 Task: Look for Airbnb options in Wervik, Belgium from 15th December, 2023 to 25th December, 2023 for 6 adults. Place can be entire room or private room with 6 bedrooms having 6 beds and 6 bathrooms. Property type can be house. Amenities needed are: wifi, washing machine, heating, TV, free parkinig on premises, hot tub, gym, smoking allowed.
Action: Mouse moved to (493, 95)
Screenshot: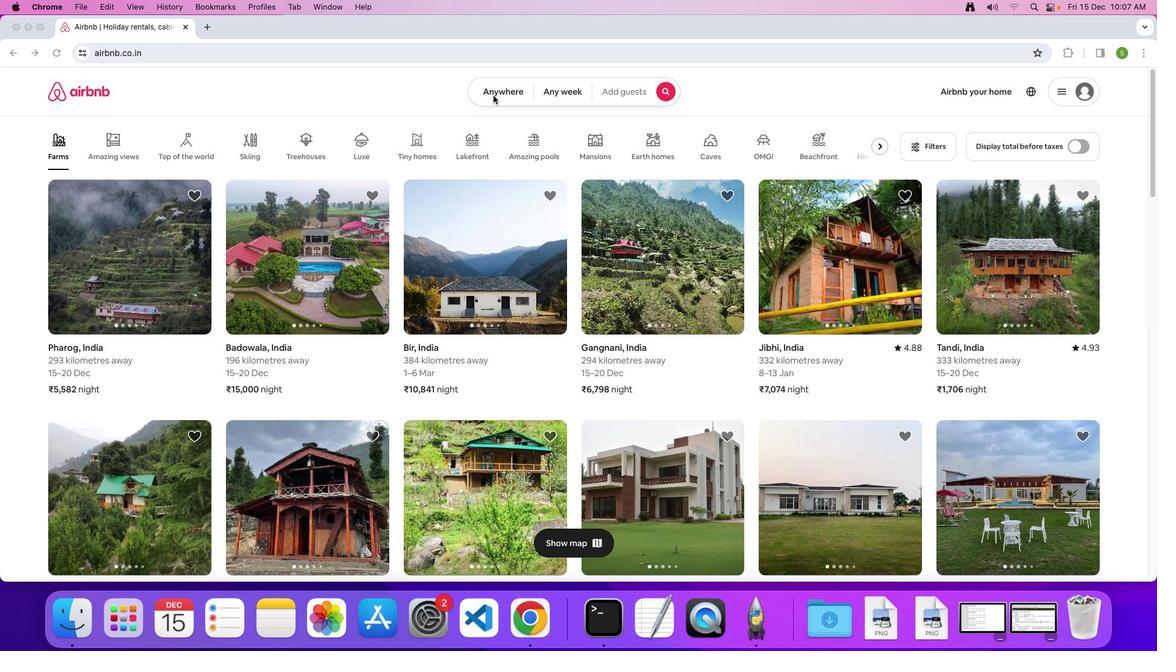 
Action: Mouse pressed left at (493, 95)
Screenshot: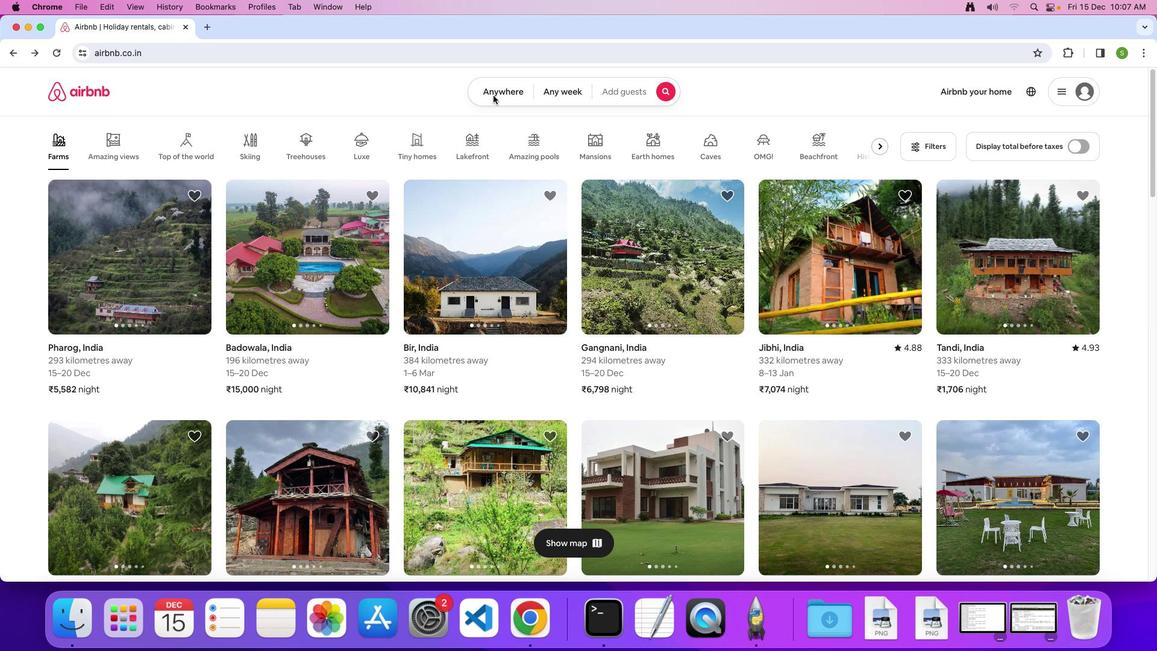 
Action: Mouse moved to (492, 95)
Screenshot: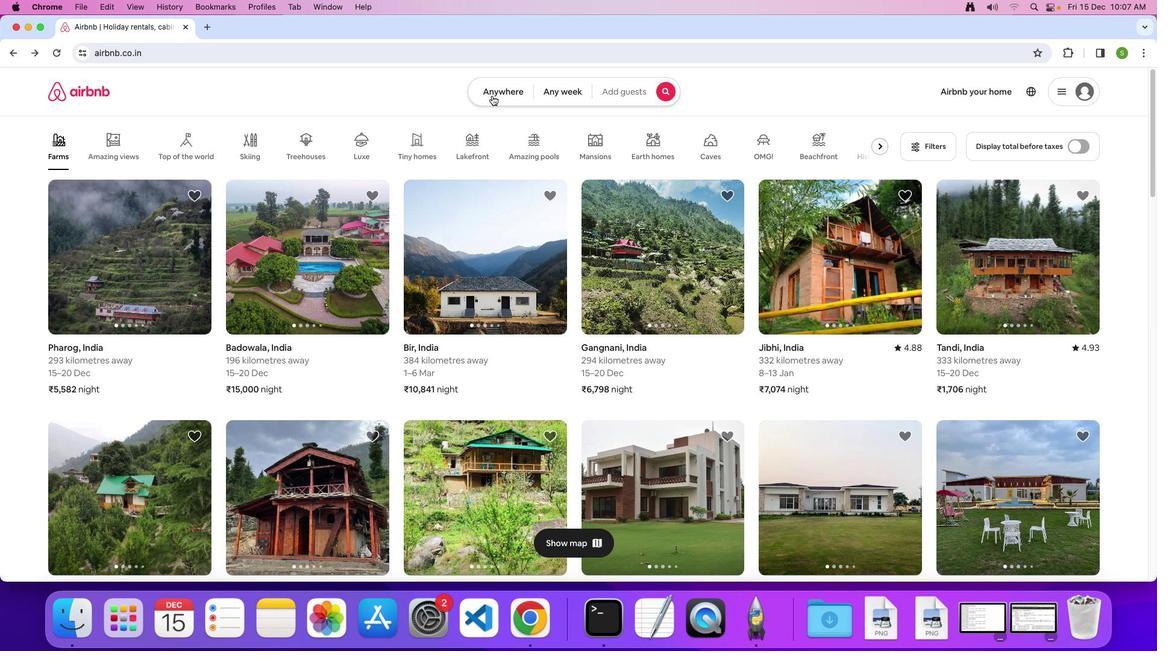 
Action: Mouse pressed left at (492, 95)
Screenshot: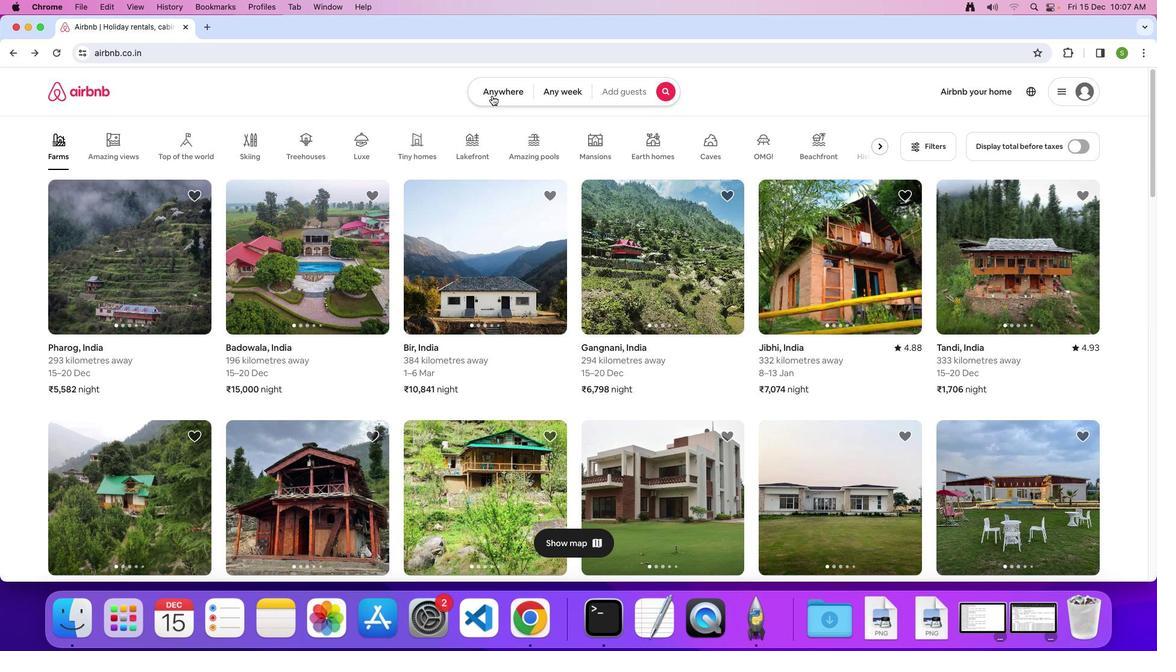 
Action: Mouse moved to (441, 133)
Screenshot: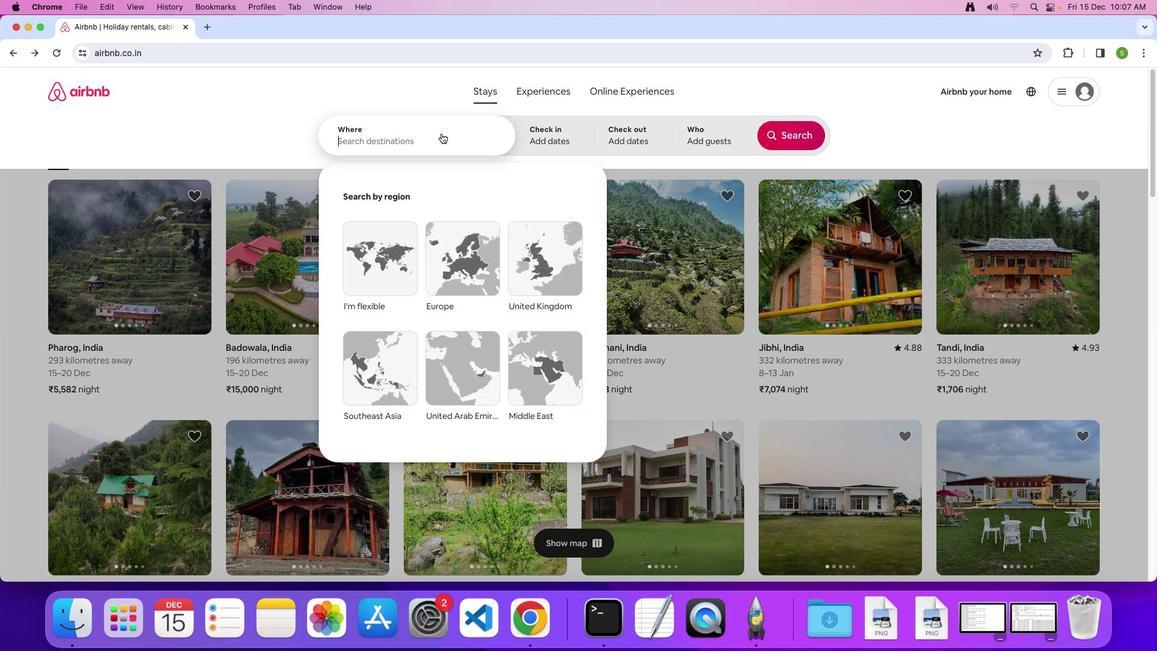 
Action: Mouse pressed left at (441, 133)
Screenshot: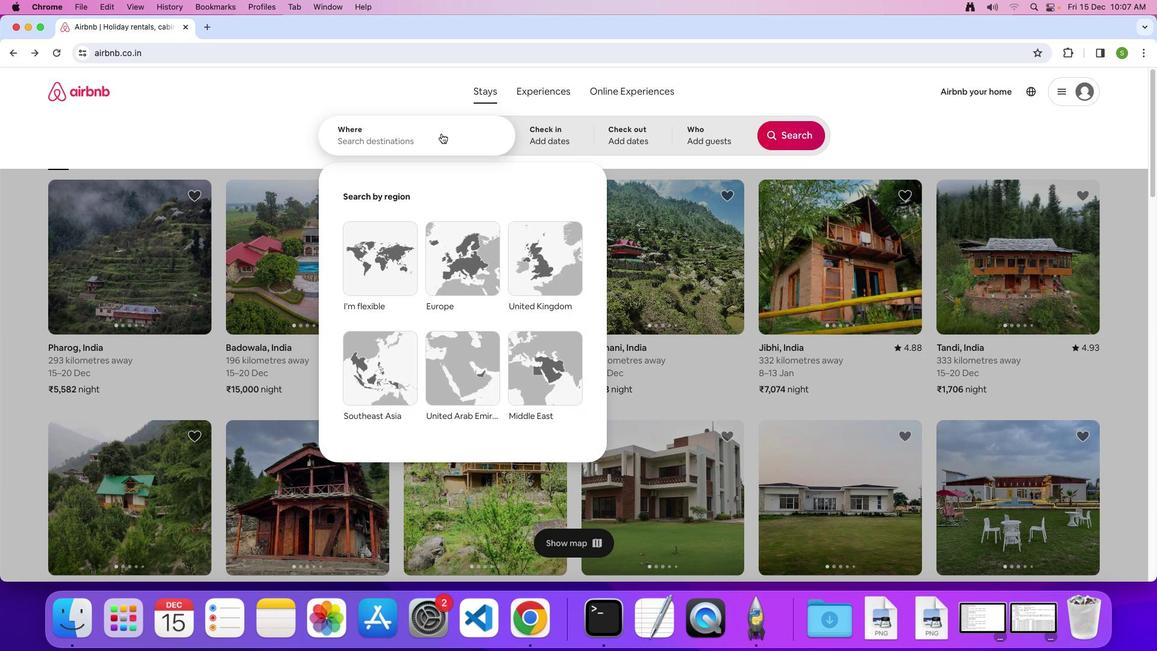 
Action: Mouse moved to (441, 133)
Screenshot: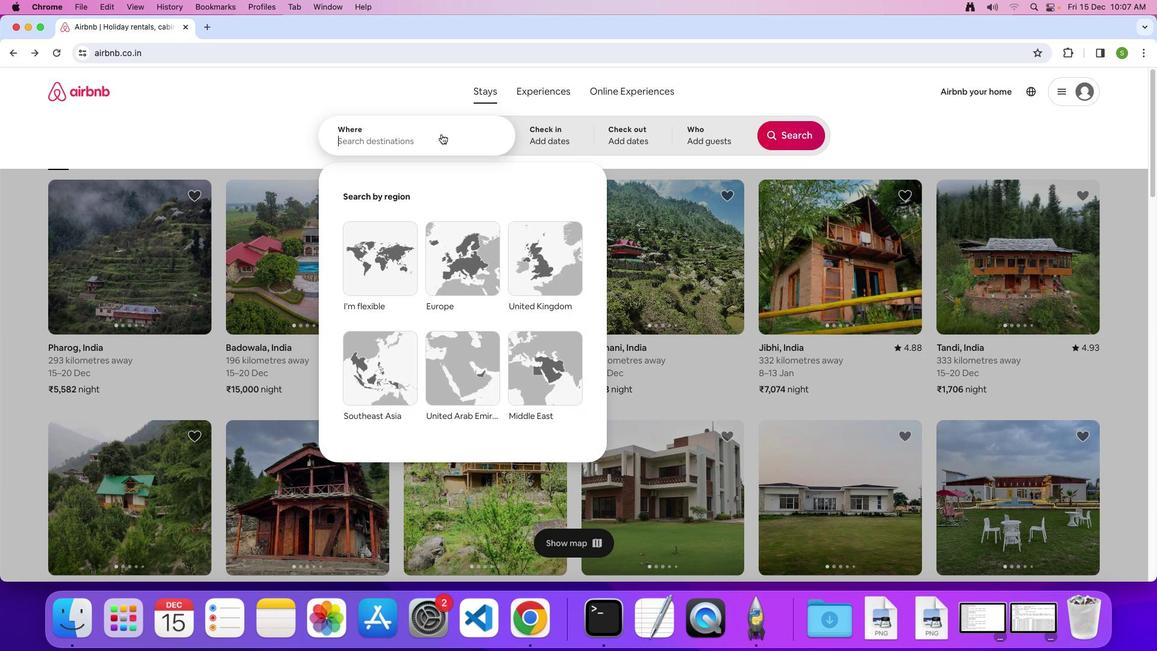 
Action: Key pressed Key.caps_lockKey.caps_lock'W''E''R''V''I''K'Key.backspaceKey.backspaceKey.backspaceKey.backspaceKey.backspaceKey.caps_lock'e''r''v''i''k'','Key.spaceKey.shift'B''e''l''g''i''u''m'Key.enter
Screenshot: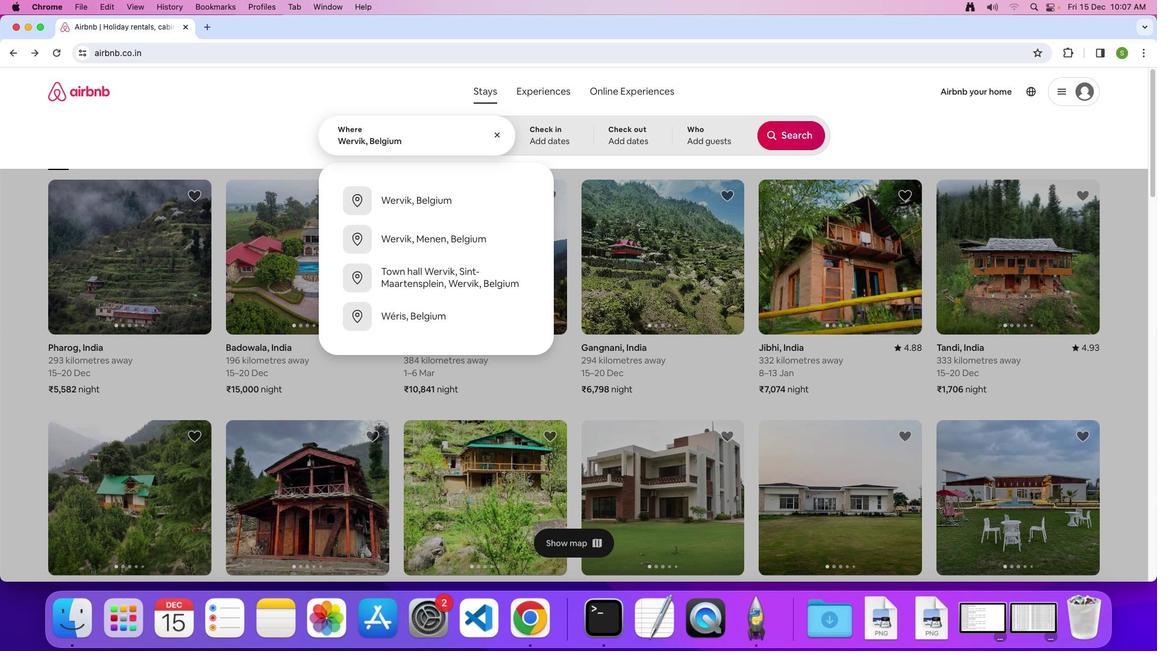 
Action: Mouse moved to (517, 346)
Screenshot: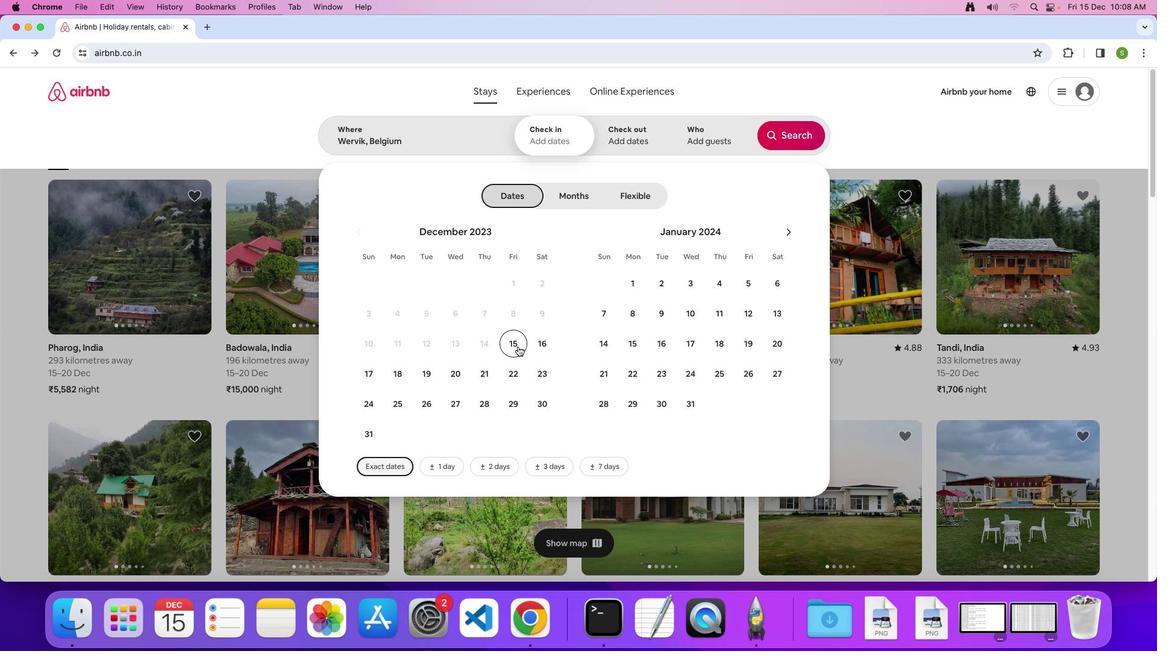 
Action: Mouse pressed left at (517, 346)
Screenshot: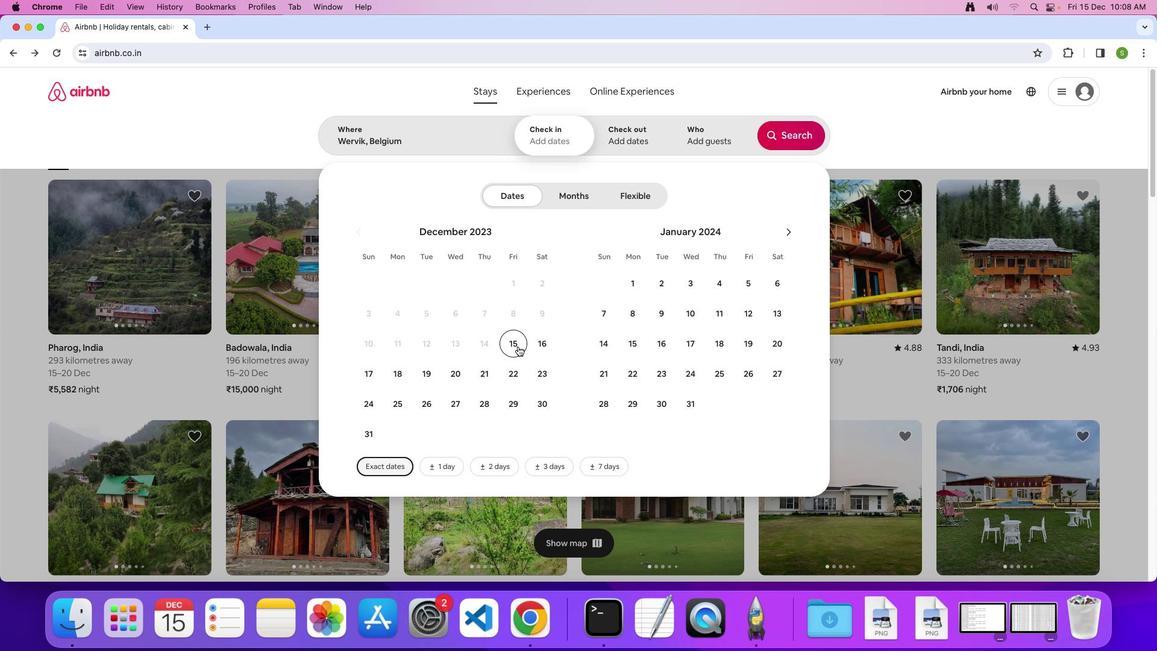 
Action: Mouse moved to (403, 411)
Screenshot: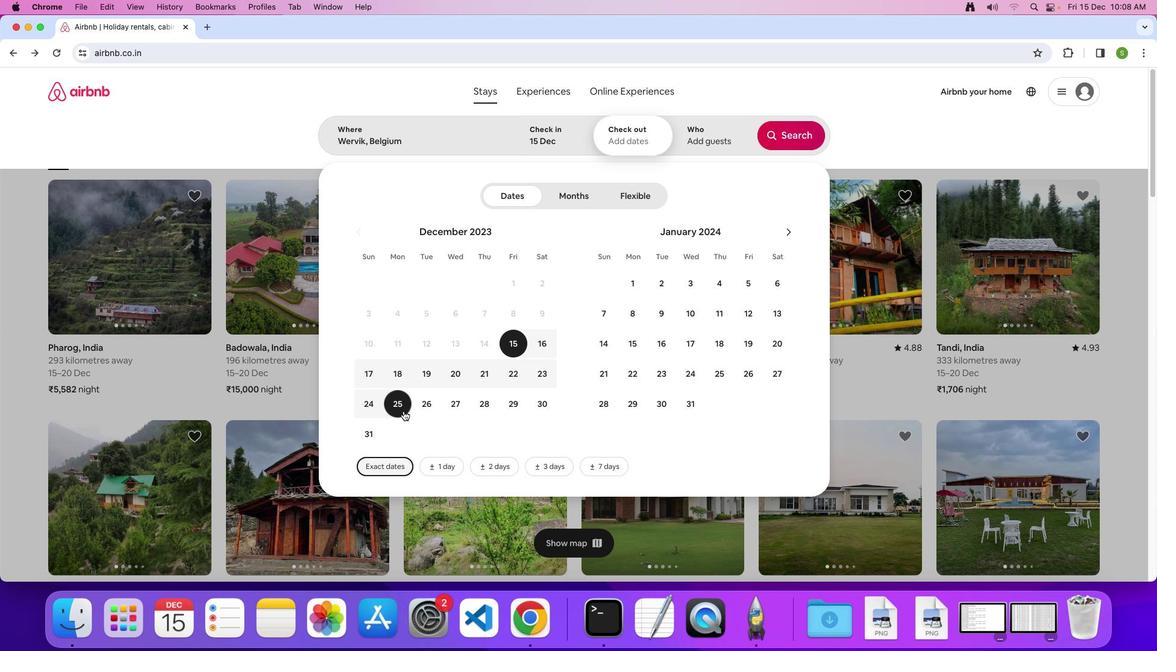
Action: Mouse pressed left at (403, 411)
Screenshot: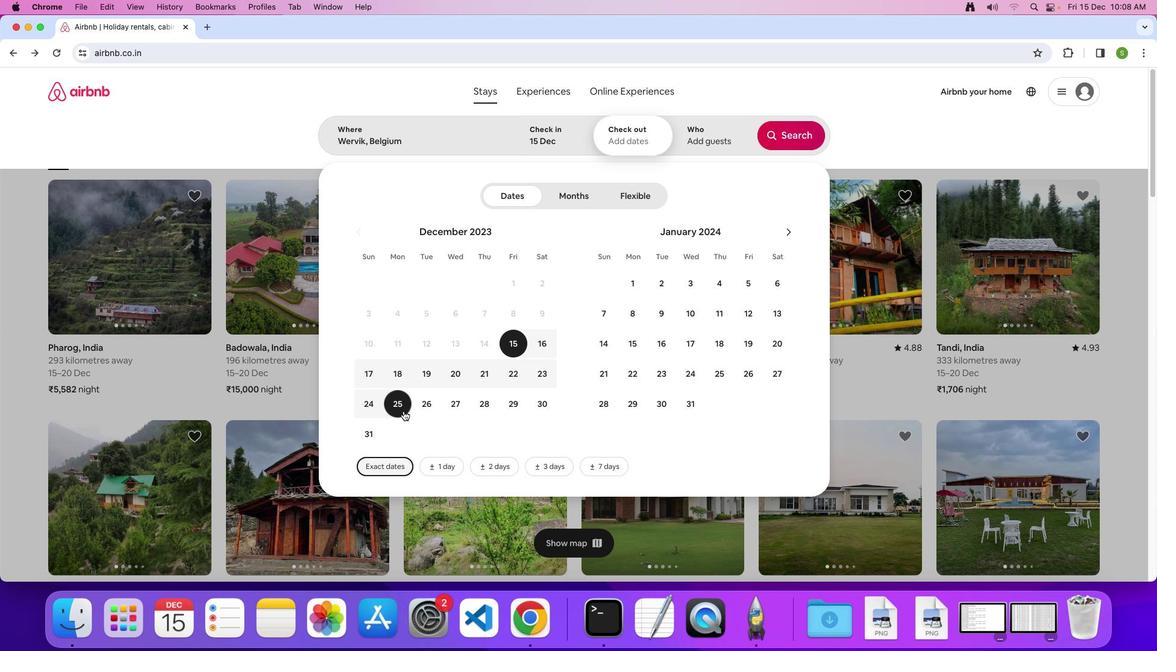 
Action: Mouse moved to (708, 145)
Screenshot: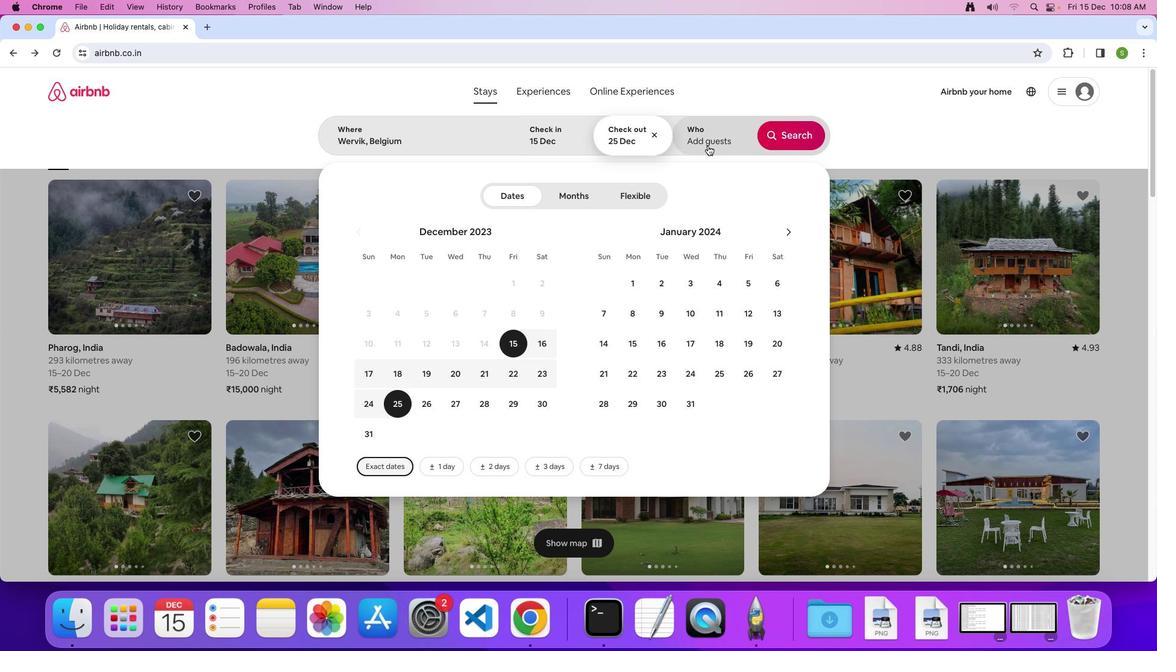 
Action: Mouse pressed left at (708, 145)
Screenshot: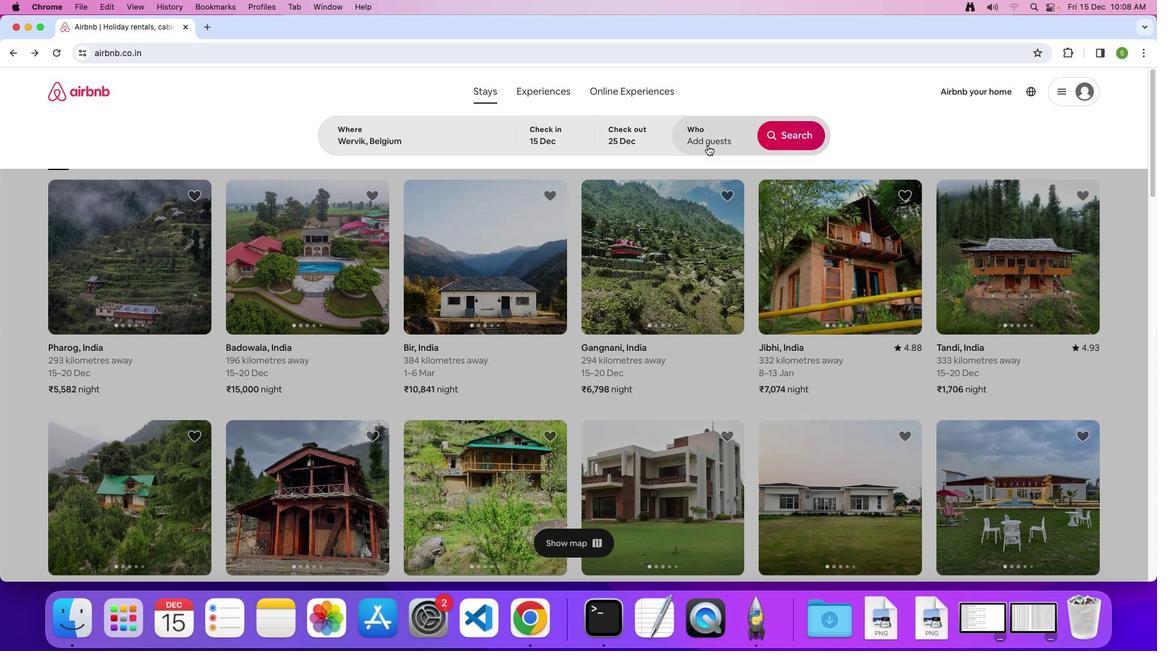 
Action: Mouse moved to (800, 202)
Screenshot: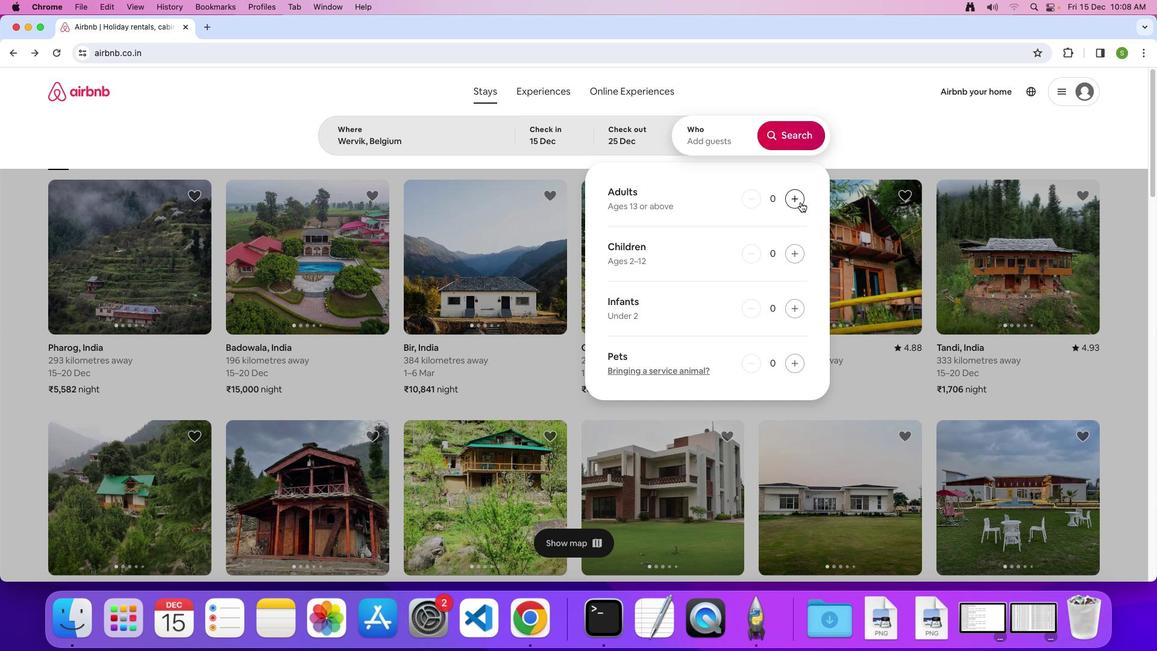 
Action: Mouse pressed left at (800, 202)
Screenshot: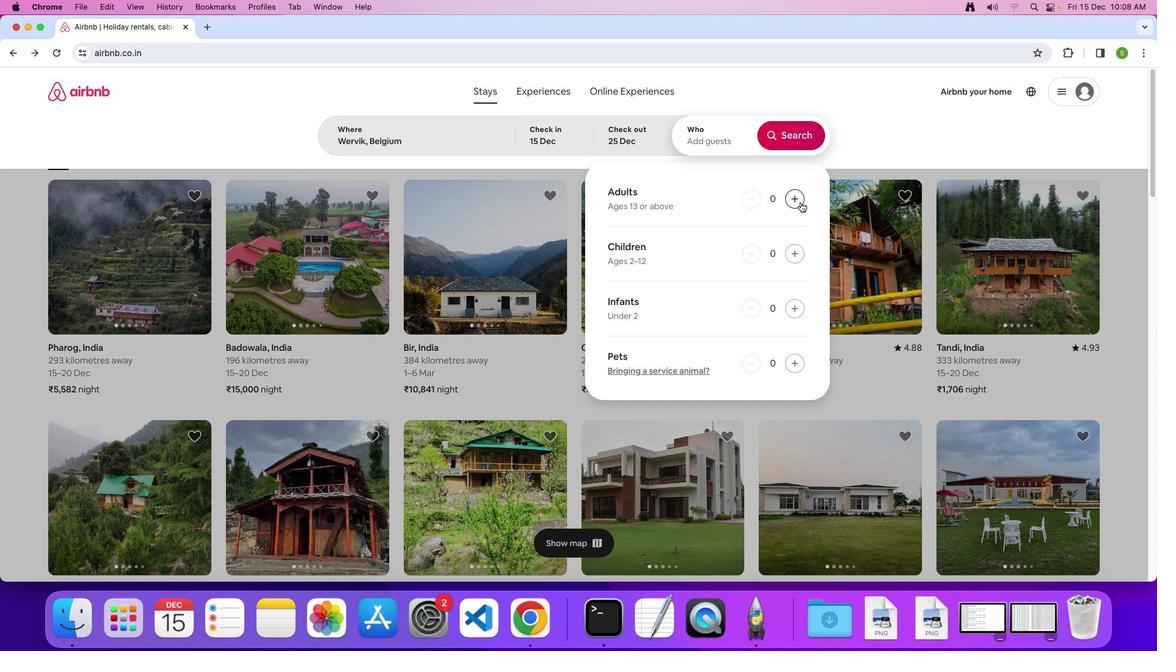 
Action: Mouse pressed left at (800, 202)
Screenshot: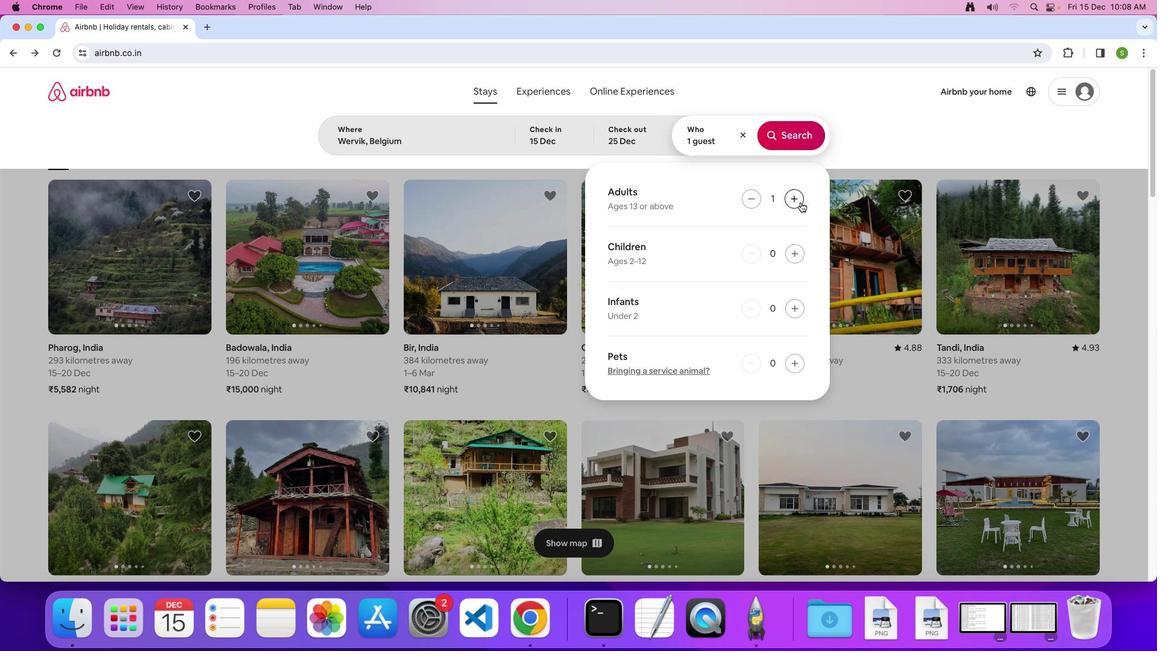 
Action: Mouse pressed left at (800, 202)
Screenshot: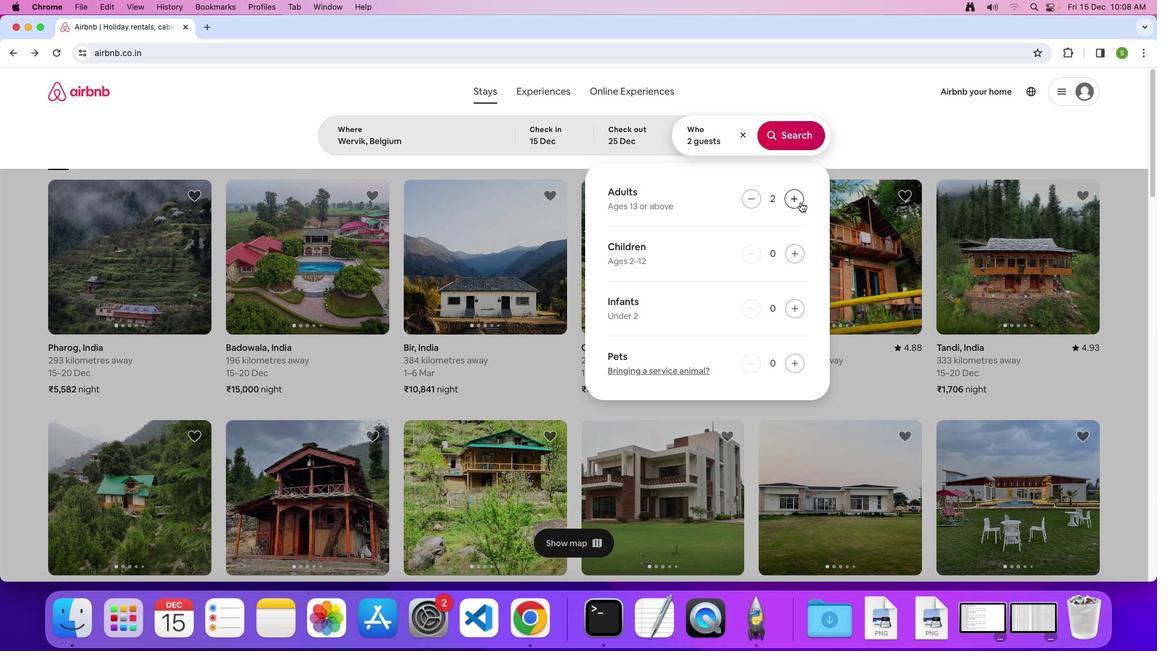 
Action: Mouse pressed left at (800, 202)
Screenshot: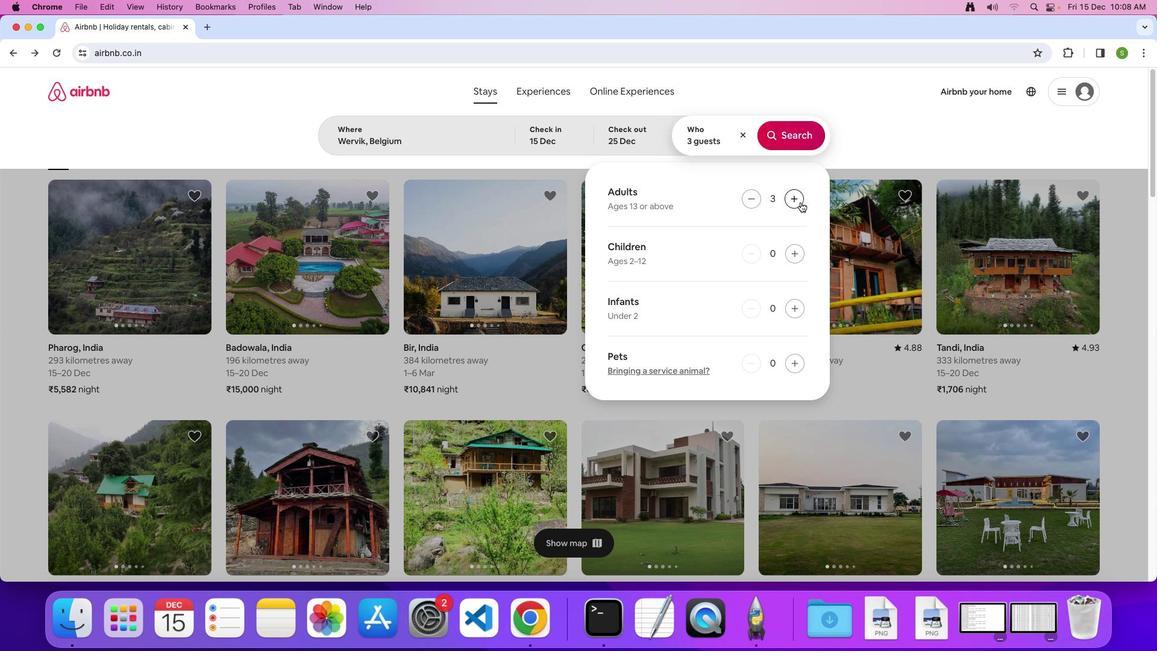 
Action: Mouse pressed left at (800, 202)
Screenshot: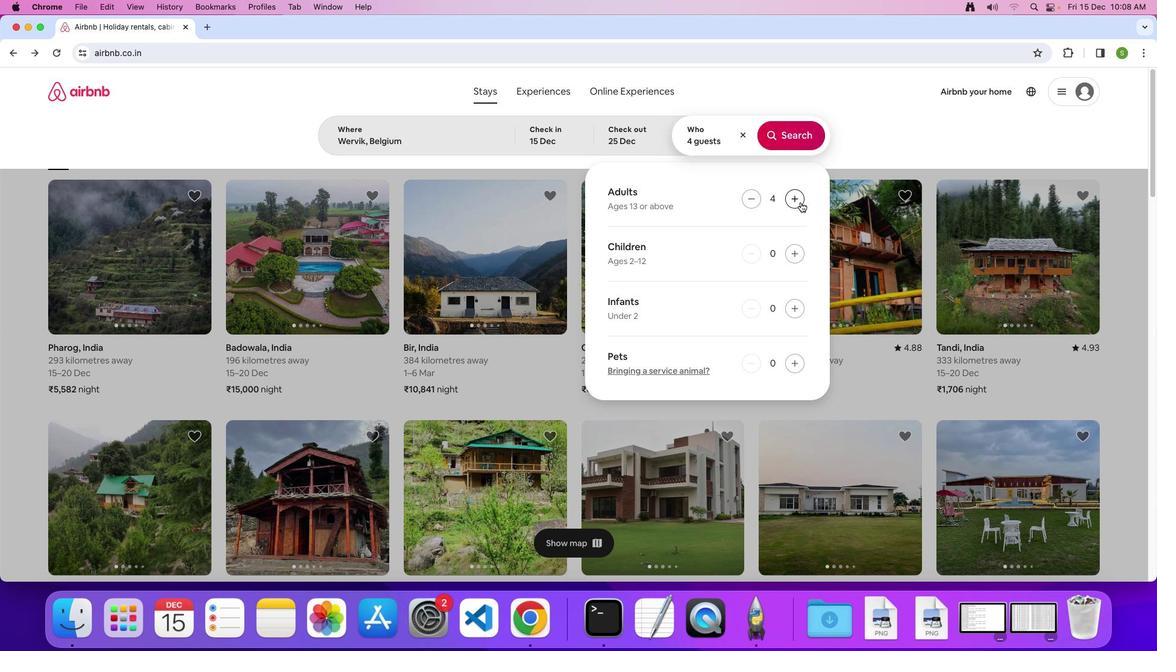 
Action: Mouse pressed left at (800, 202)
Screenshot: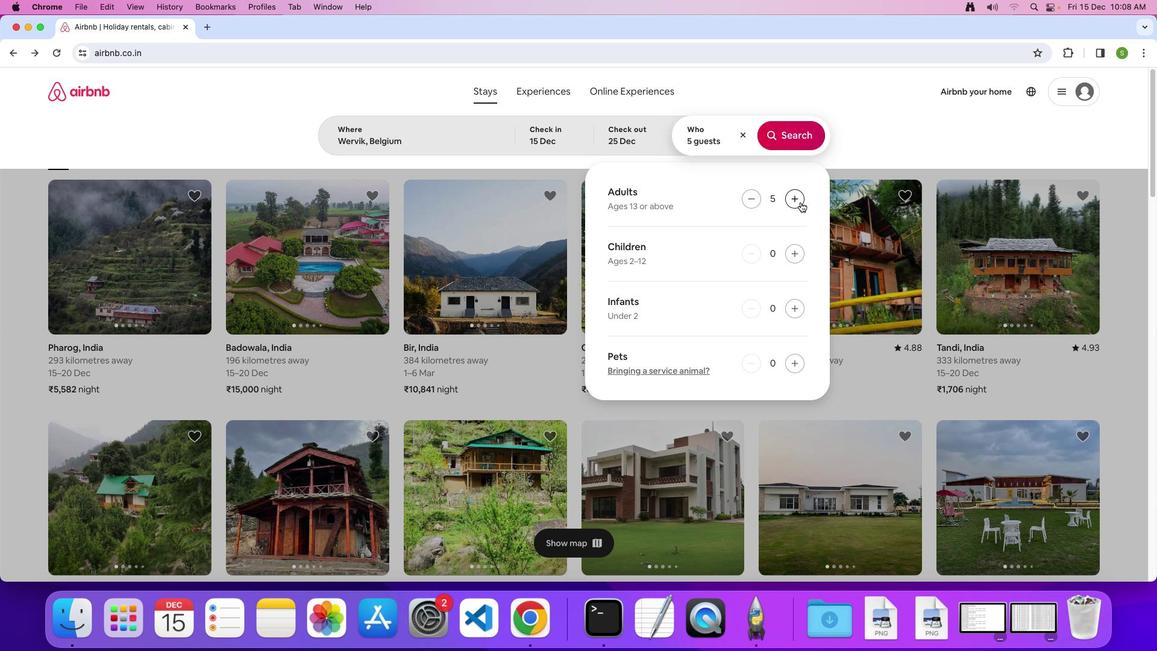 
Action: Mouse moved to (783, 139)
Screenshot: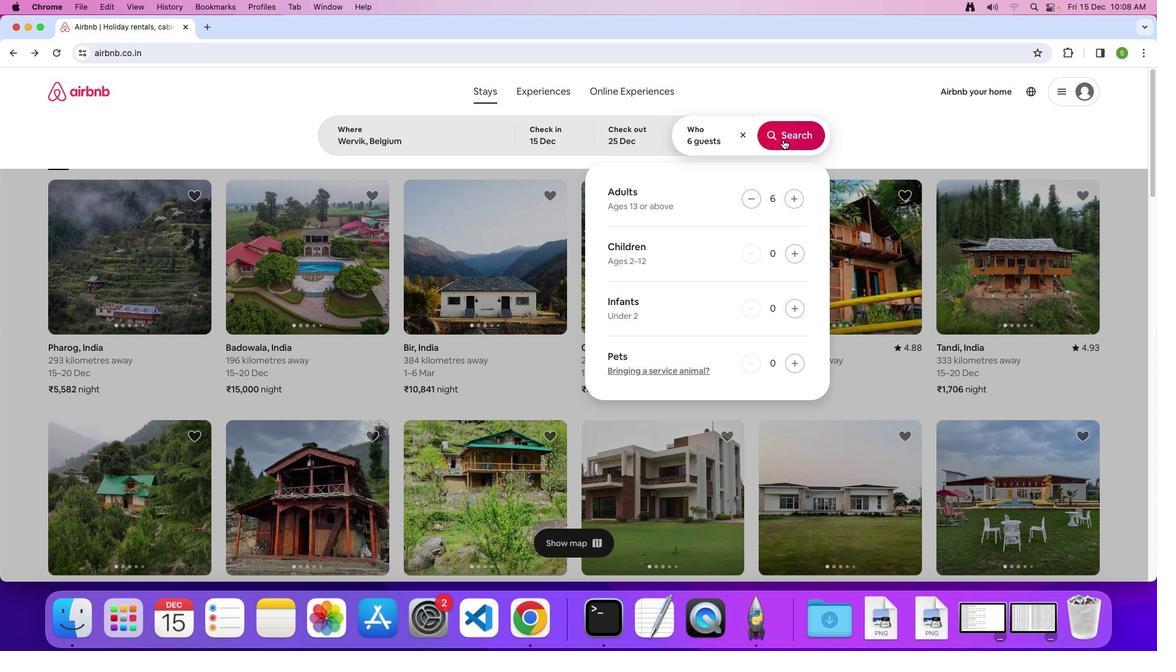 
Action: Mouse pressed left at (783, 139)
Screenshot: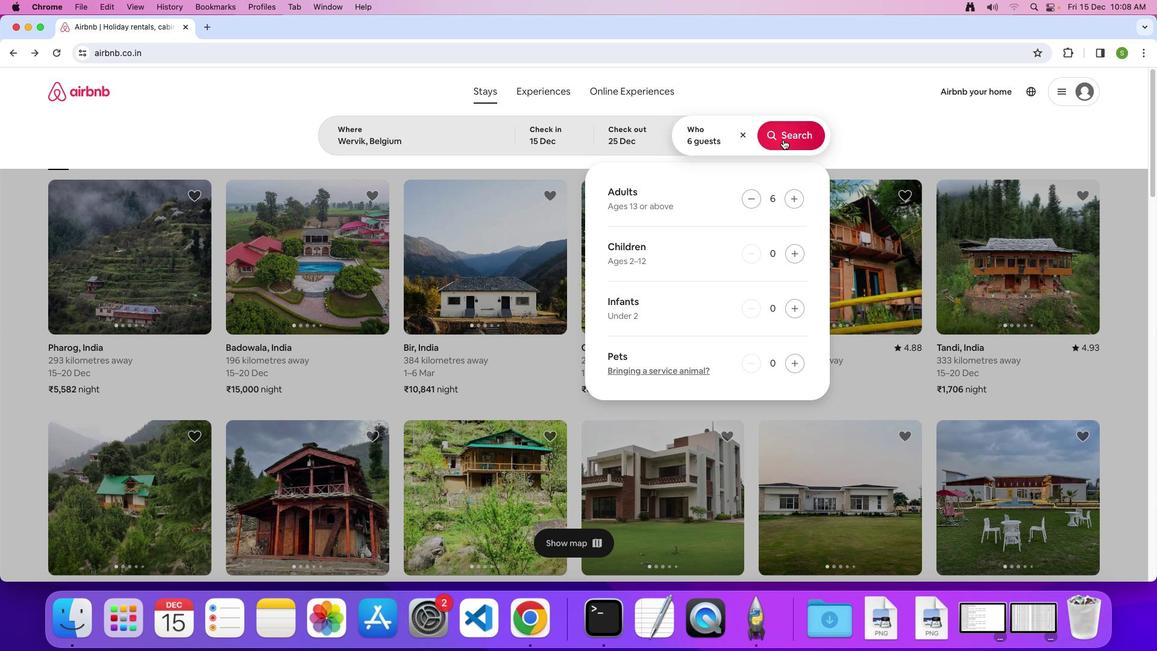 
Action: Mouse moved to (944, 139)
Screenshot: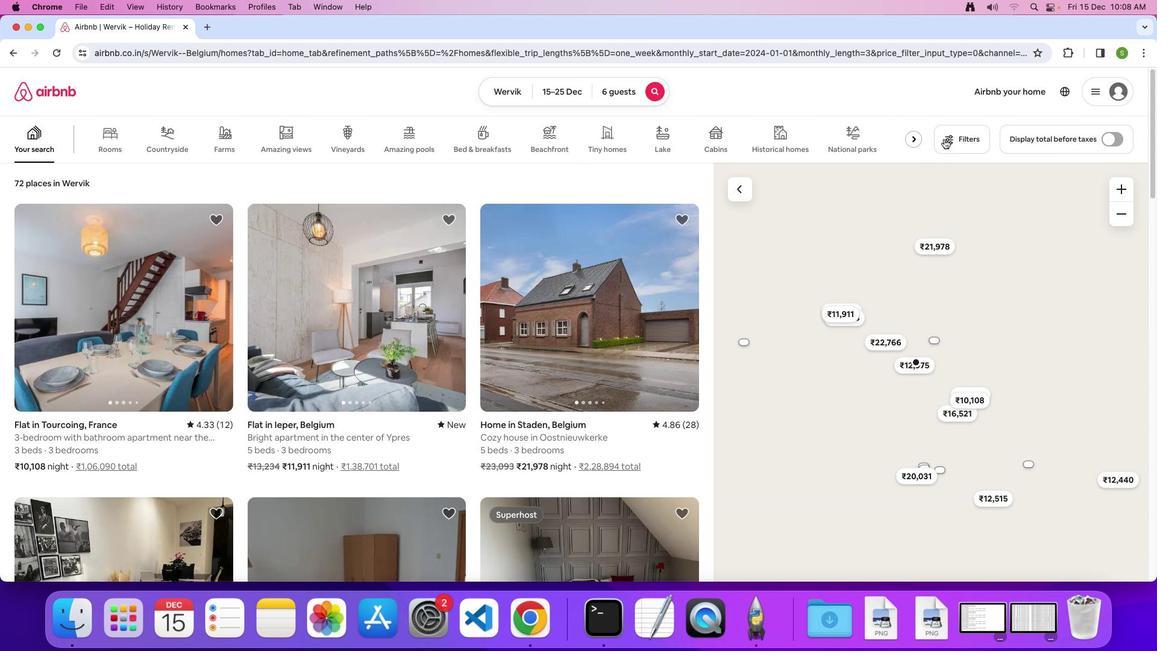 
Action: Mouse pressed left at (944, 139)
Screenshot: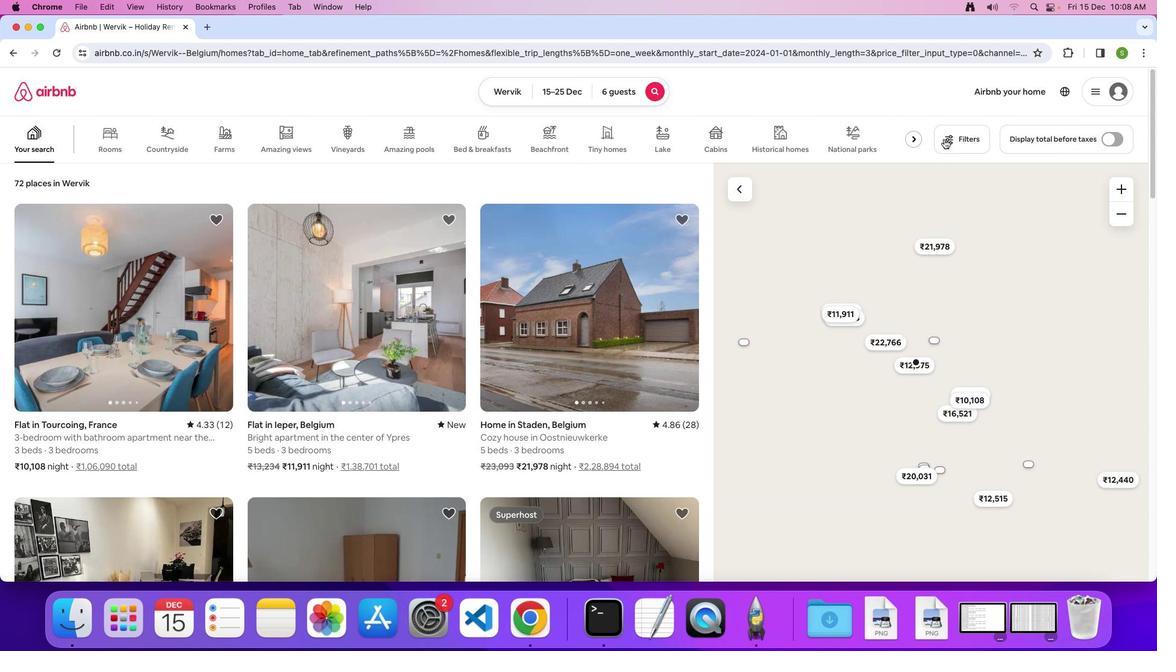 
Action: Mouse moved to (482, 370)
Screenshot: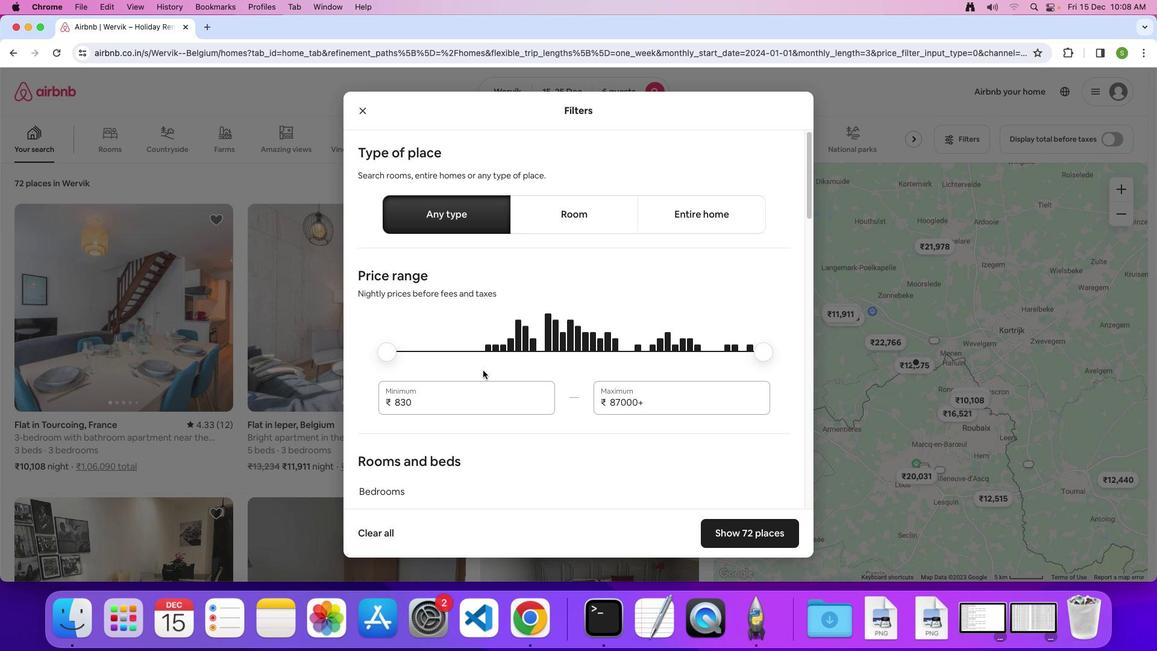 
Action: Mouse scrolled (482, 370) with delta (0, 0)
Screenshot: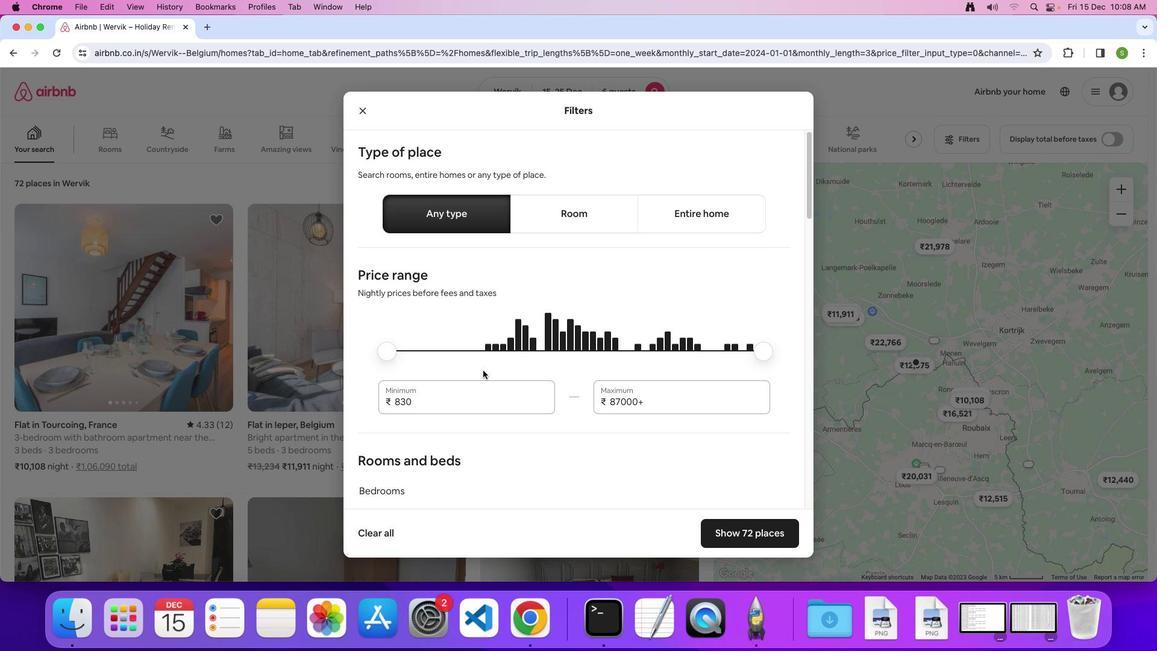 
Action: Mouse scrolled (482, 370) with delta (0, 0)
Screenshot: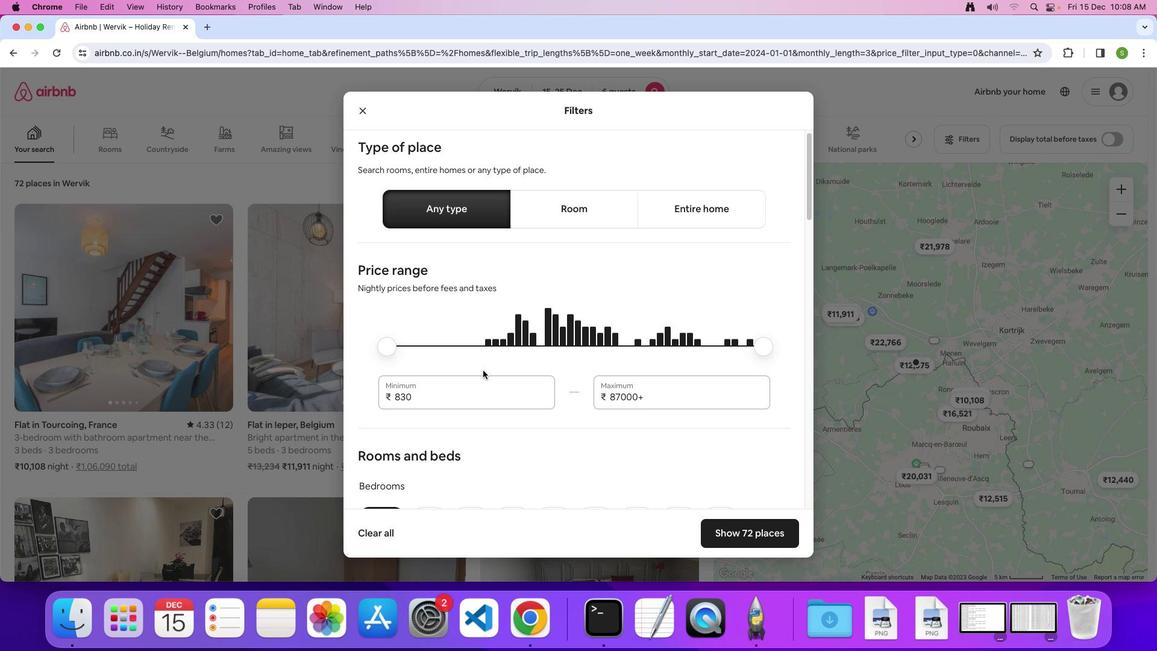 
Action: Mouse scrolled (482, 370) with delta (0, 0)
Screenshot: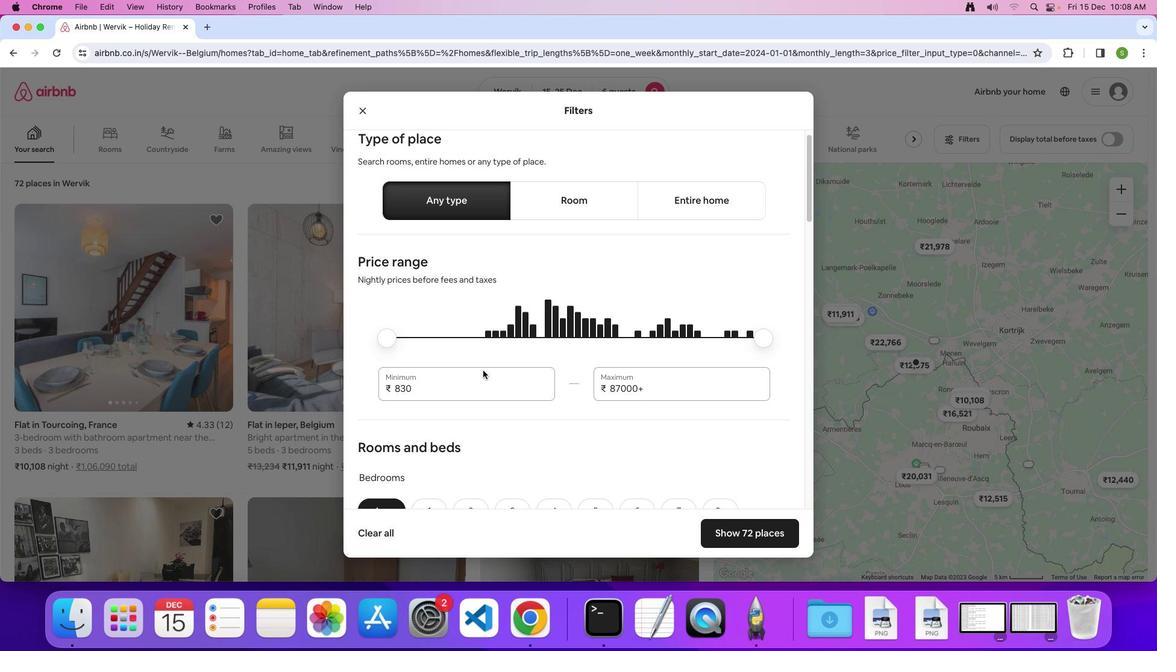 
Action: Mouse scrolled (482, 370) with delta (0, 0)
Screenshot: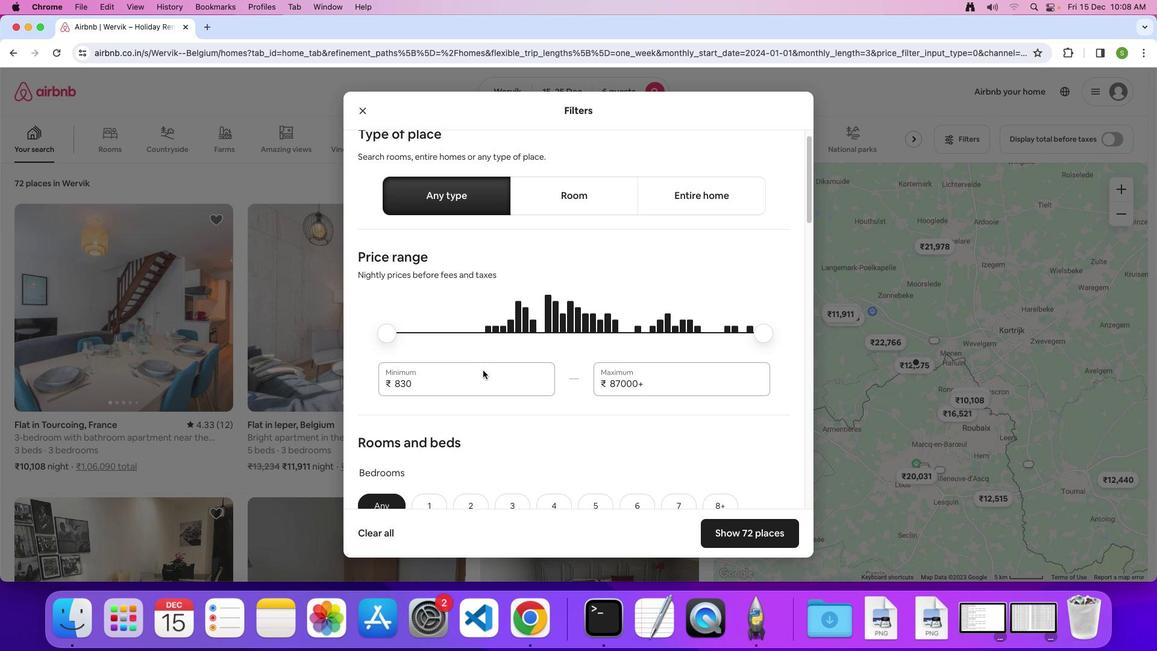 
Action: Mouse scrolled (482, 370) with delta (0, 0)
Screenshot: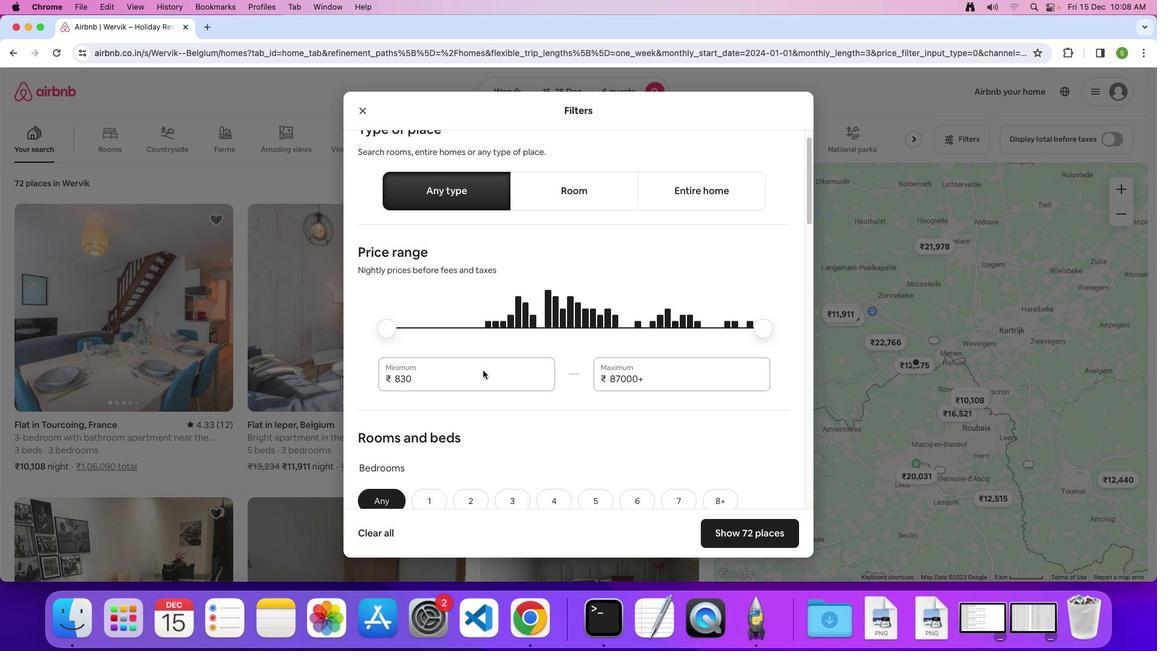 
Action: Mouse scrolled (482, 370) with delta (0, 0)
Screenshot: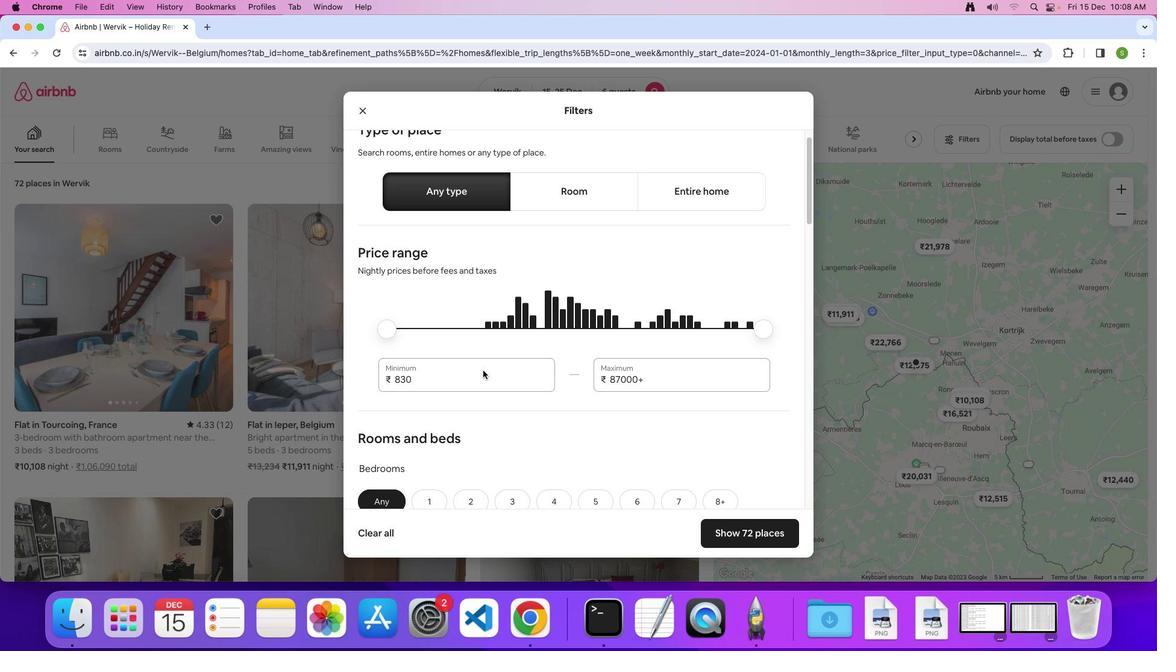 
Action: Mouse scrolled (482, 370) with delta (0, 0)
Screenshot: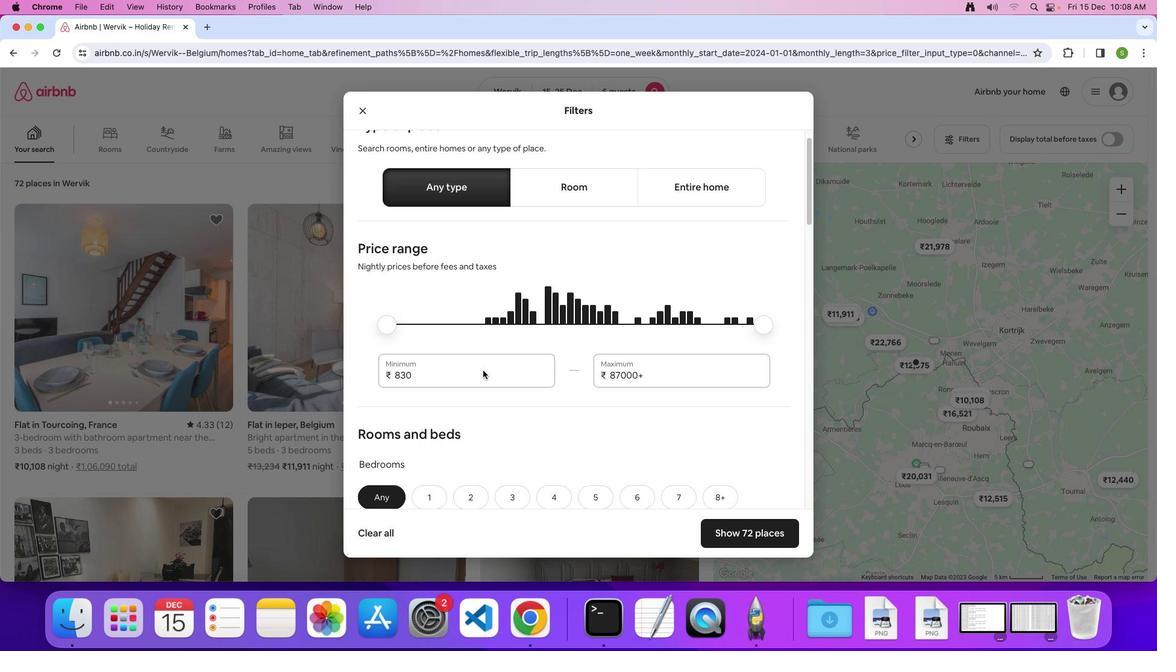 
Action: Mouse scrolled (482, 370) with delta (0, 0)
Screenshot: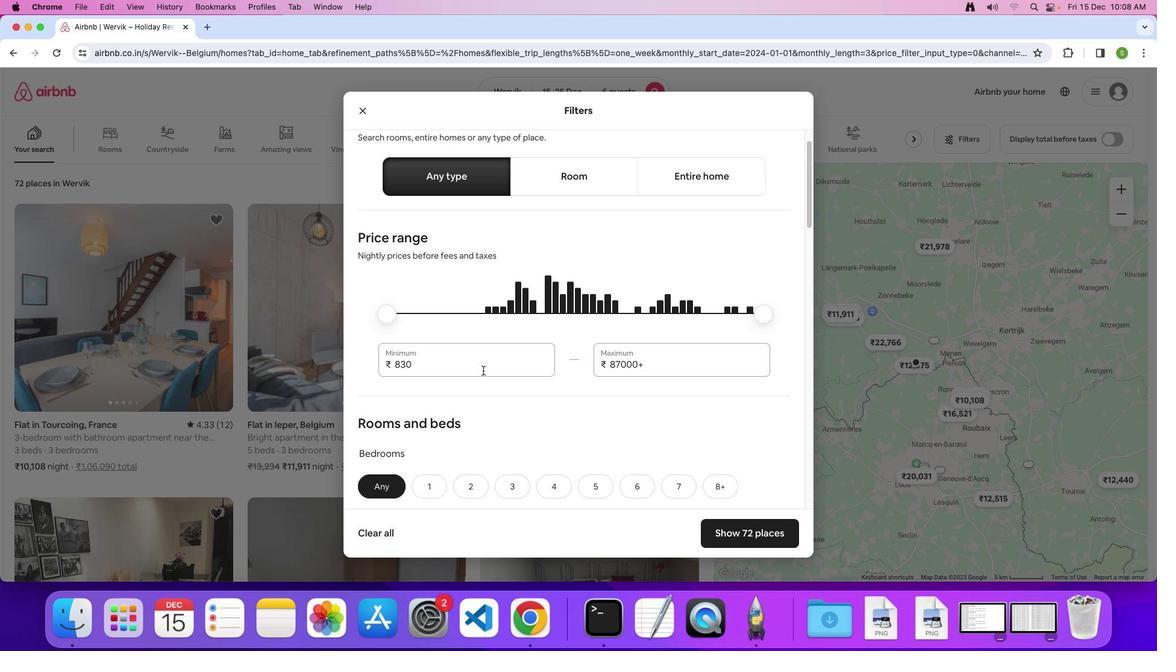 
Action: Mouse scrolled (482, 370) with delta (0, 0)
Screenshot: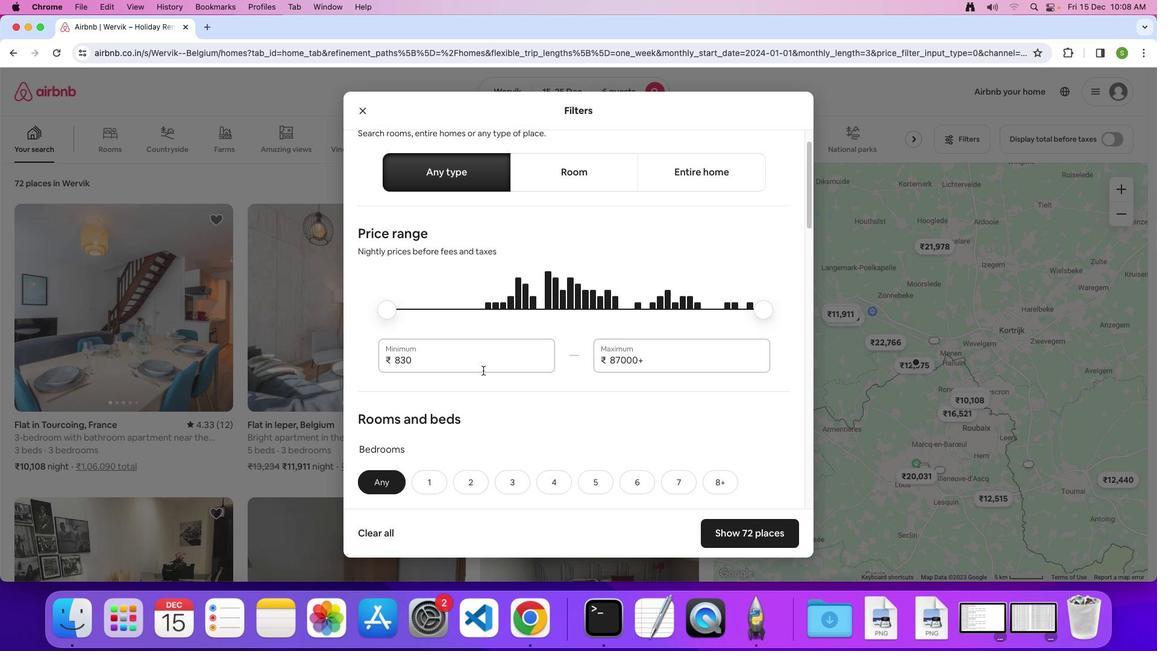 
Action: Mouse scrolled (482, 370) with delta (0, 0)
Screenshot: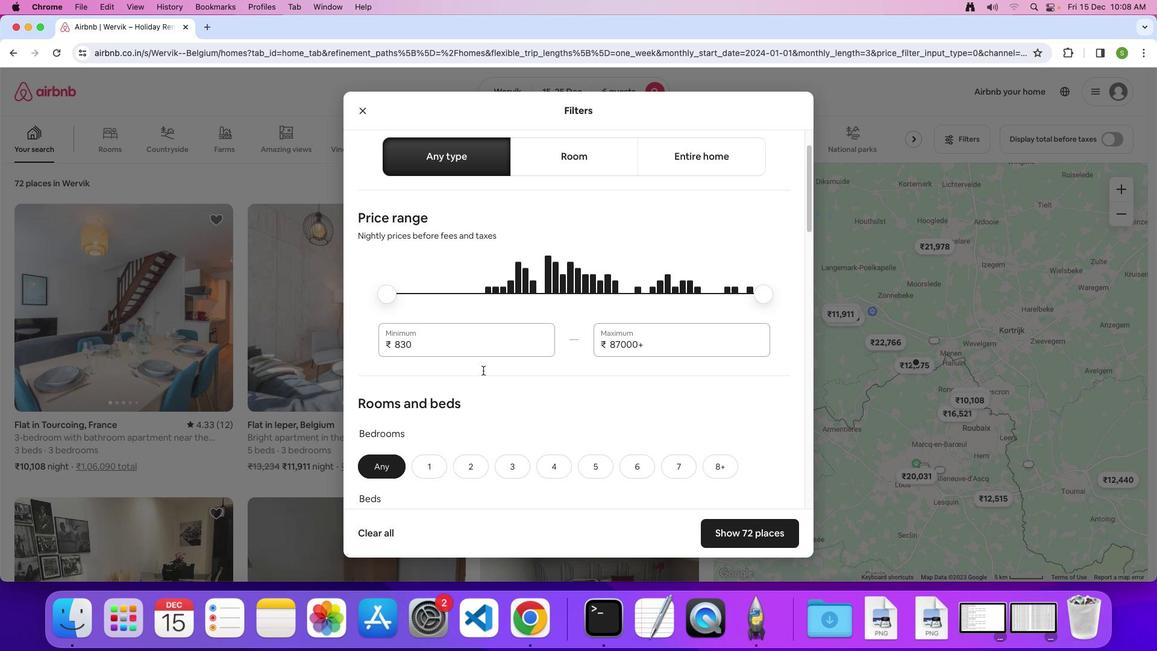
Action: Mouse scrolled (482, 370) with delta (0, 0)
Screenshot: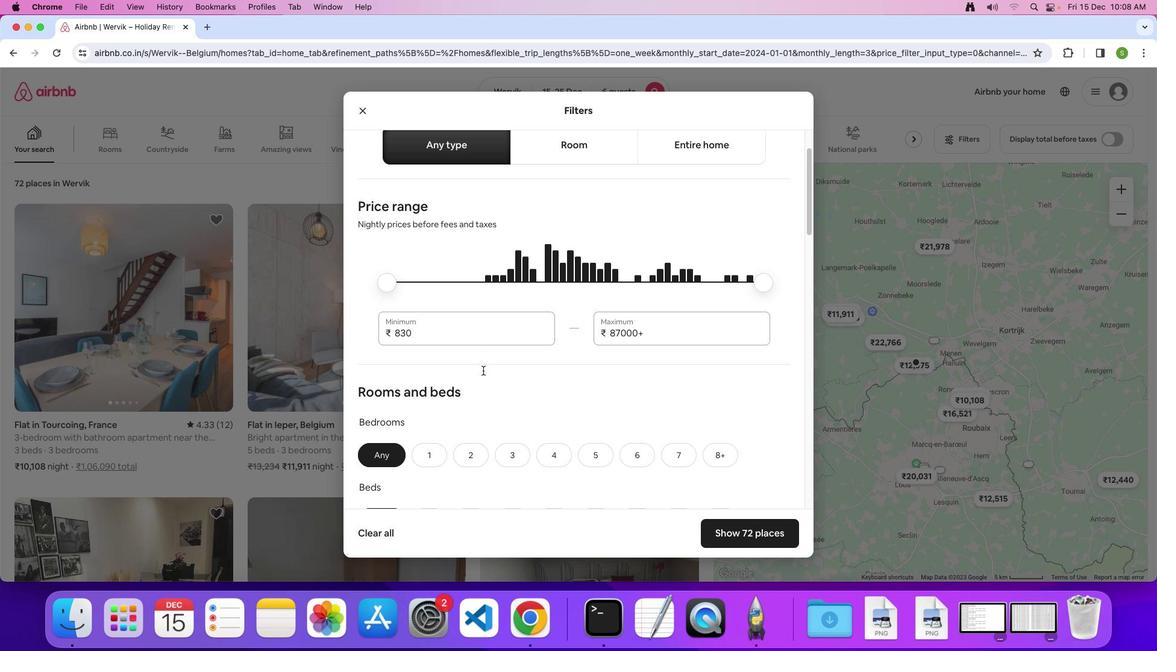 
Action: Mouse scrolled (482, 370) with delta (0, -1)
Screenshot: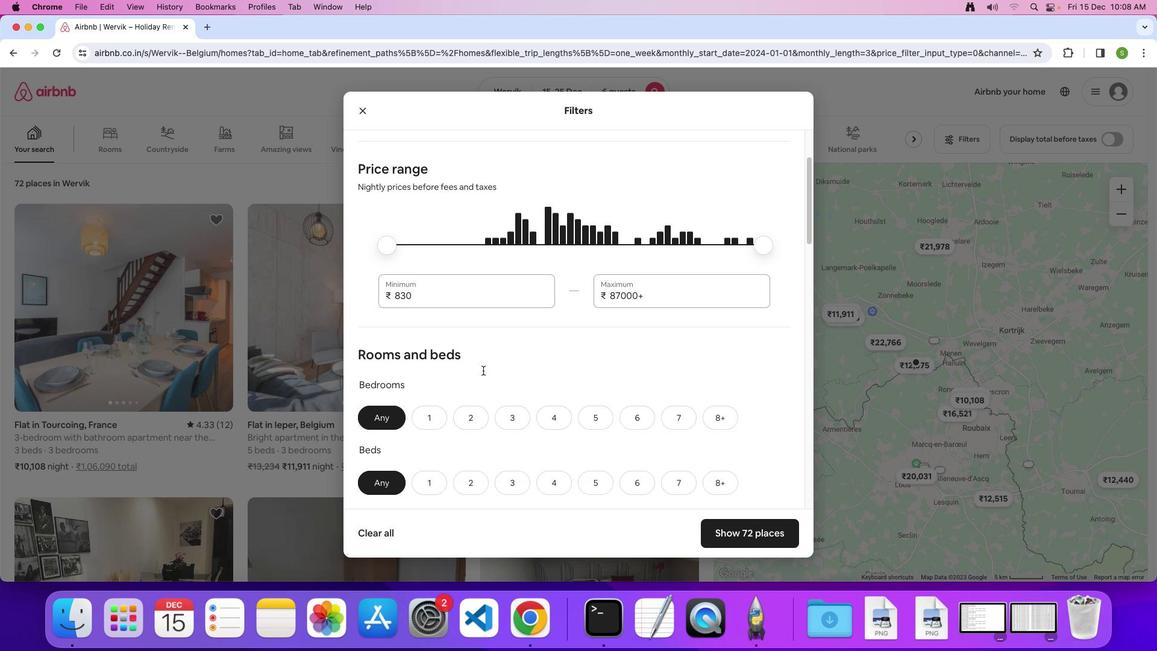 
Action: Mouse scrolled (482, 370) with delta (0, 0)
Screenshot: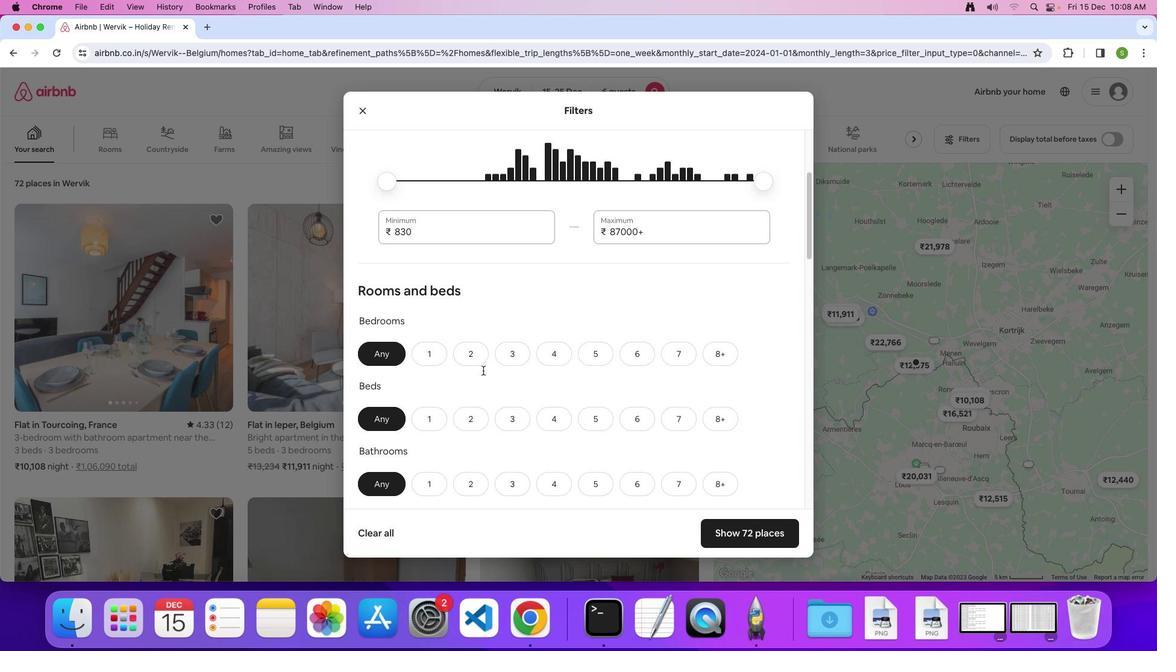 
Action: Mouse scrolled (482, 370) with delta (0, 0)
Screenshot: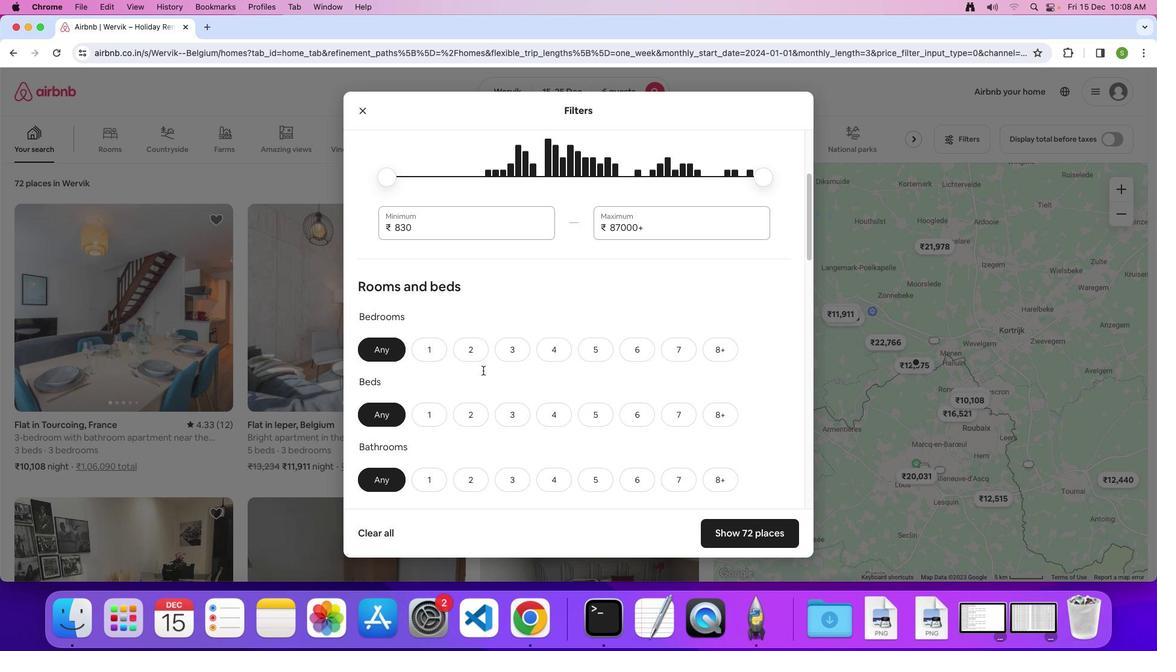 
Action: Mouse scrolled (482, 370) with delta (0, 0)
Screenshot: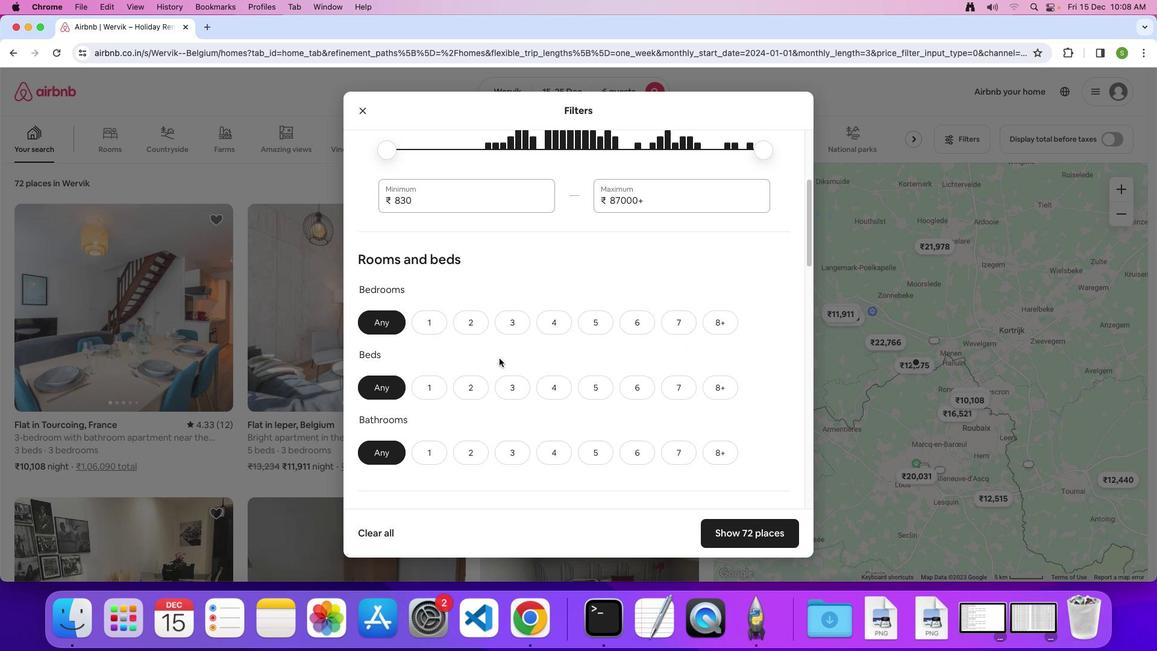 
Action: Mouse moved to (627, 285)
Screenshot: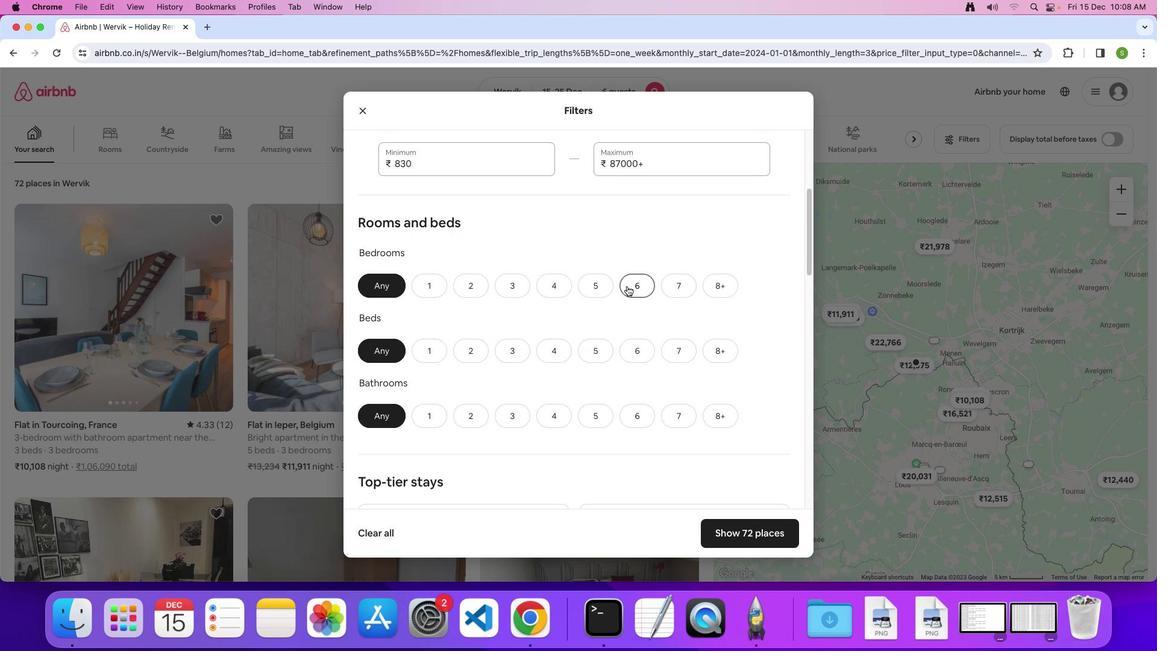 
Action: Mouse pressed left at (627, 285)
Screenshot: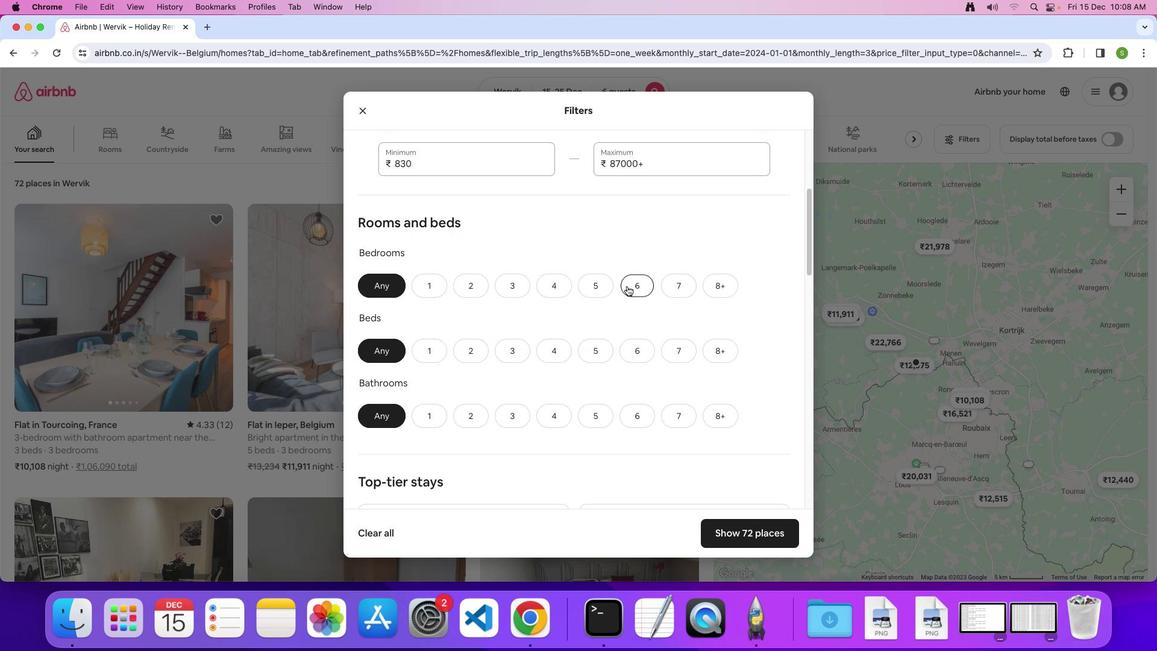 
Action: Mouse moved to (625, 346)
Screenshot: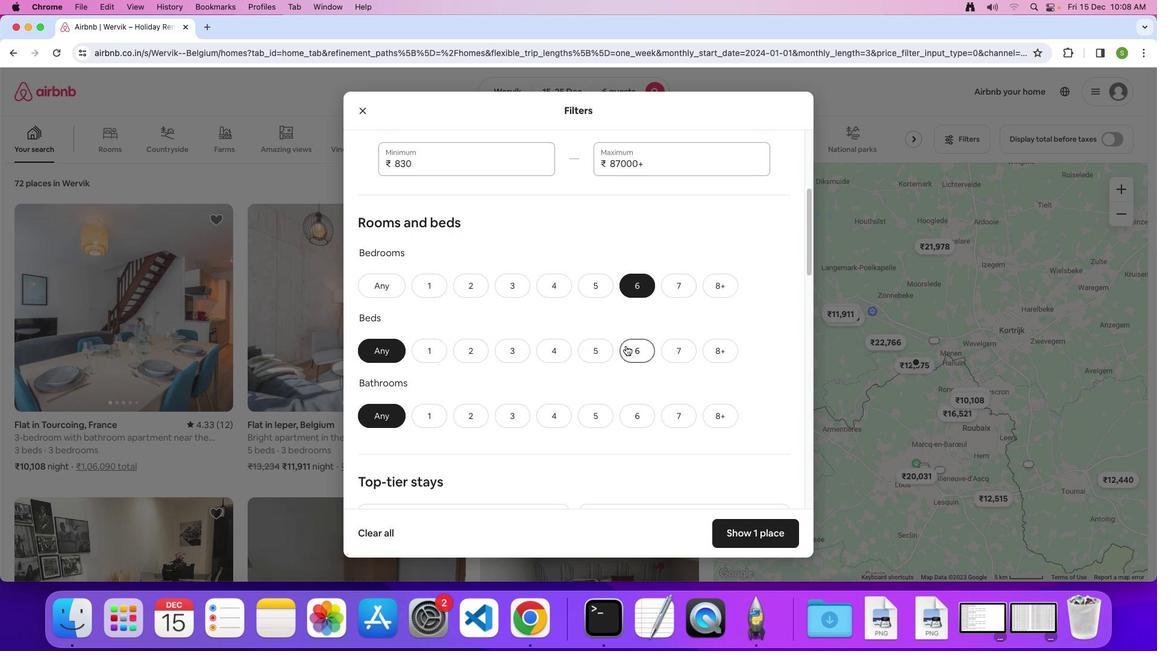 
Action: Mouse pressed left at (625, 346)
Screenshot: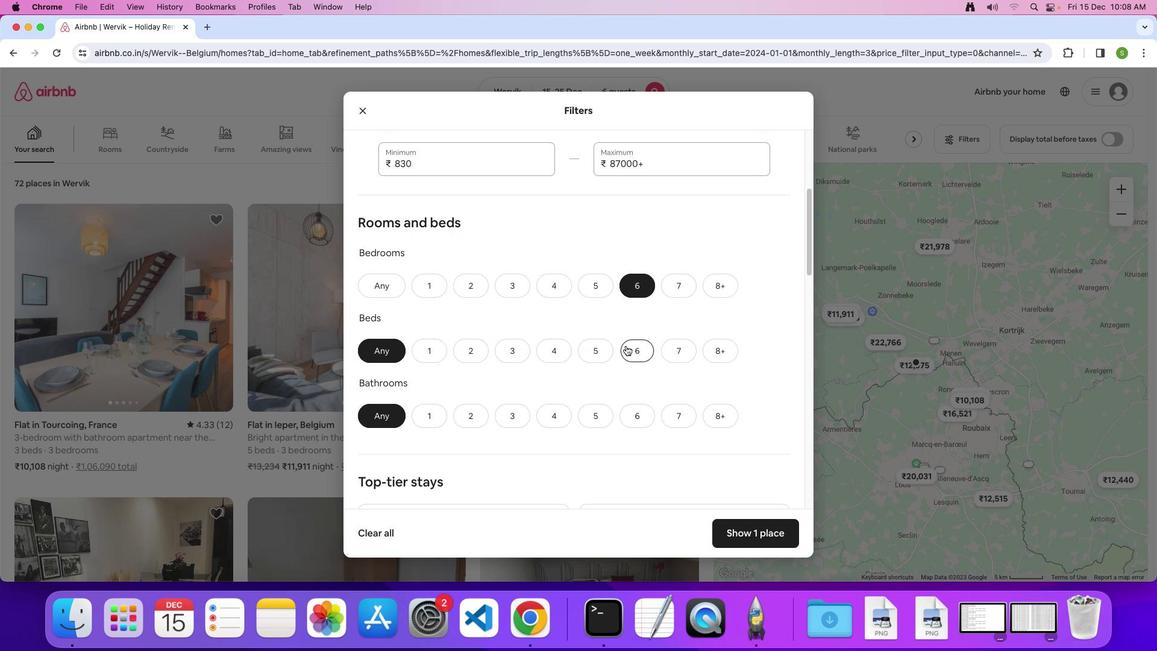 
Action: Mouse moved to (638, 415)
Screenshot: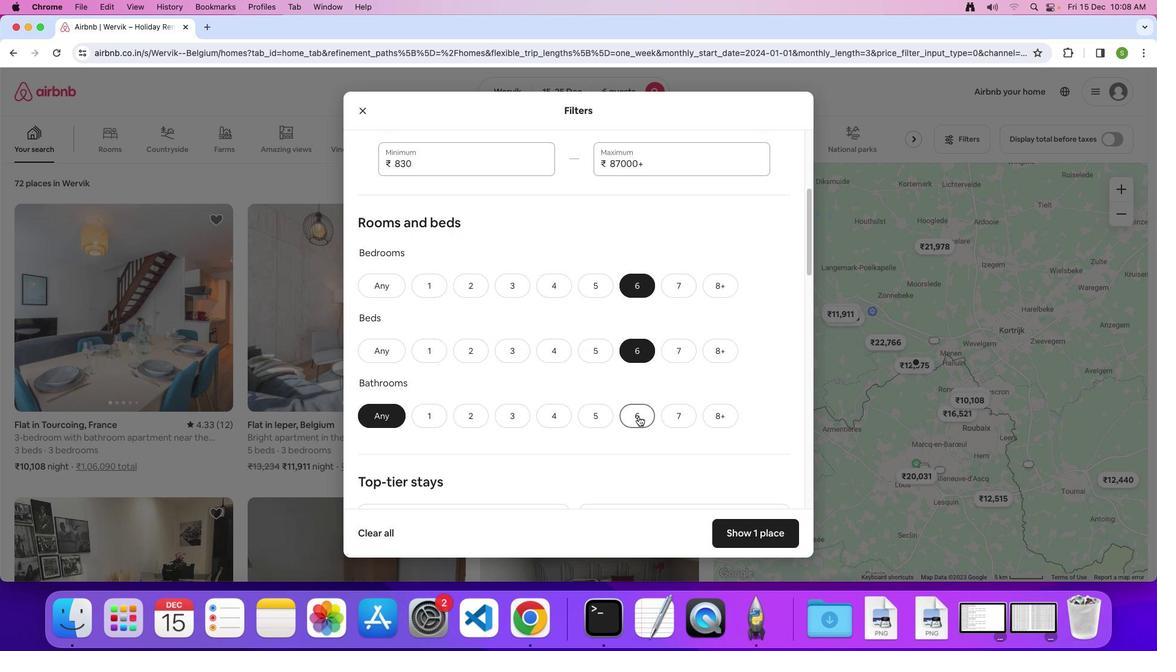 
Action: Mouse pressed left at (638, 415)
Screenshot: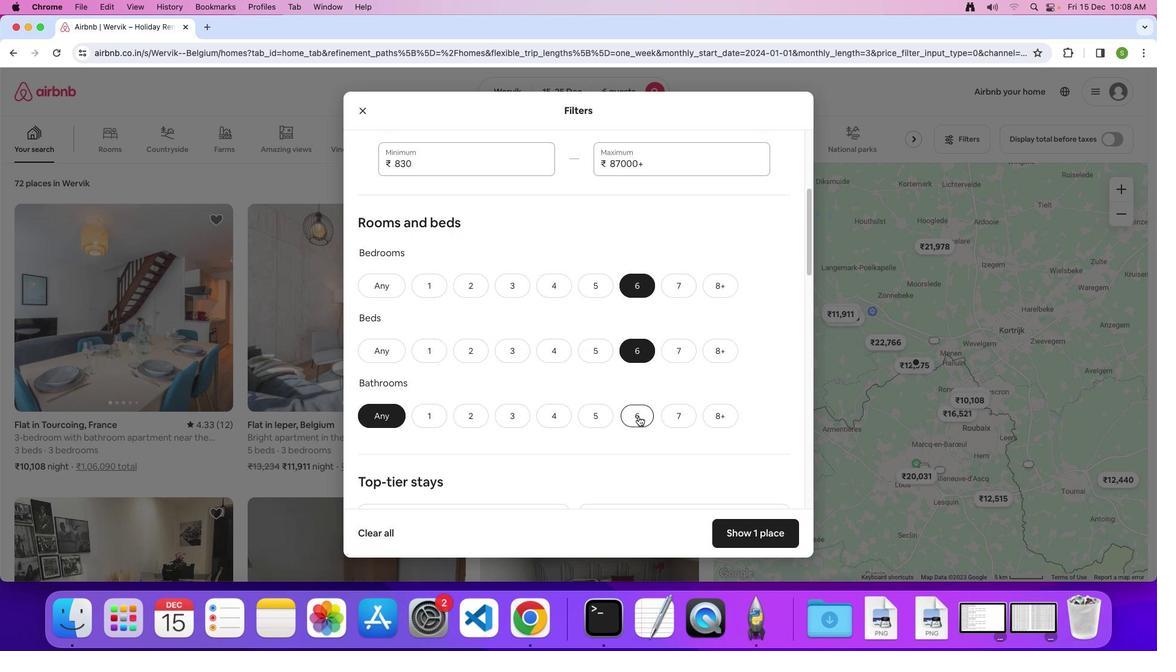 
Action: Mouse moved to (576, 390)
Screenshot: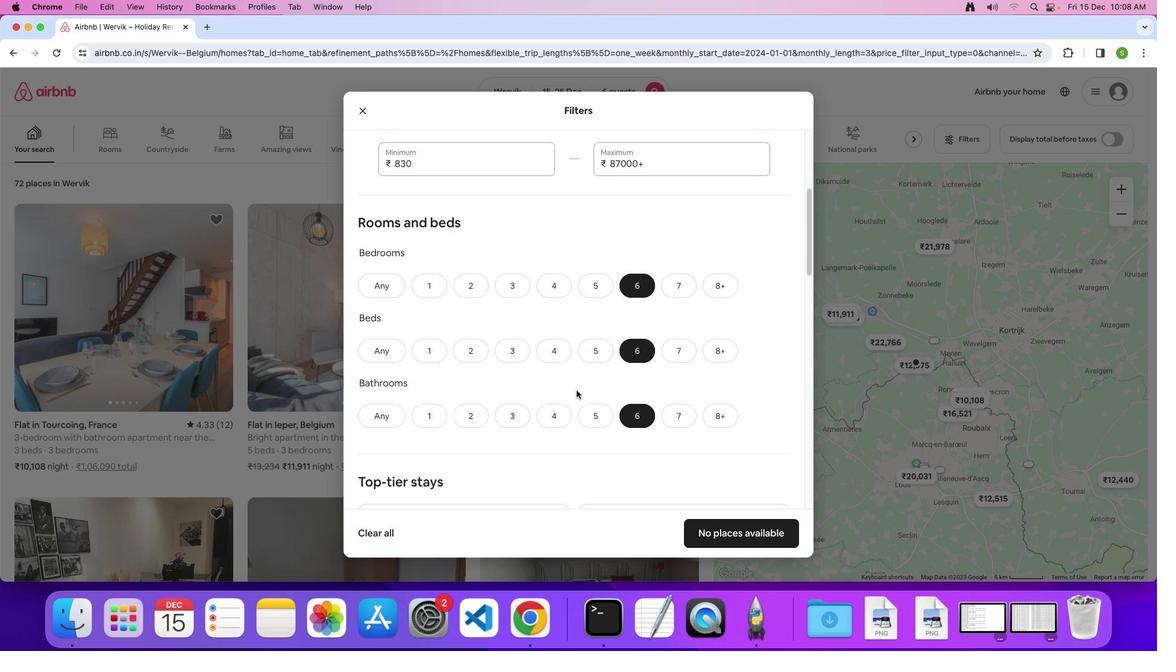 
Action: Mouse scrolled (576, 390) with delta (0, 0)
Screenshot: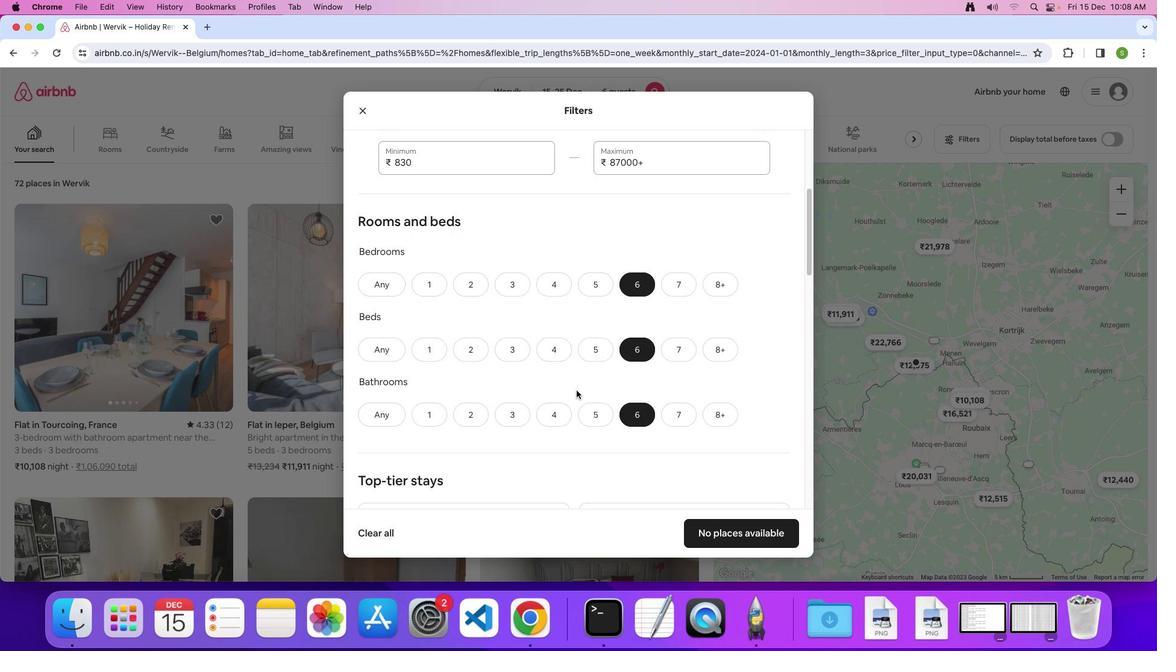 
Action: Mouse scrolled (576, 390) with delta (0, 0)
Screenshot: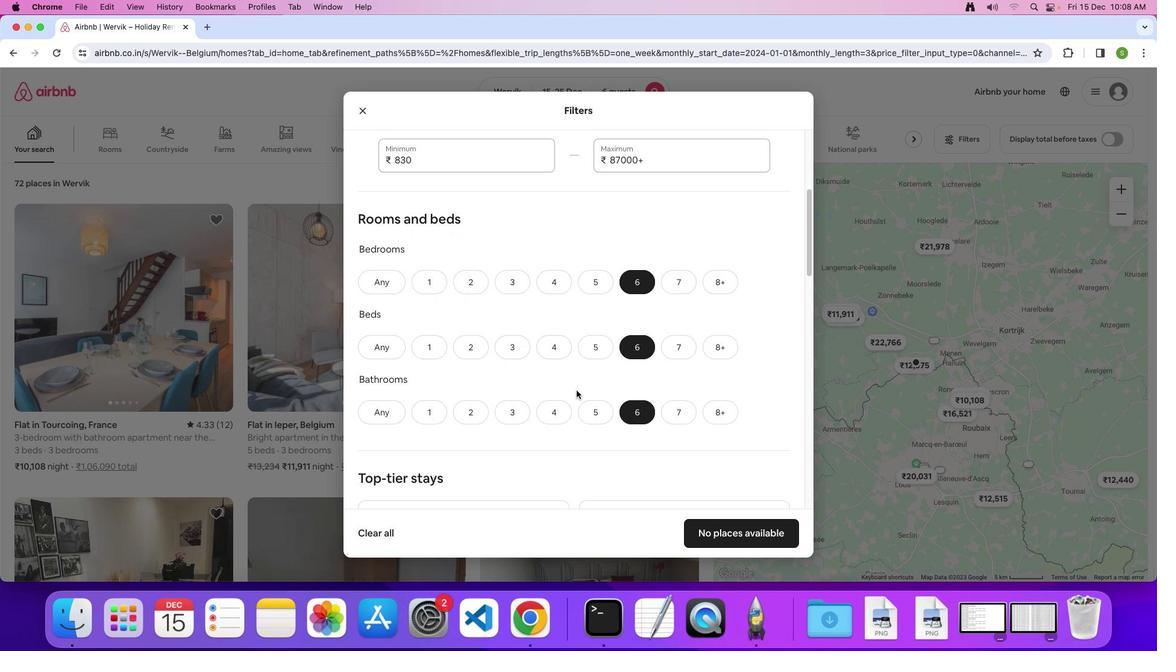 
Action: Mouse scrolled (576, 390) with delta (0, 0)
Screenshot: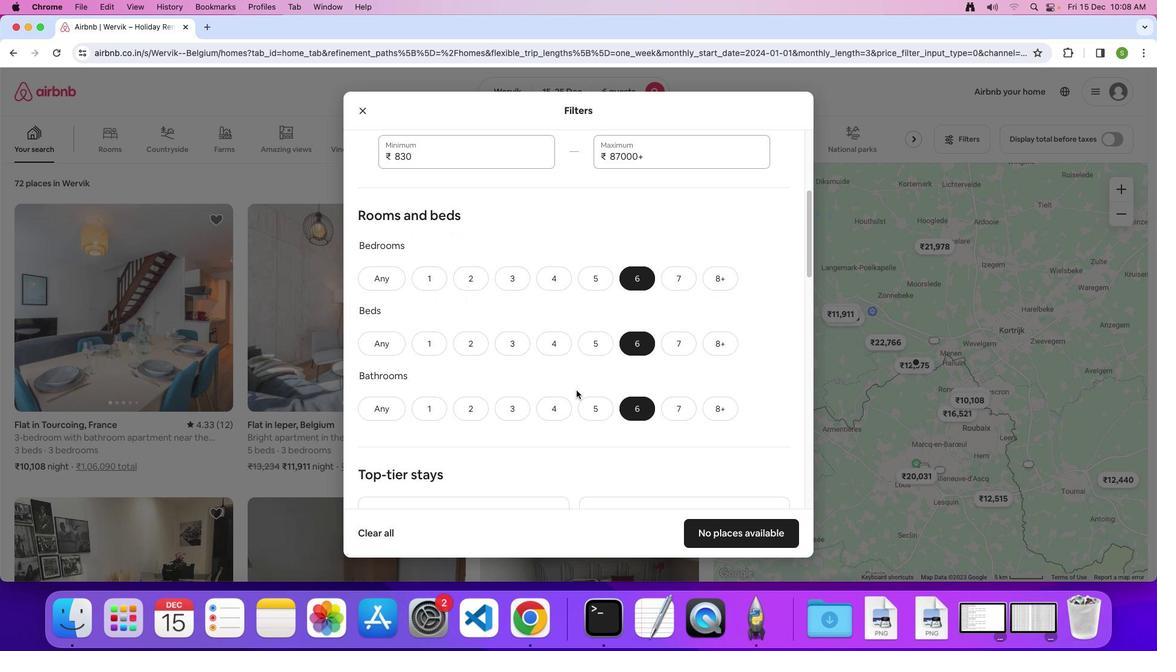 
Action: Mouse scrolled (576, 390) with delta (0, 0)
Screenshot: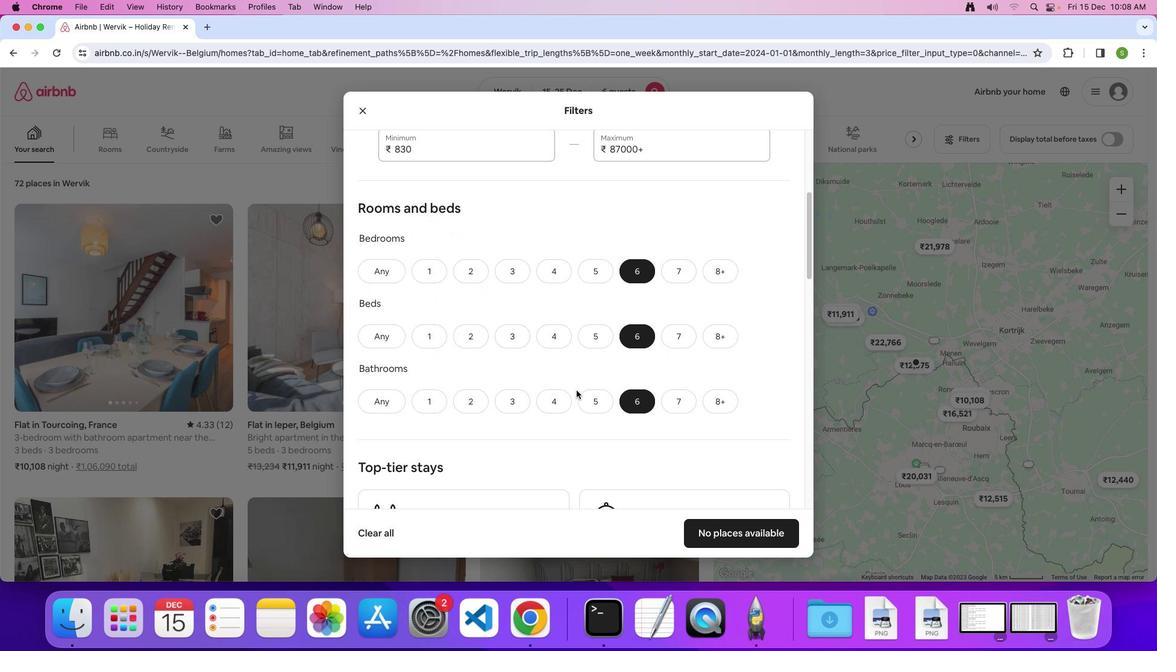 
Action: Mouse moved to (576, 390)
Screenshot: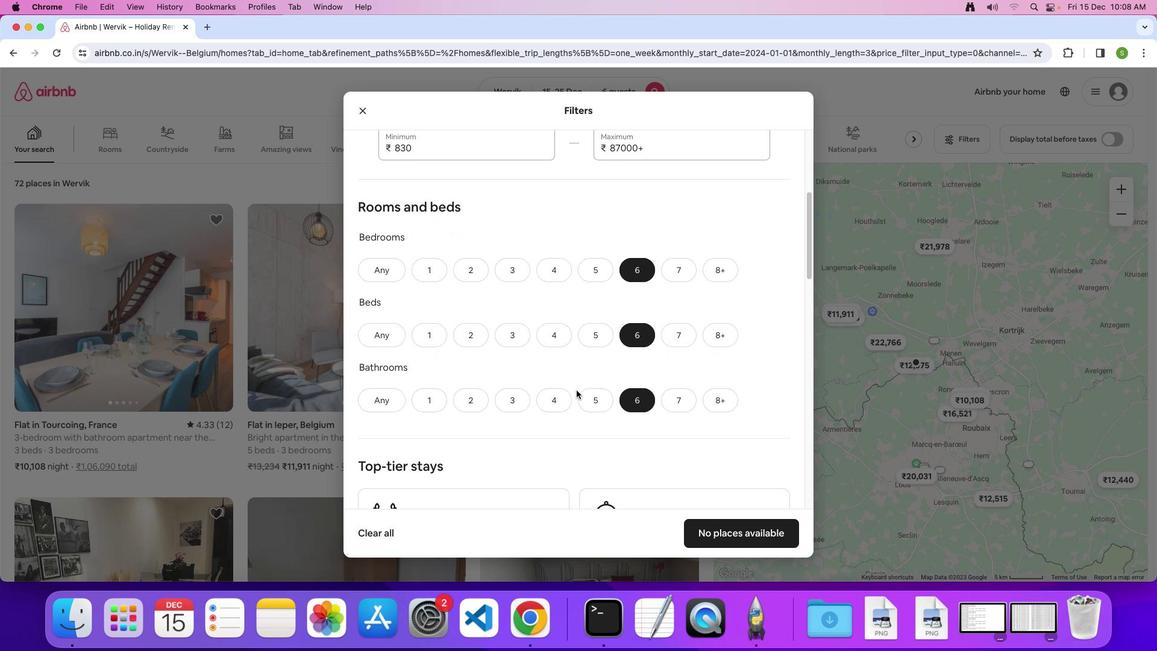 
Action: Mouse scrolled (576, 390) with delta (0, 0)
Screenshot: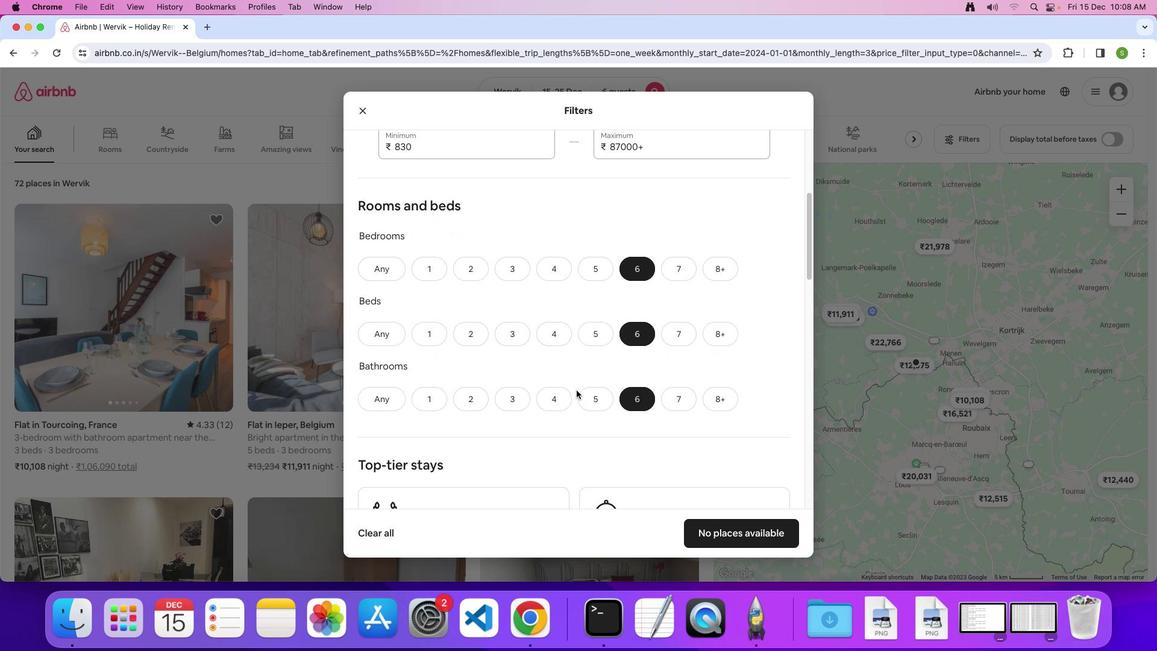 
Action: Mouse scrolled (576, 390) with delta (0, 0)
Screenshot: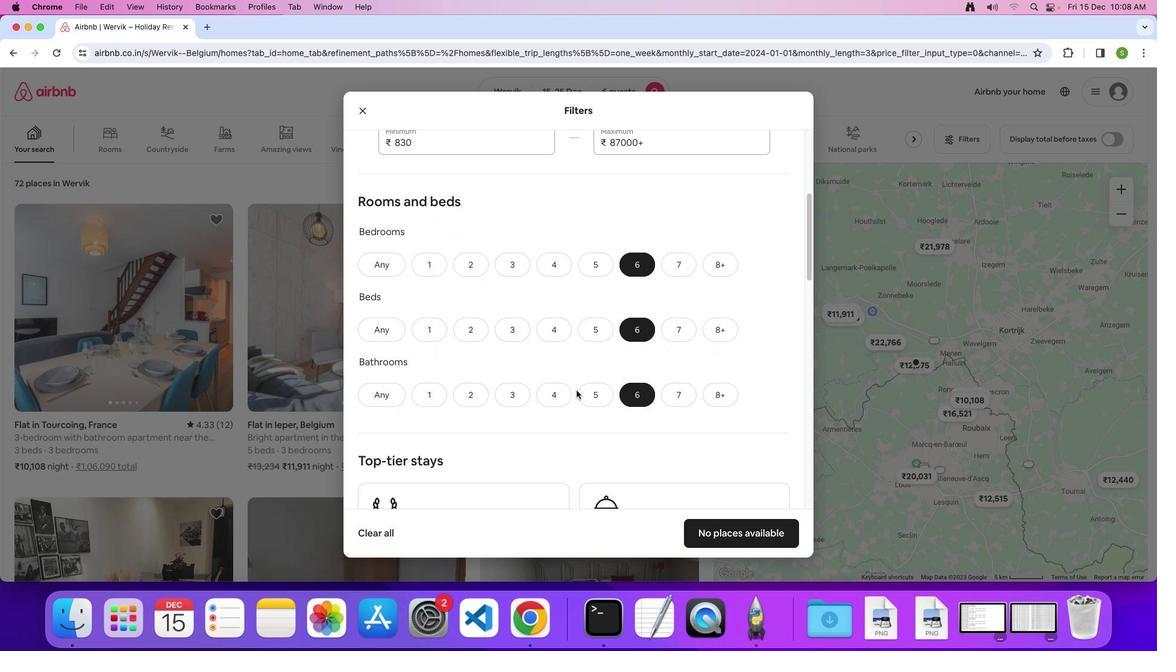 
Action: Mouse scrolled (576, 390) with delta (0, 0)
Screenshot: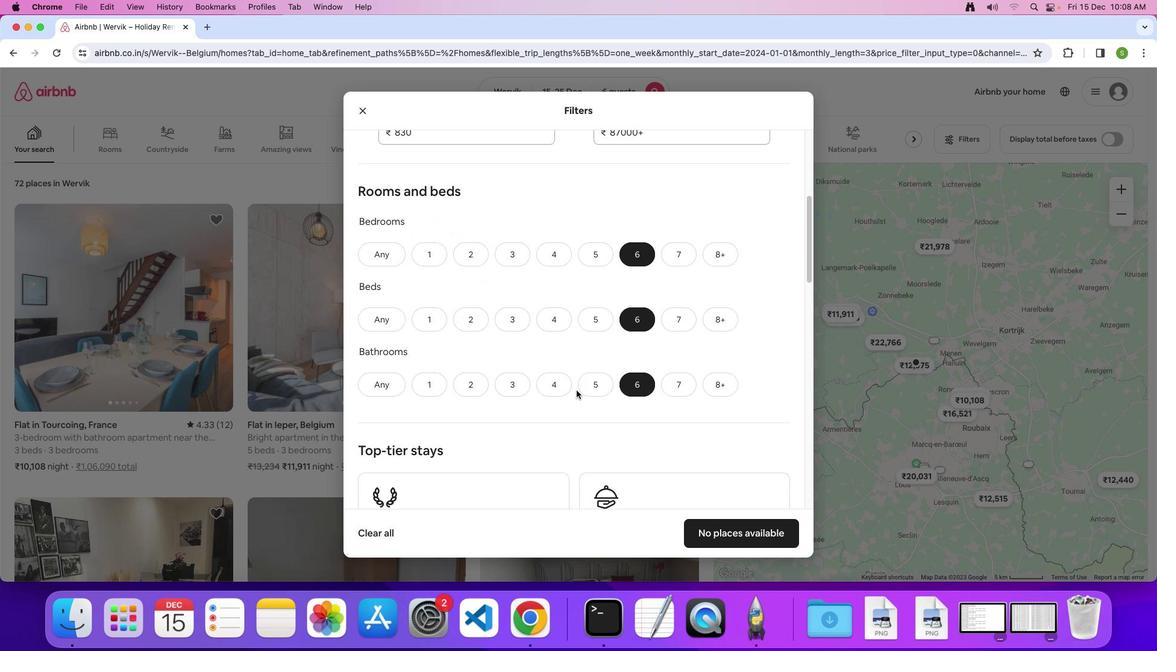 
Action: Mouse scrolled (576, 390) with delta (0, 0)
Screenshot: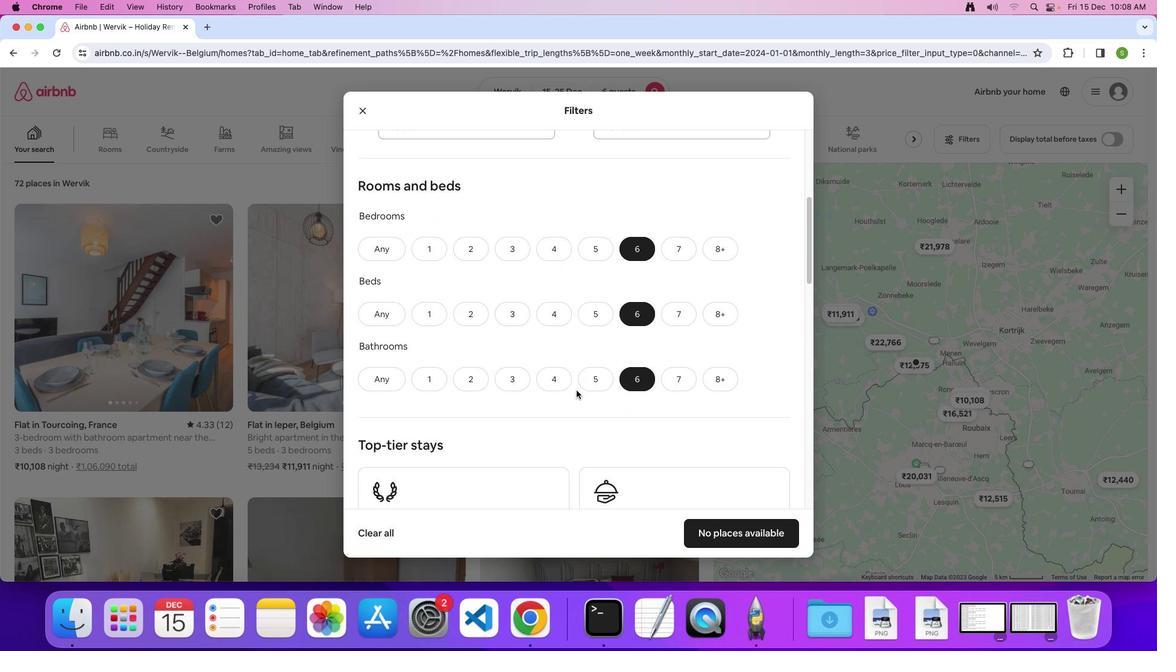 
Action: Mouse scrolled (576, 390) with delta (0, 0)
Screenshot: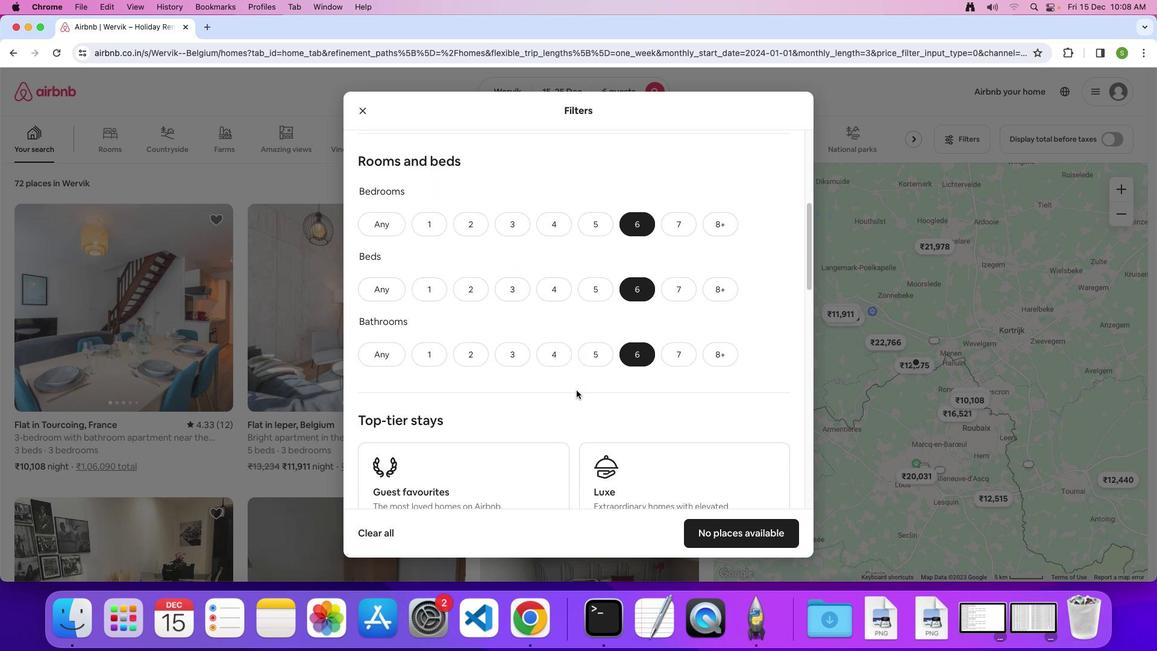 
Action: Mouse scrolled (576, 390) with delta (0, 0)
Screenshot: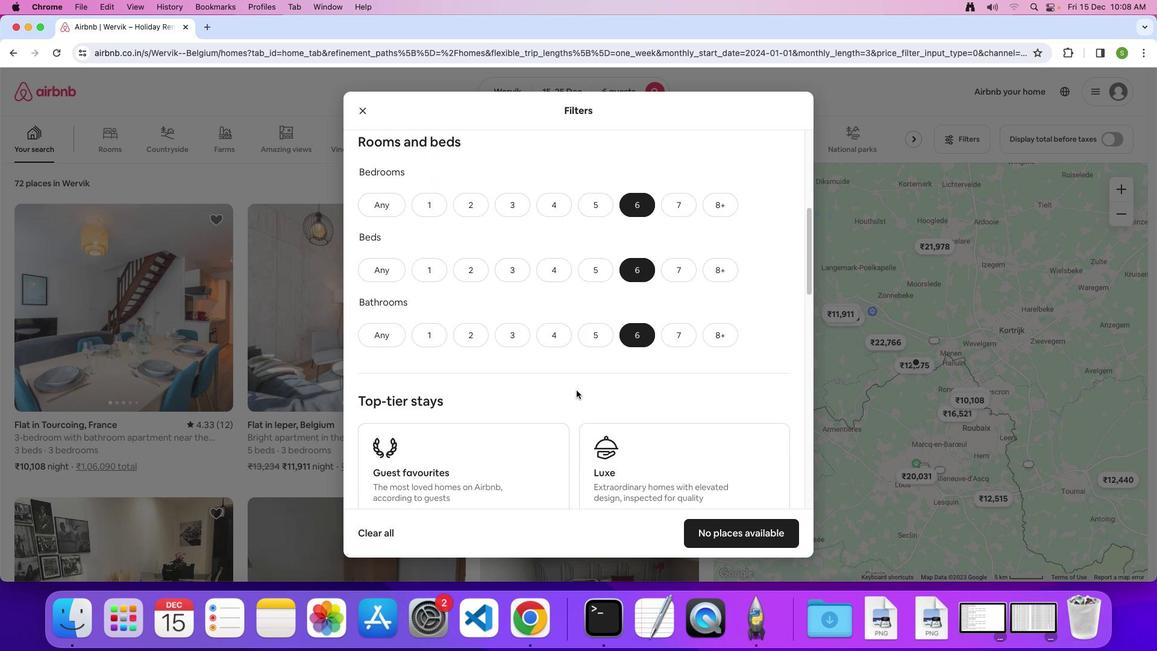 
Action: Mouse scrolled (576, 390) with delta (0, 0)
Screenshot: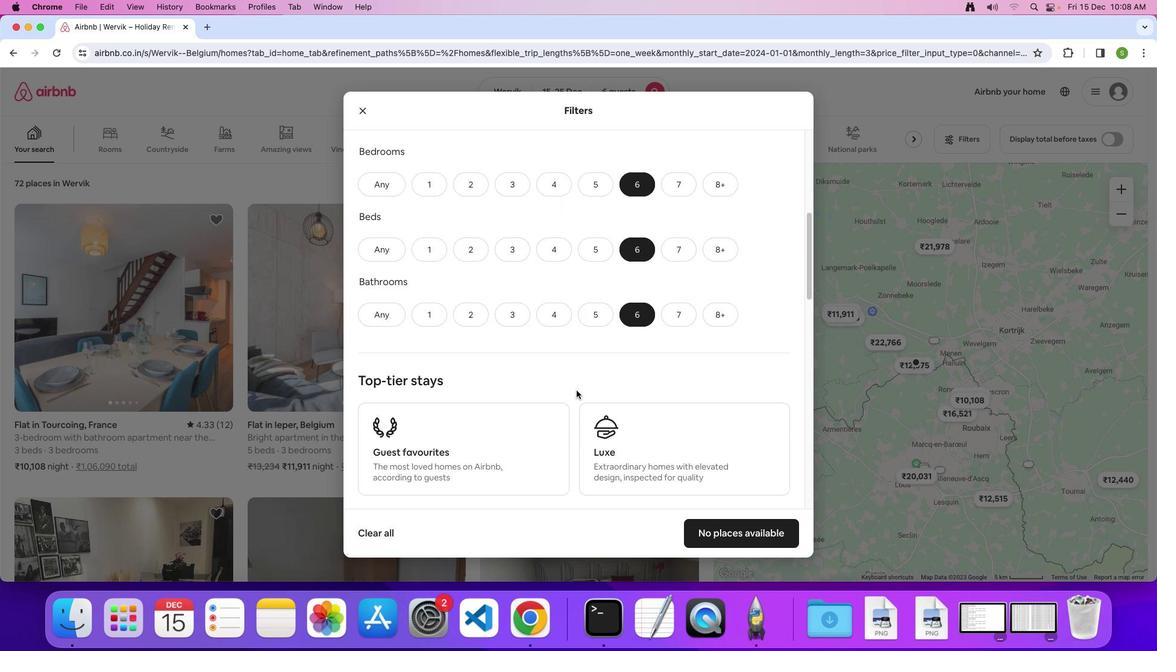 
Action: Mouse scrolled (576, 390) with delta (0, -1)
Screenshot: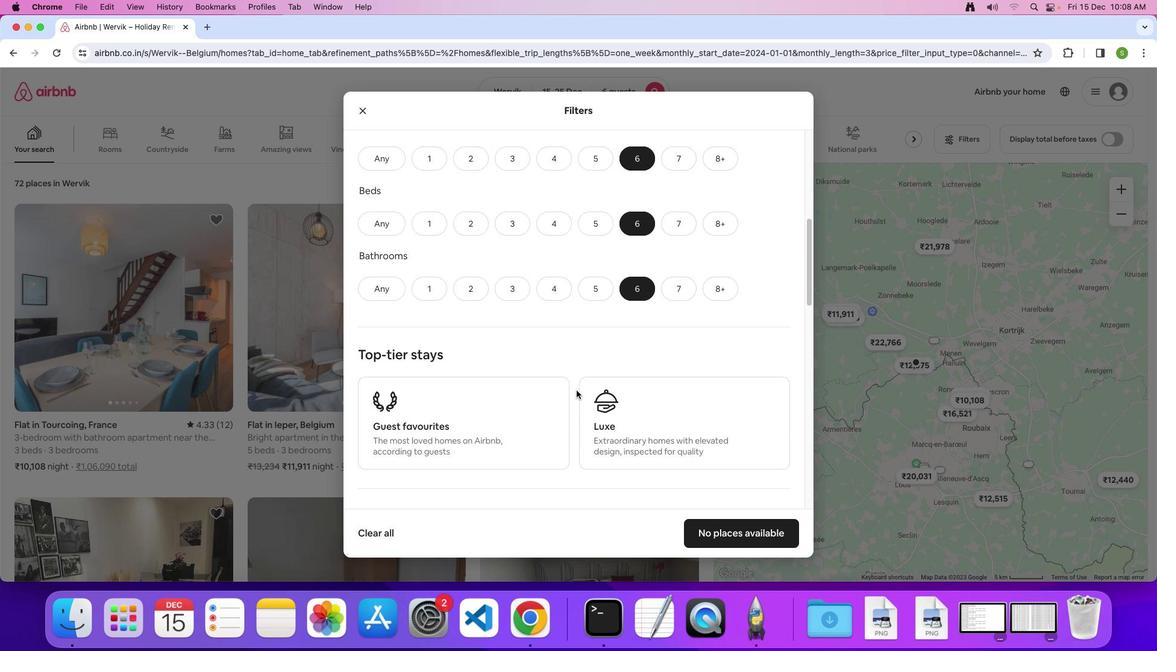 
Action: Mouse scrolled (576, 390) with delta (0, 0)
Screenshot: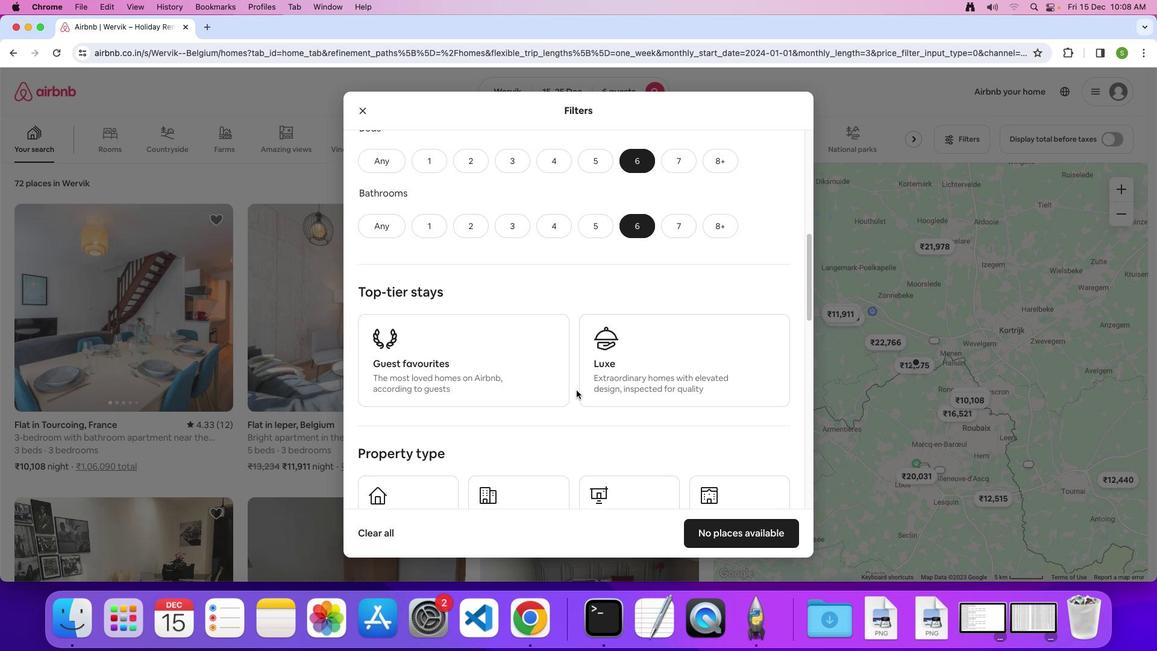 
Action: Mouse scrolled (576, 390) with delta (0, 0)
Screenshot: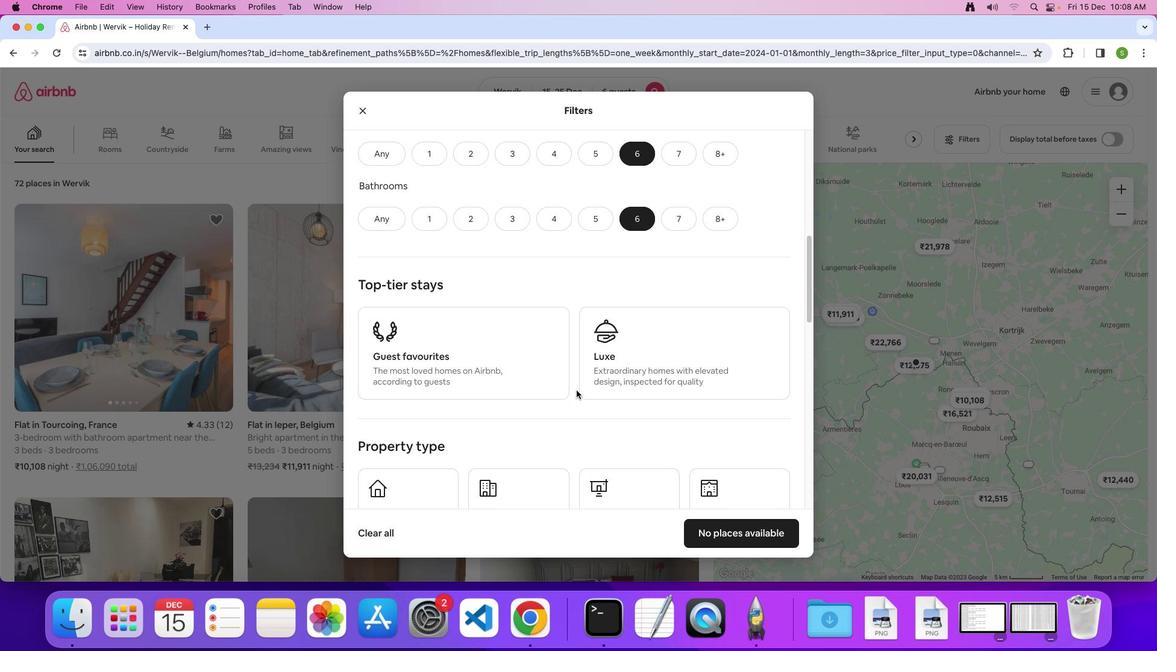 
Action: Mouse scrolled (576, 390) with delta (0, -1)
Screenshot: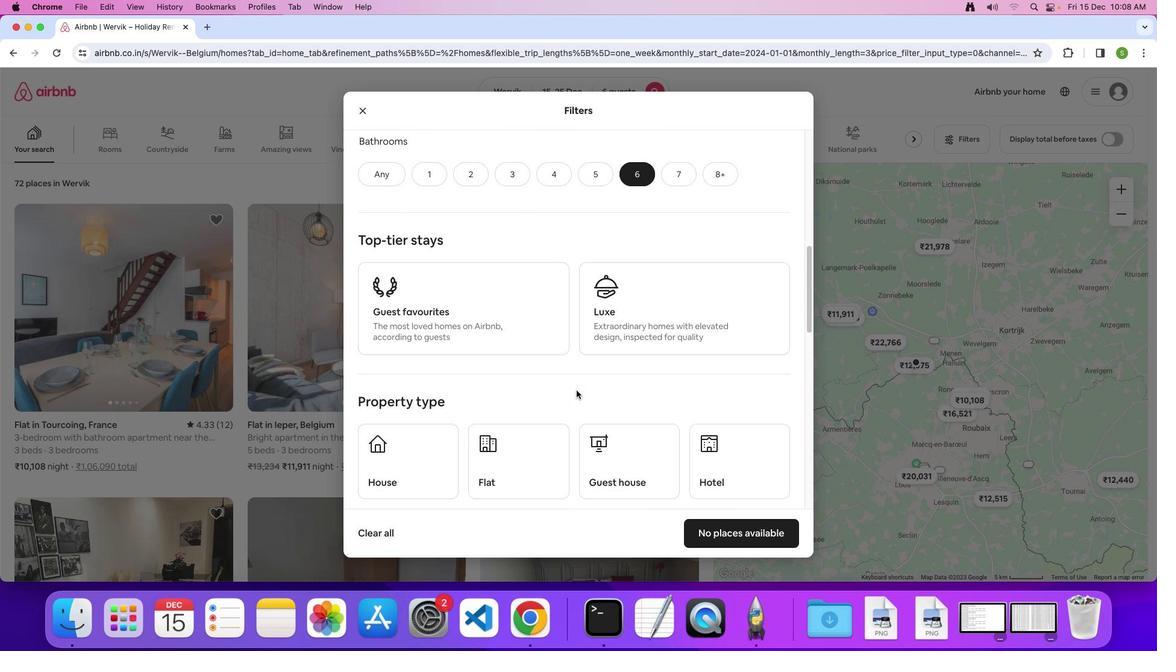 
Action: Mouse scrolled (576, 390) with delta (0, 0)
Screenshot: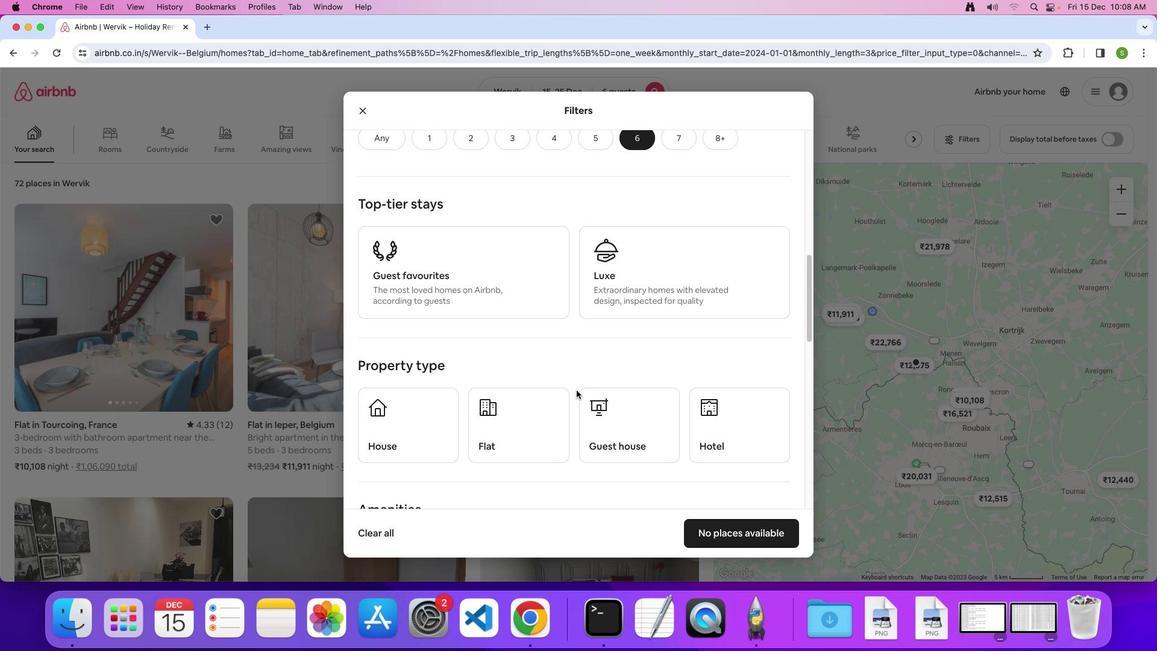 
Action: Mouse scrolled (576, 390) with delta (0, 0)
Screenshot: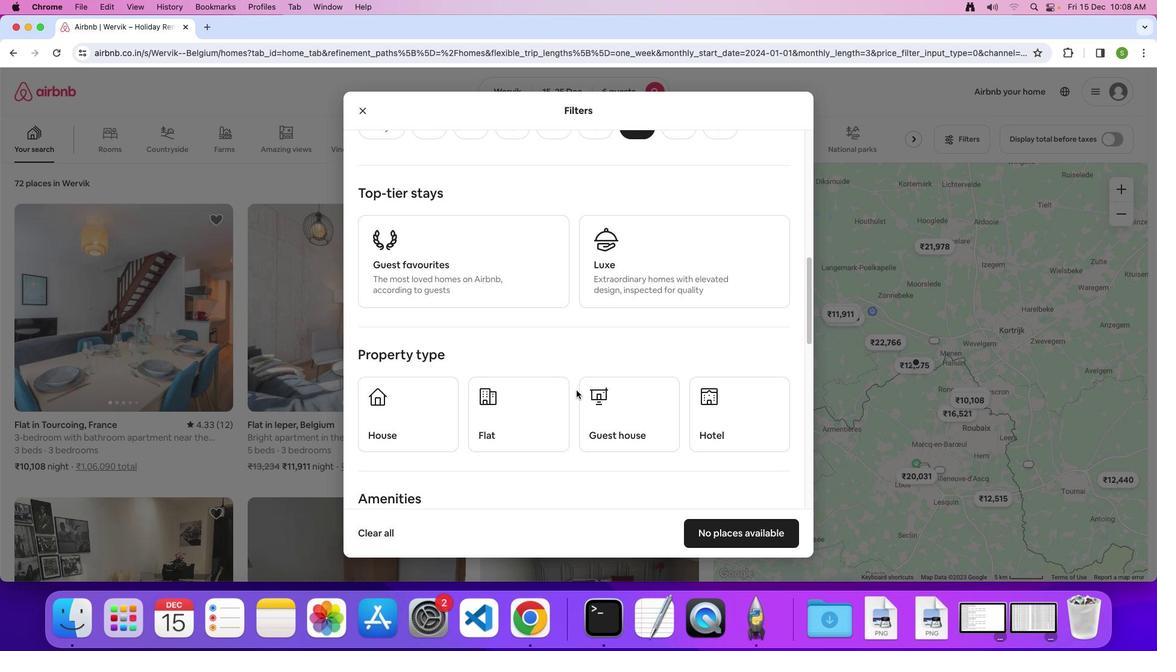 
Action: Mouse moved to (403, 396)
Screenshot: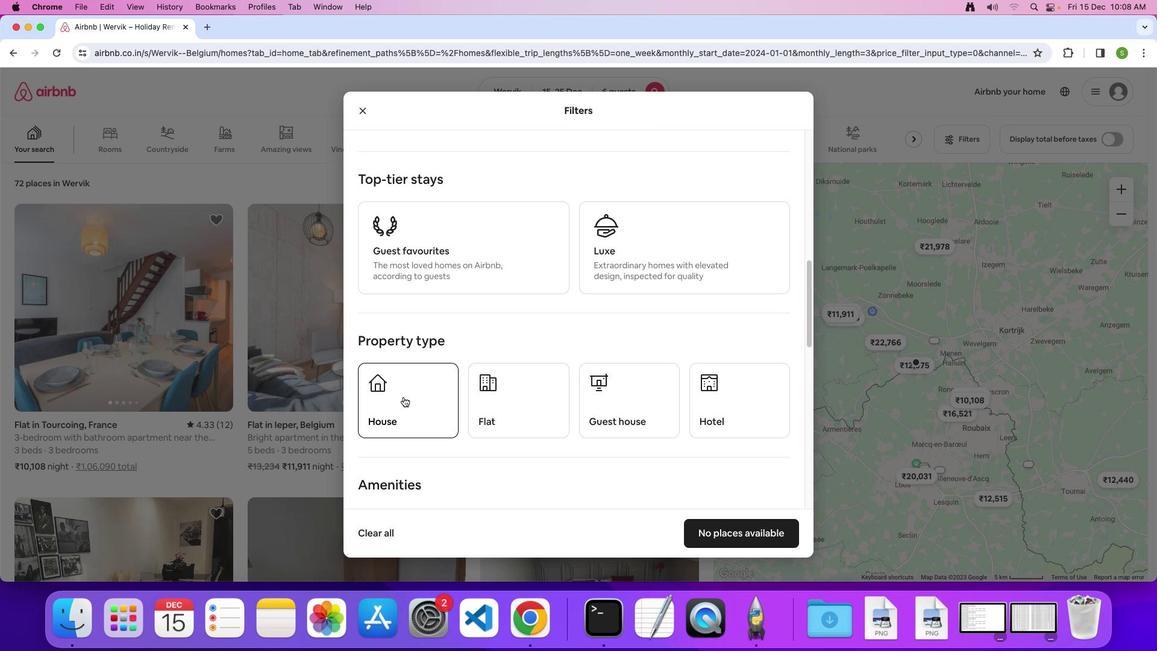 
Action: Mouse pressed left at (403, 396)
Screenshot: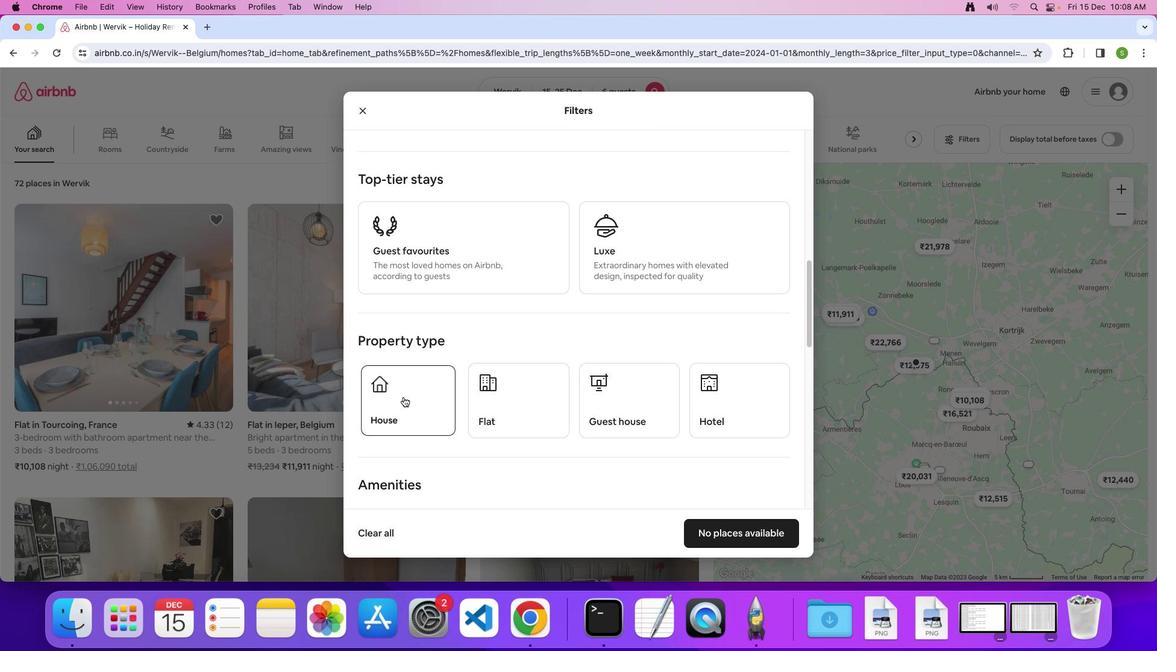 
Action: Mouse moved to (564, 350)
Screenshot: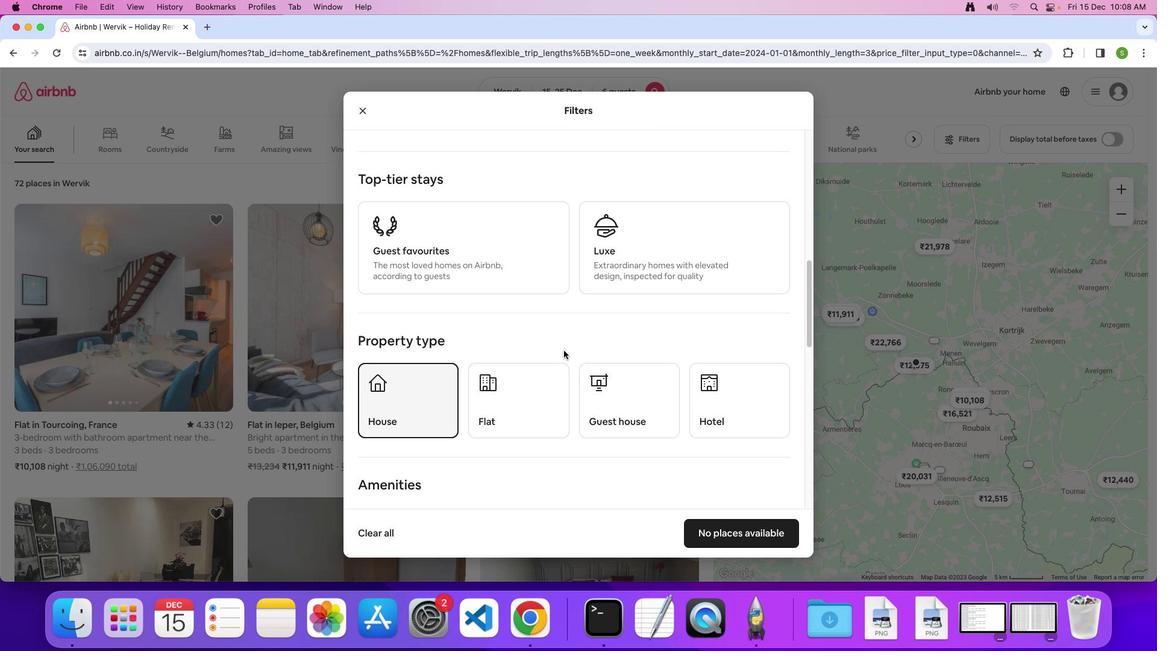 
Action: Mouse scrolled (564, 350) with delta (0, 0)
Screenshot: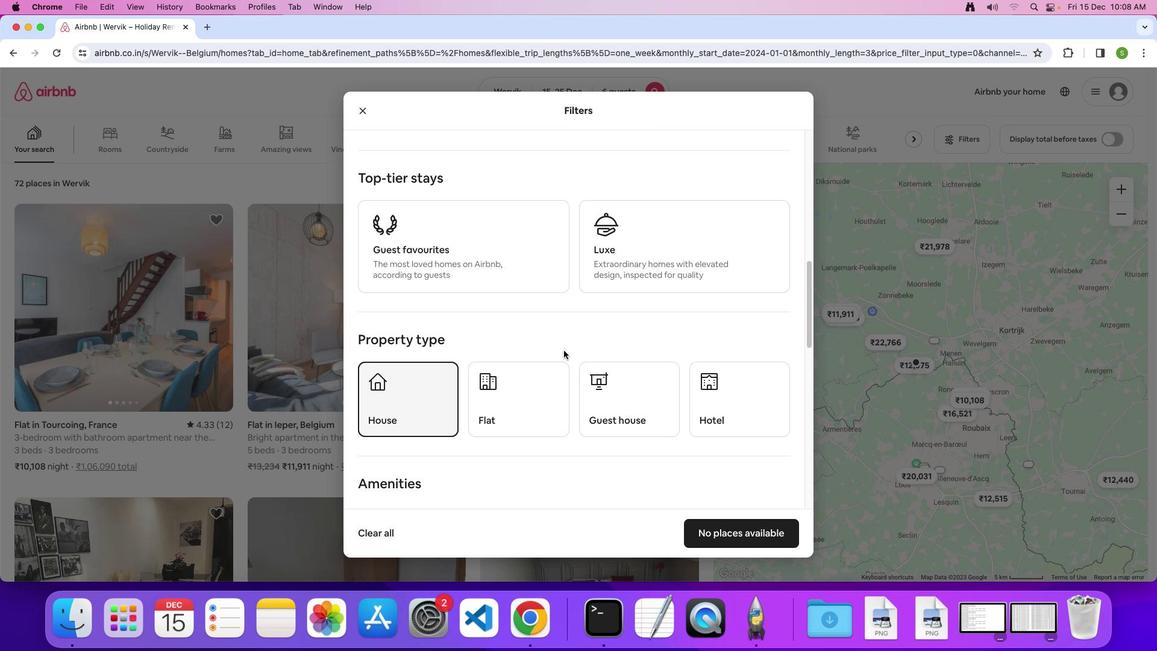 
Action: Mouse scrolled (564, 350) with delta (0, 0)
Screenshot: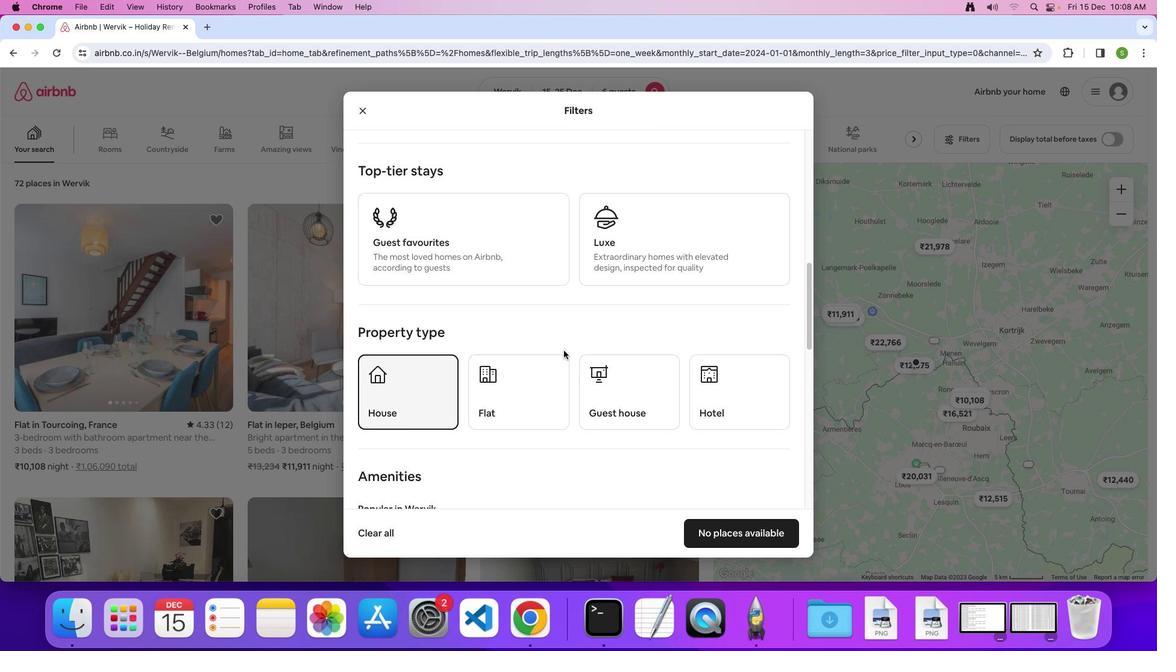 
Action: Mouse scrolled (564, 350) with delta (0, 0)
Screenshot: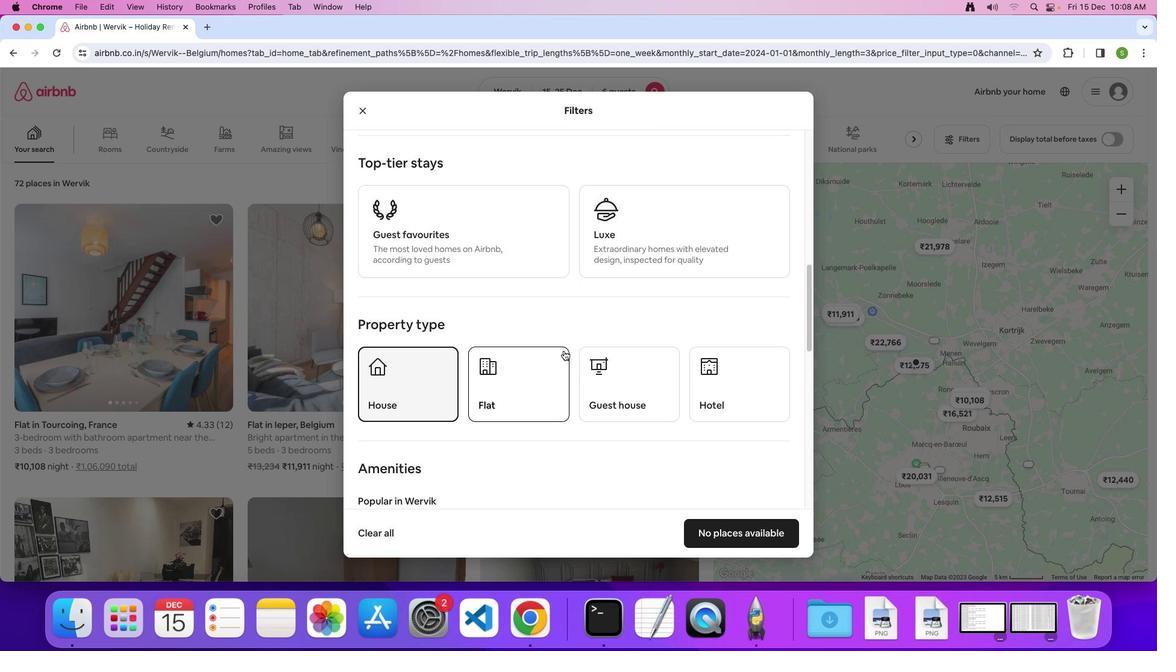 
Action: Mouse scrolled (564, 350) with delta (0, 0)
Screenshot: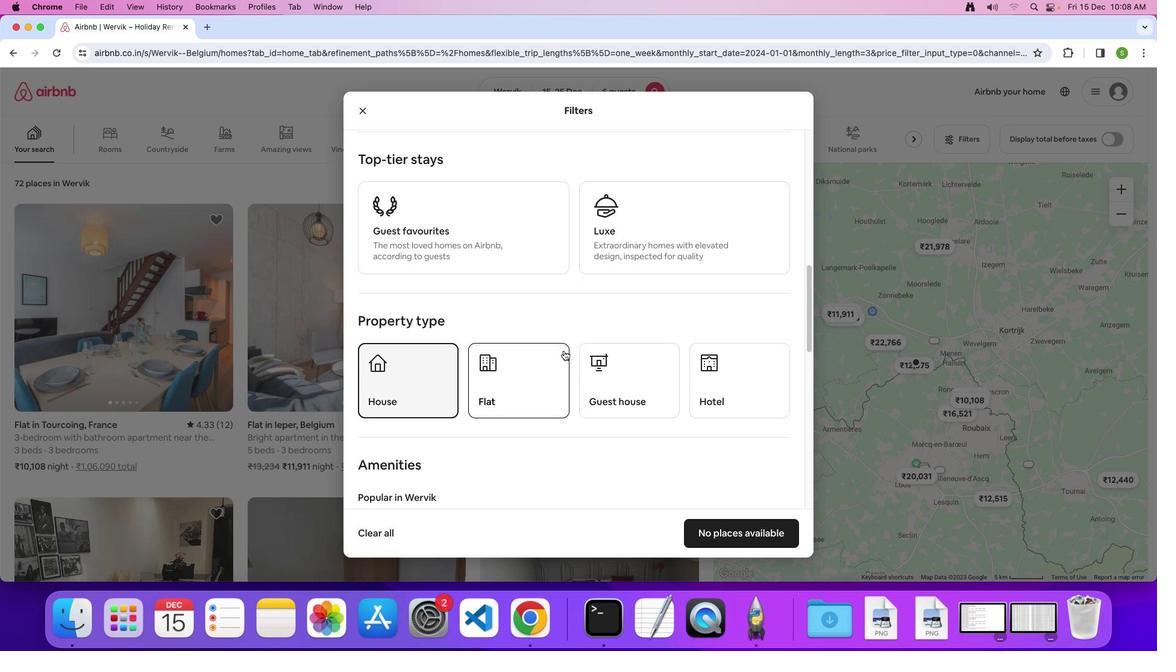 
Action: Mouse scrolled (564, 350) with delta (0, 0)
Screenshot: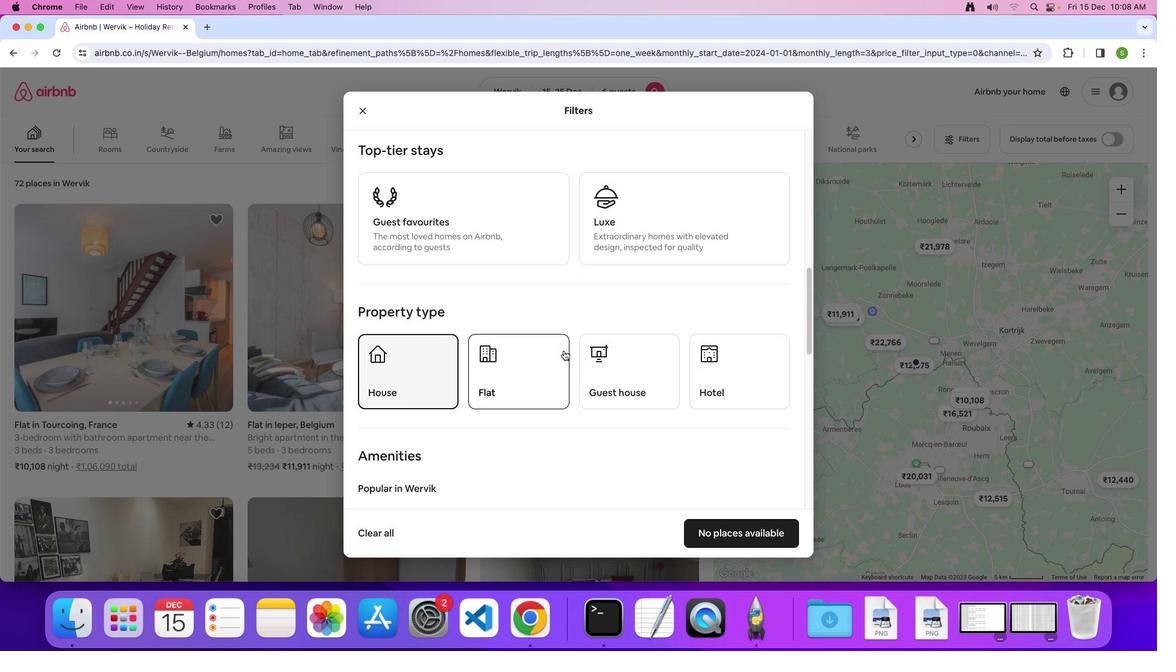 
Action: Mouse scrolled (564, 350) with delta (0, 0)
Screenshot: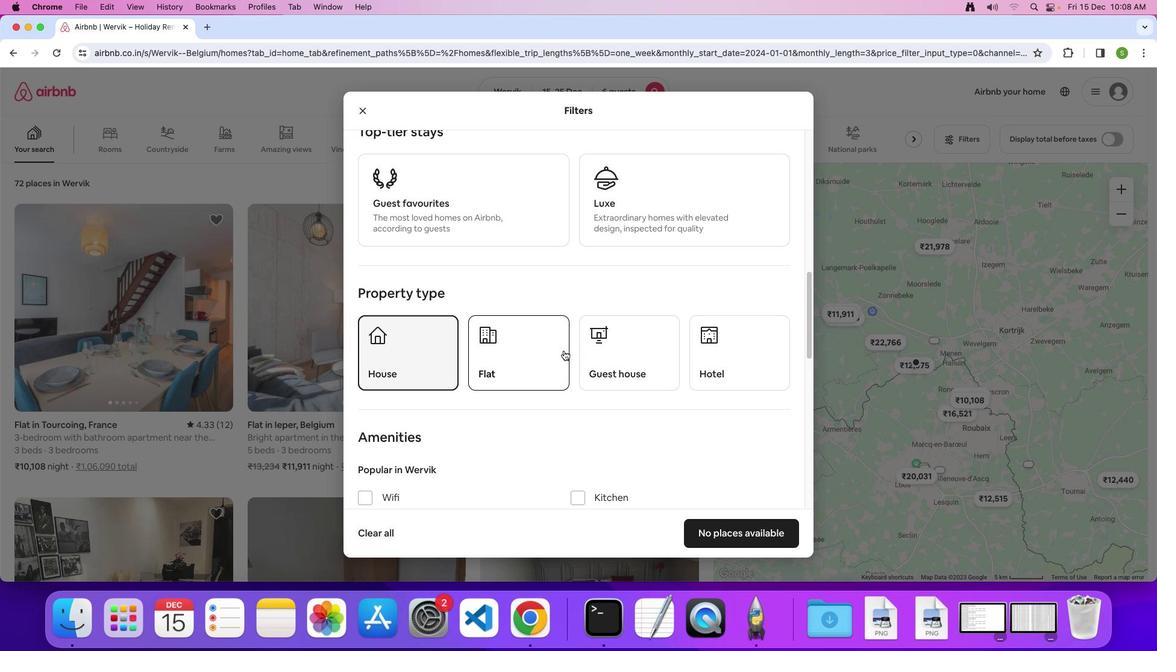 
Action: Mouse scrolled (564, 350) with delta (0, 0)
Screenshot: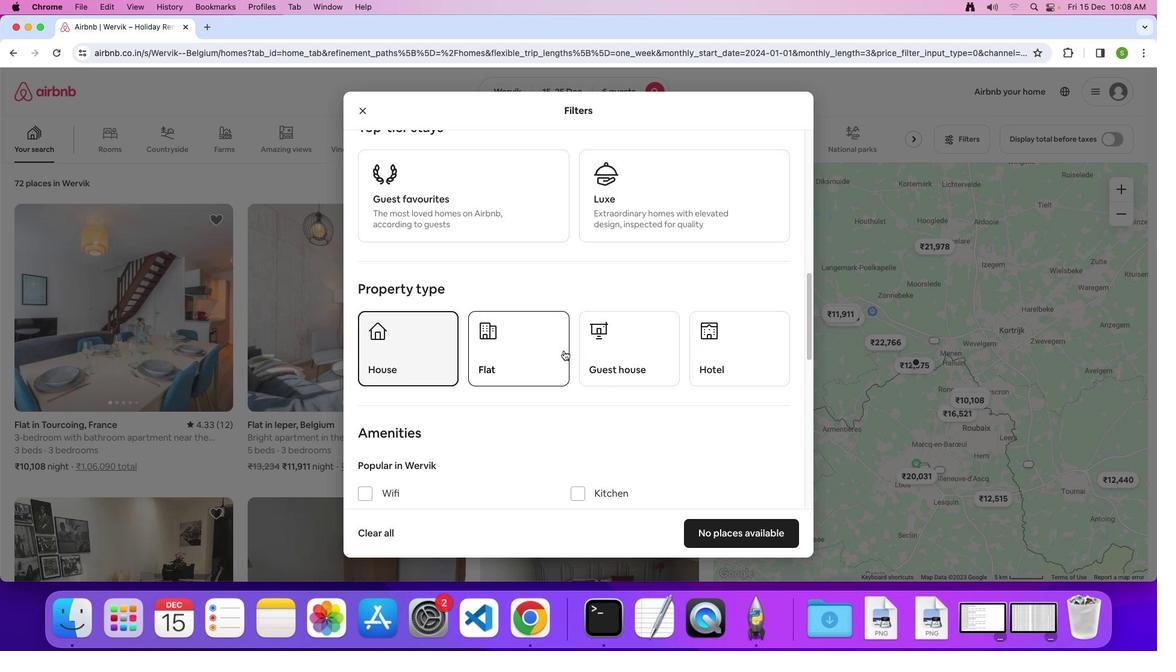 
Action: Mouse scrolled (564, 350) with delta (0, 0)
Screenshot: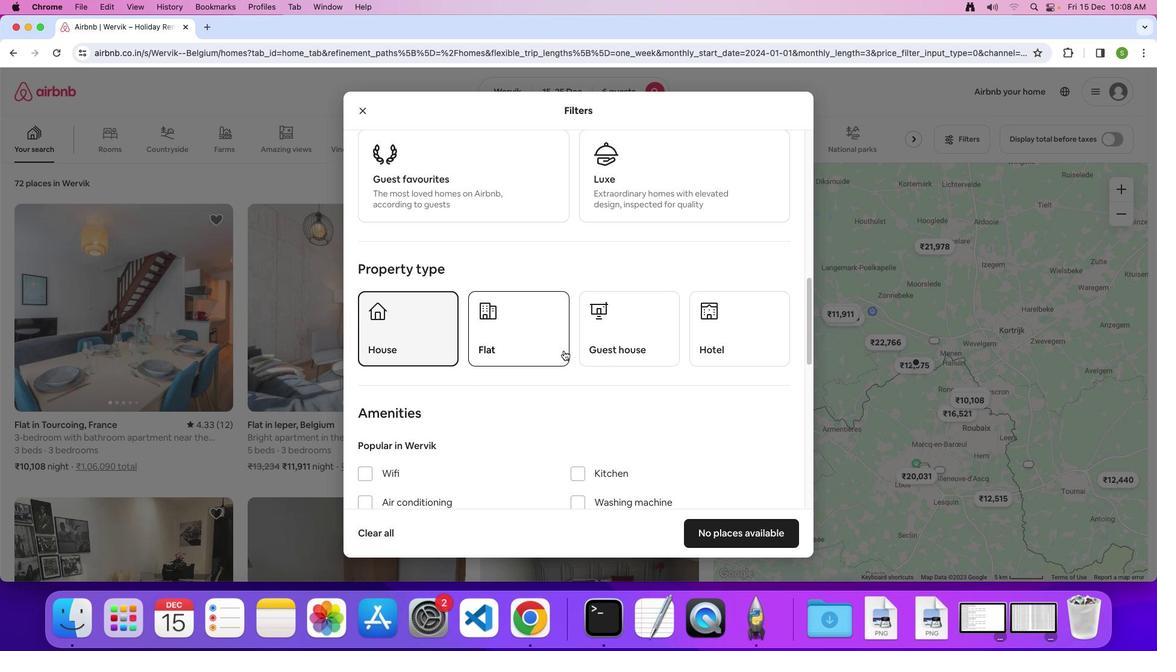 
Action: Mouse scrolled (564, 350) with delta (0, 0)
Screenshot: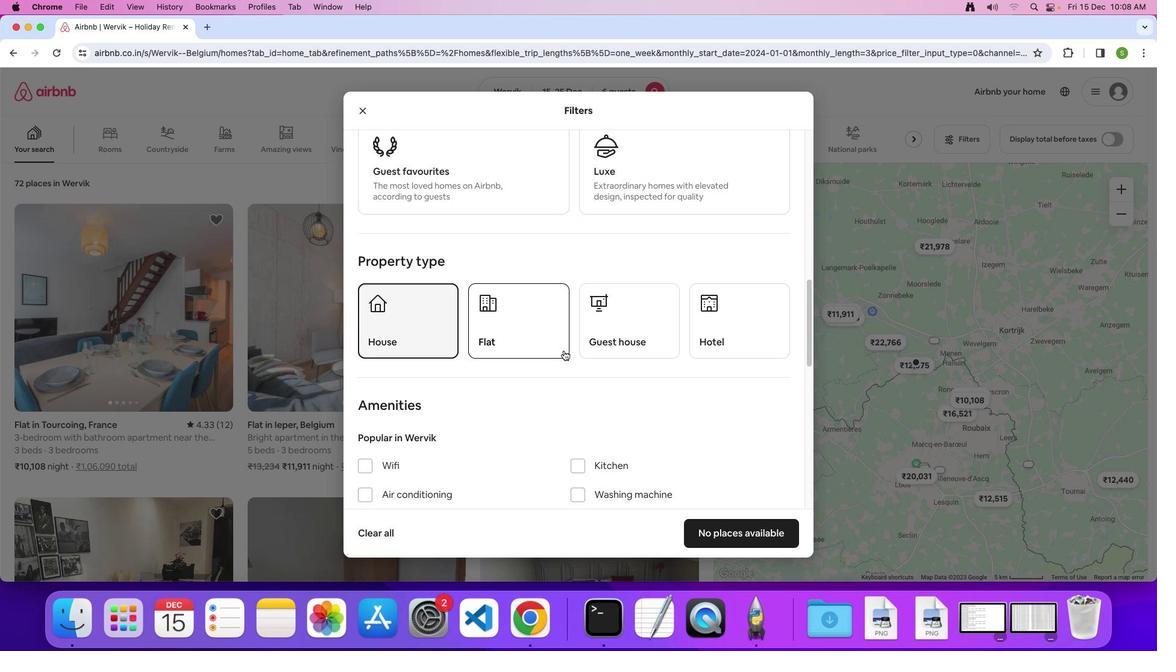 
Action: Mouse scrolled (564, 350) with delta (0, -1)
Screenshot: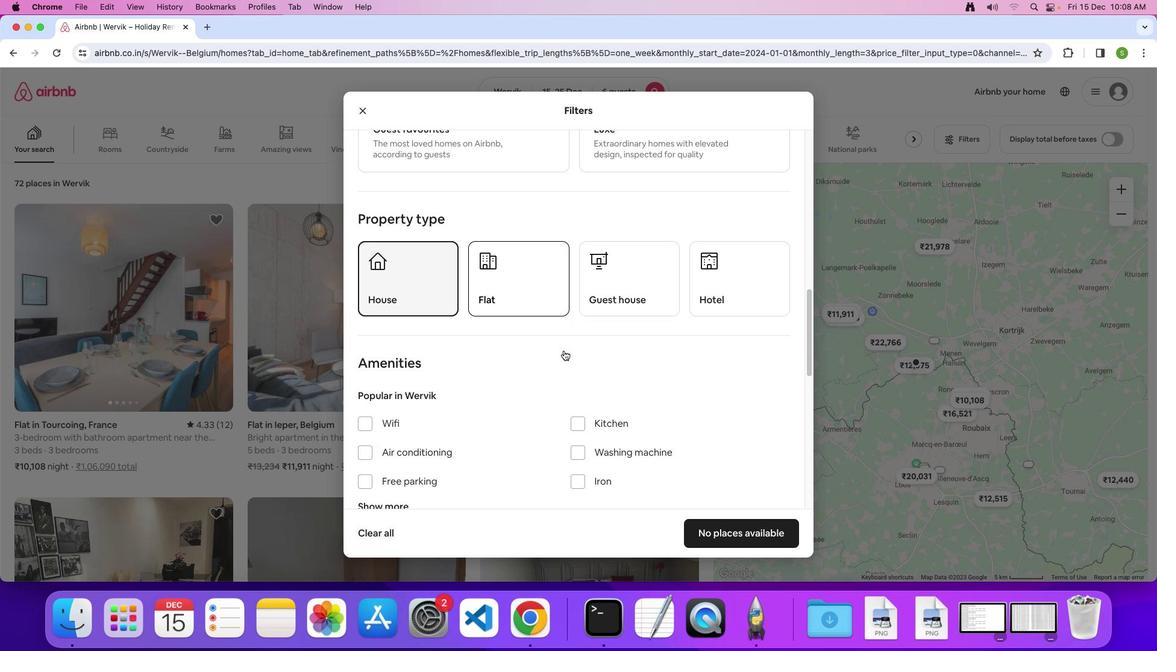 
Action: Mouse scrolled (564, 350) with delta (0, 0)
Screenshot: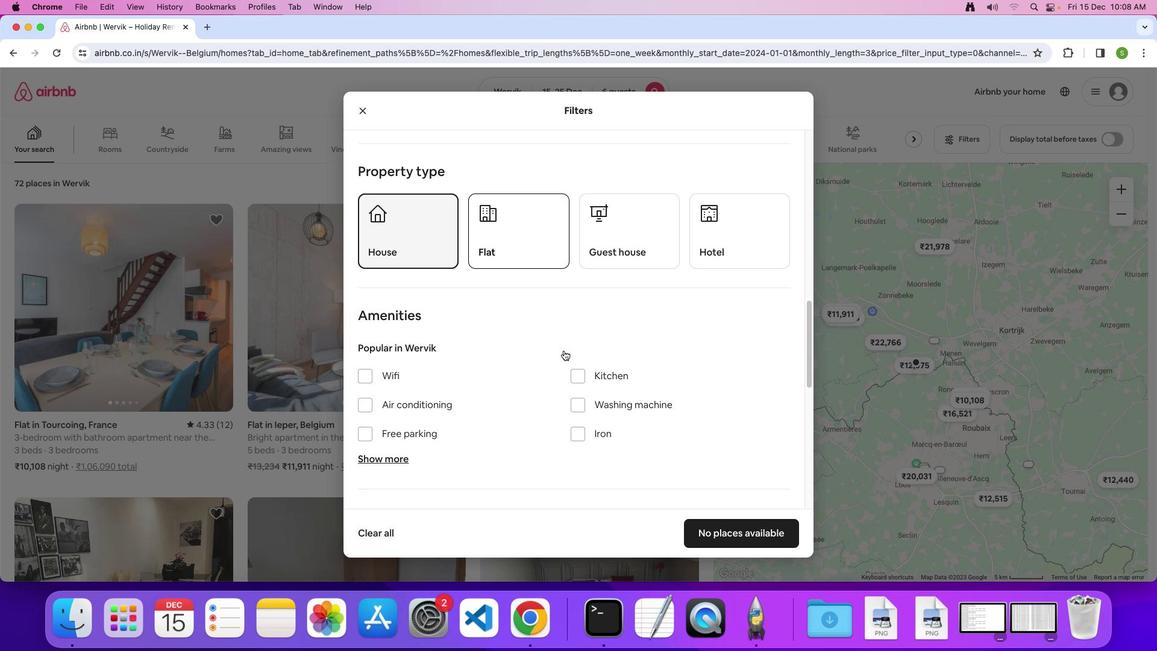 
Action: Mouse scrolled (564, 350) with delta (0, 0)
Screenshot: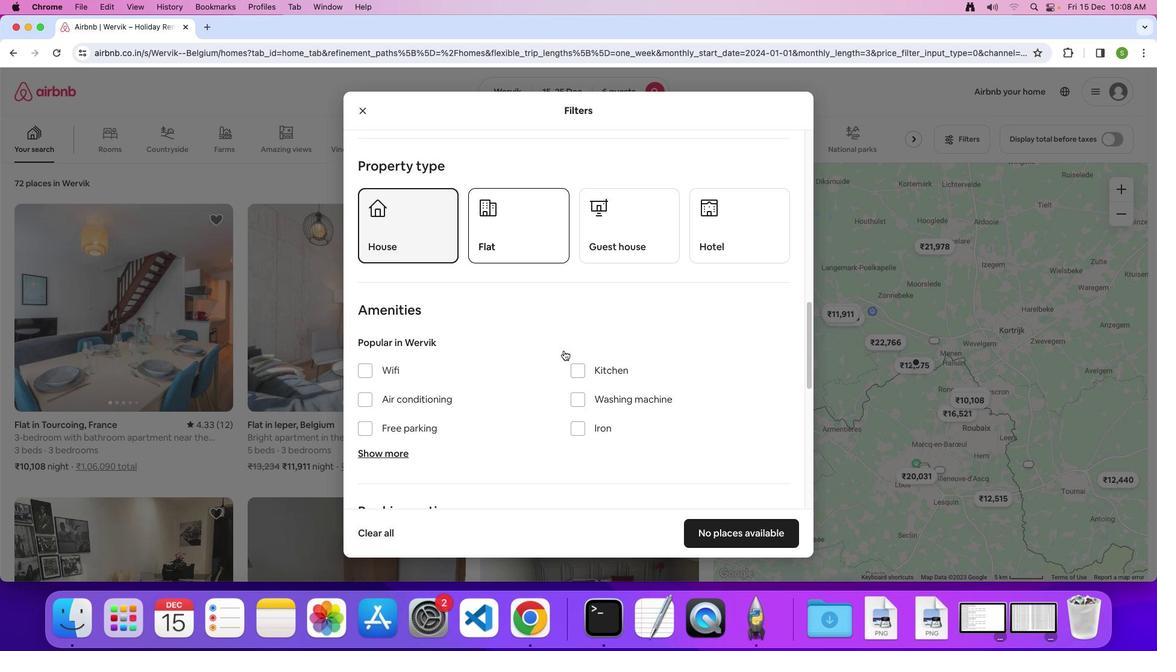 
Action: Mouse moved to (364, 359)
Screenshot: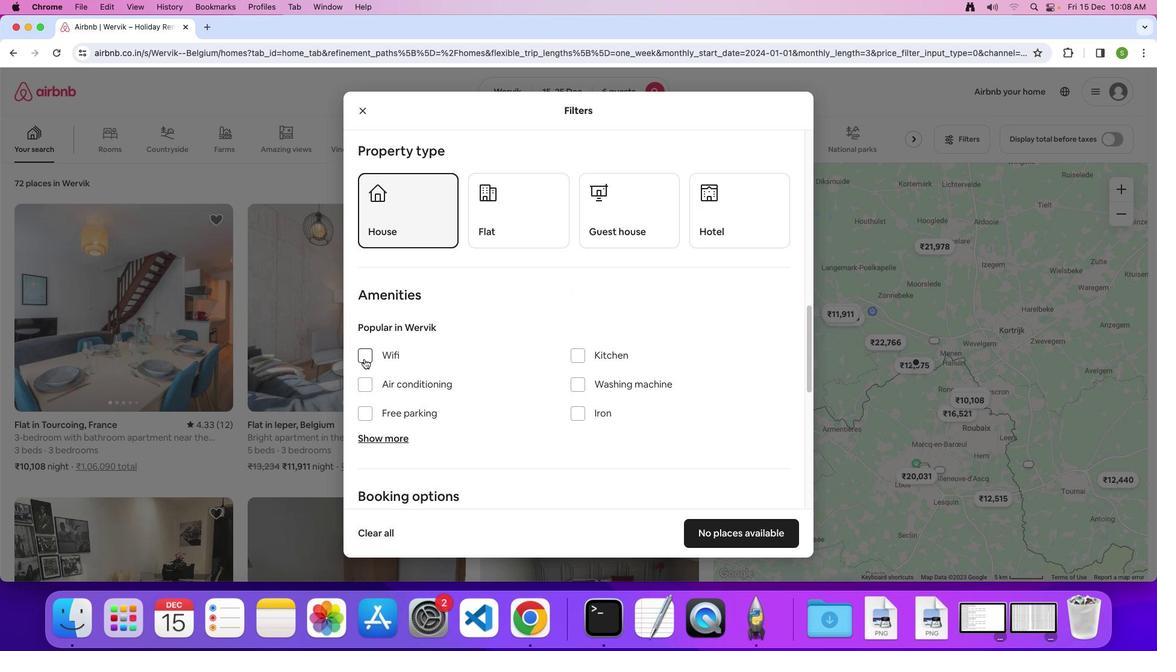 
Action: Mouse pressed left at (364, 359)
Screenshot: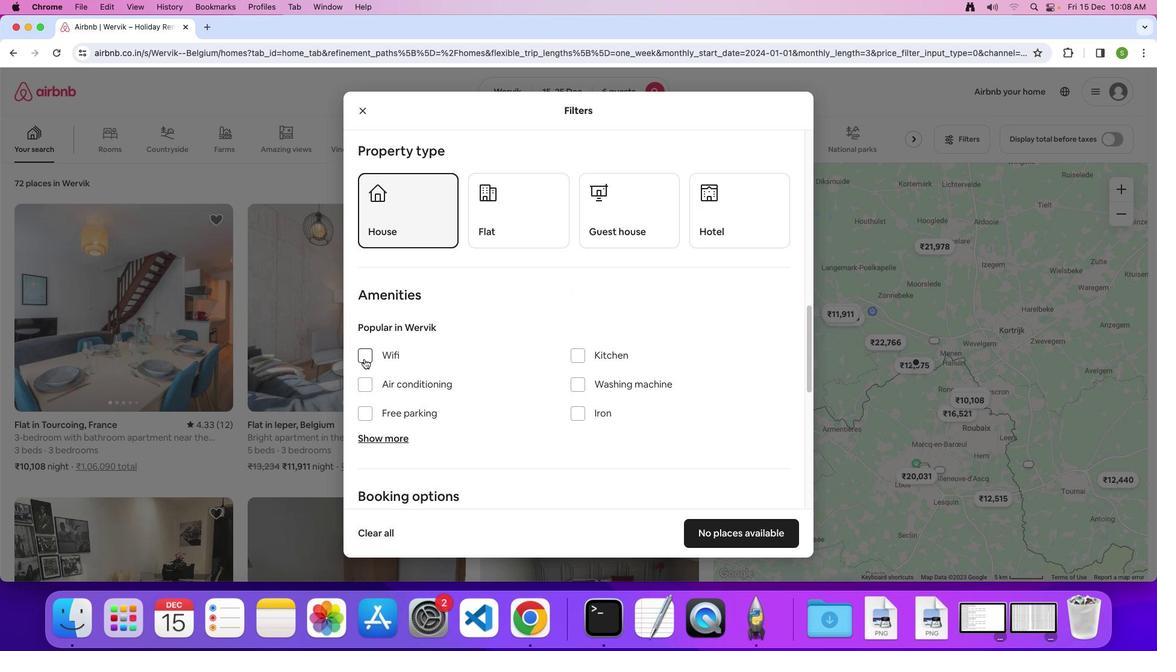 
Action: Mouse moved to (473, 360)
Screenshot: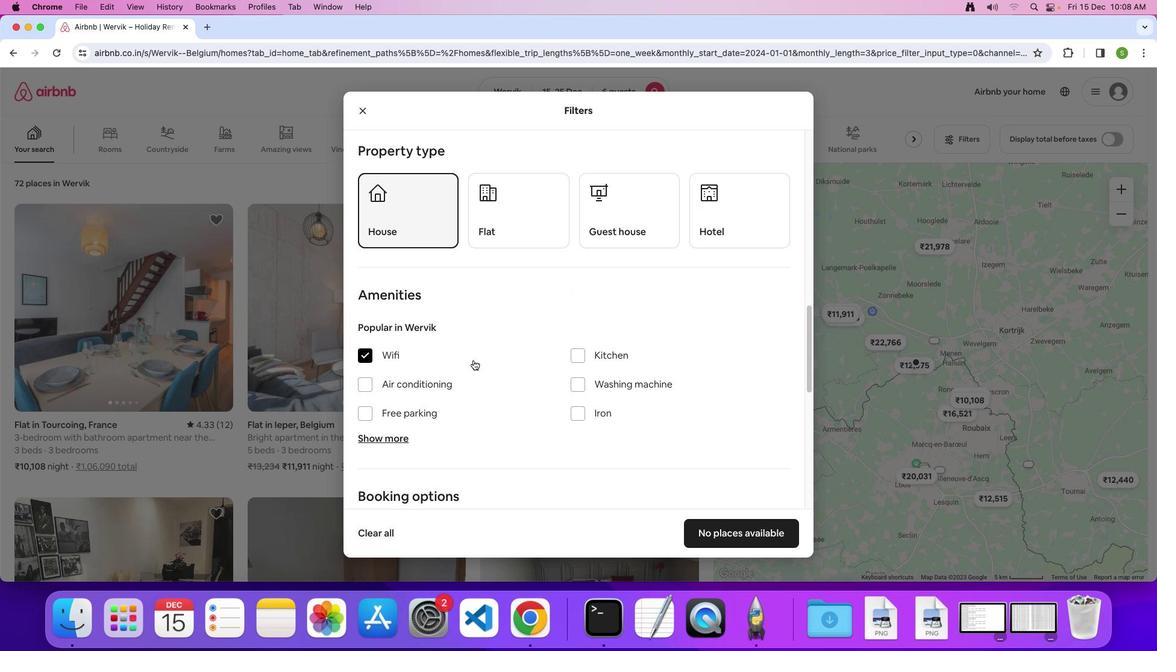 
Action: Mouse scrolled (473, 360) with delta (0, 0)
Screenshot: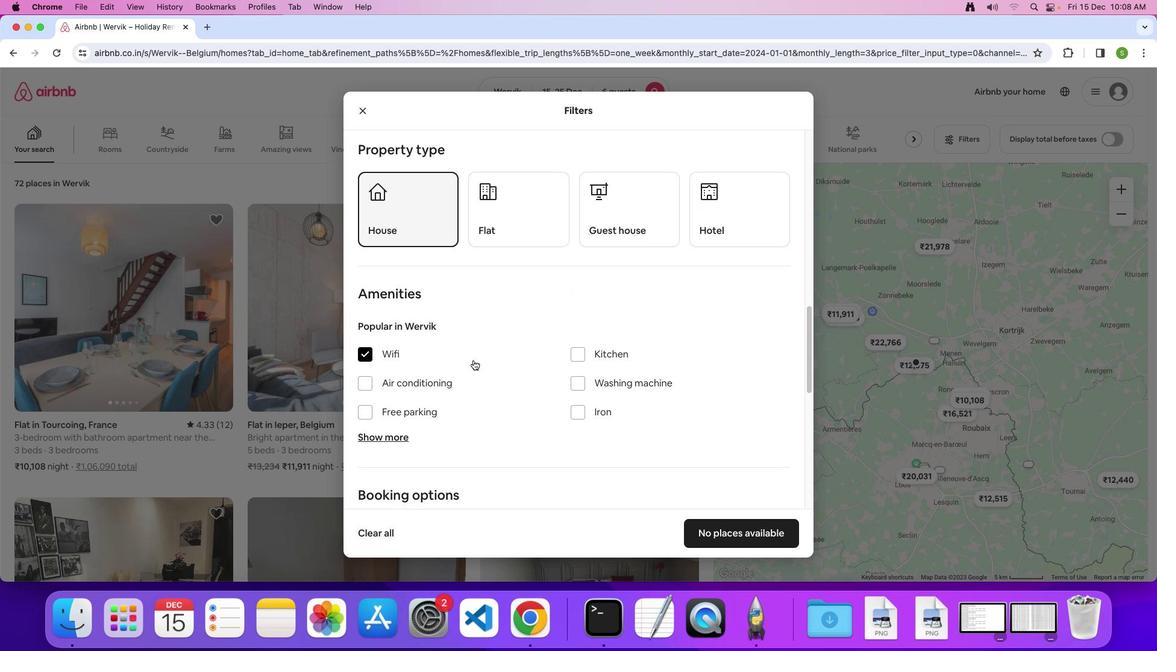 
Action: Mouse scrolled (473, 360) with delta (0, 0)
Screenshot: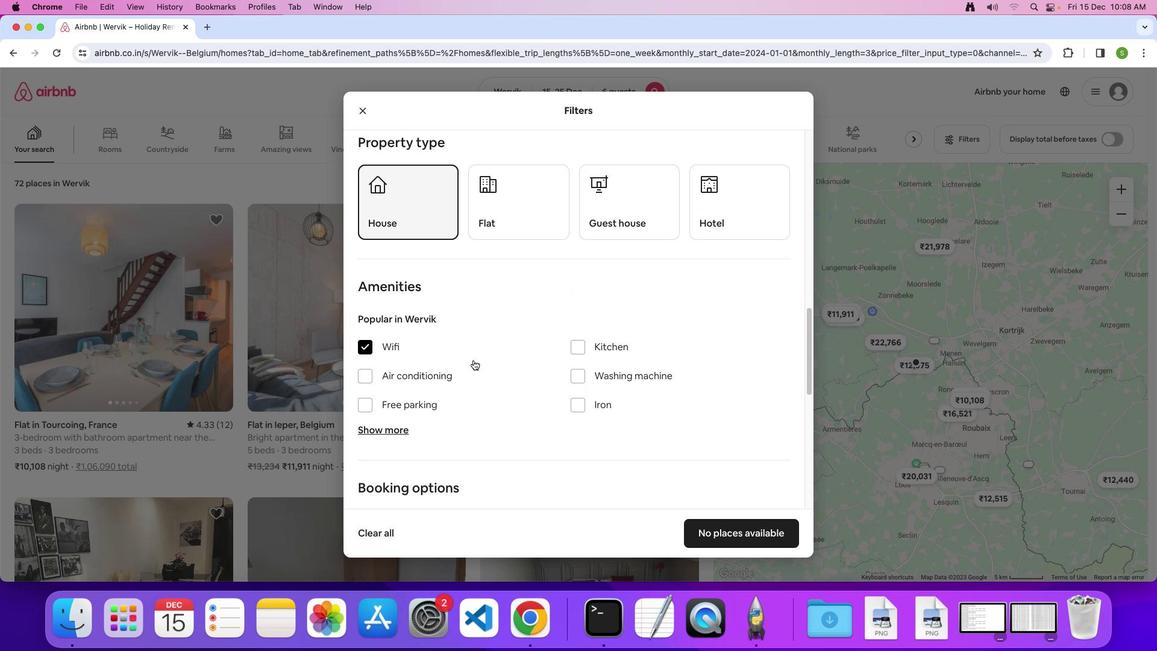 
Action: Mouse scrolled (473, 360) with delta (0, 0)
Screenshot: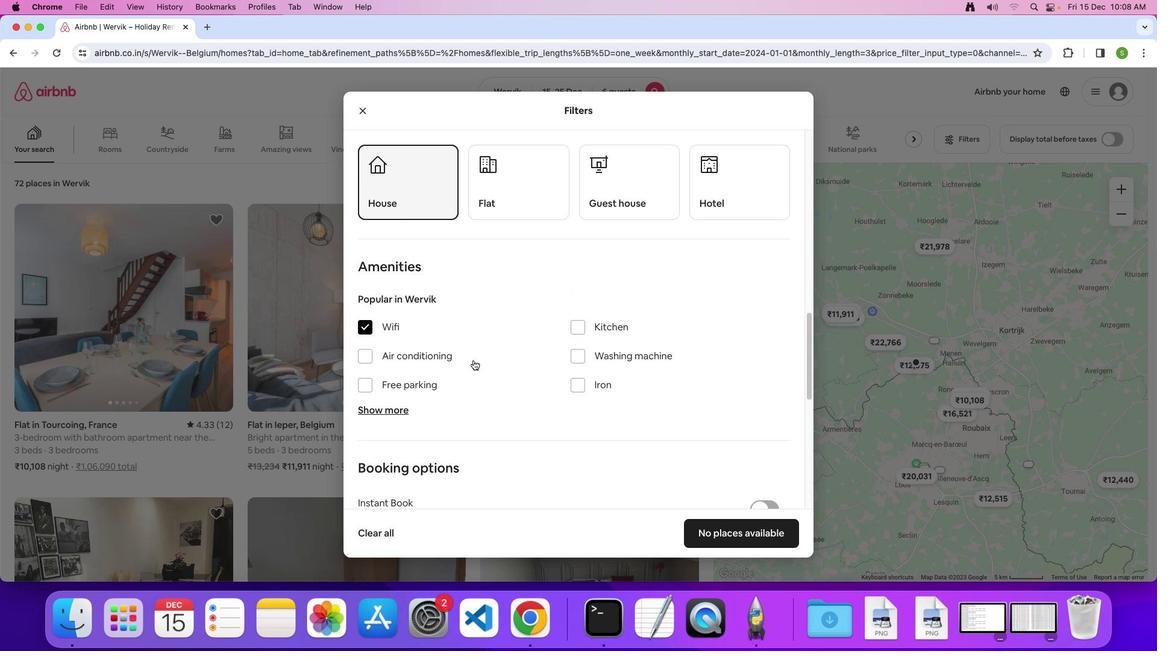 
Action: Mouse moved to (582, 333)
Screenshot: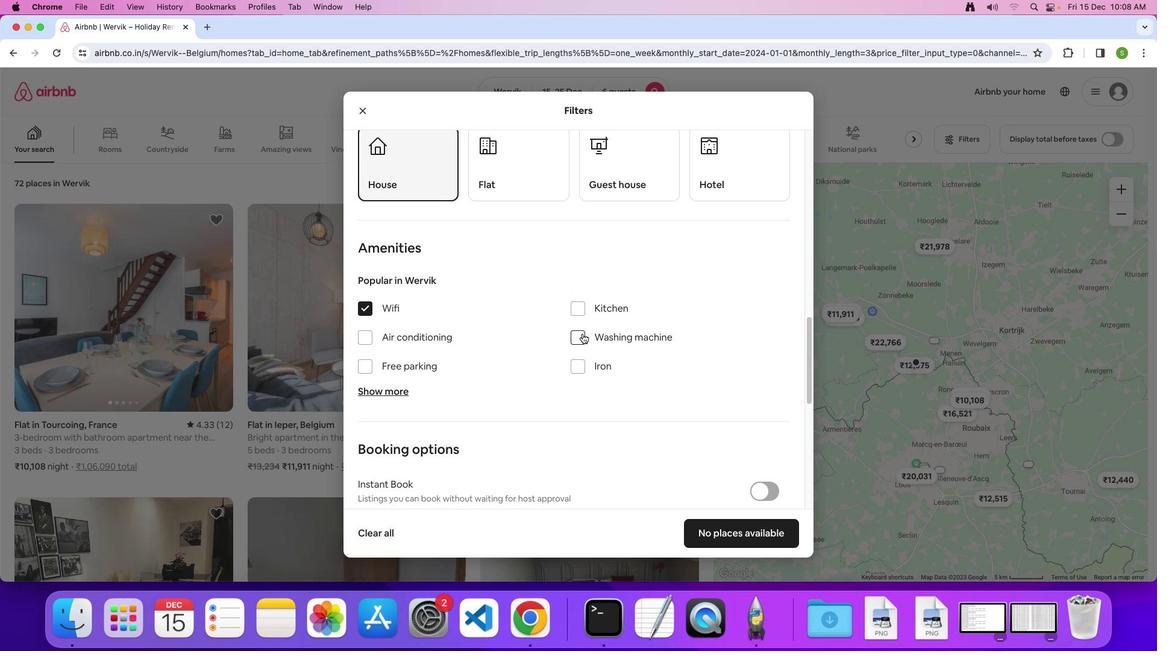 
Action: Mouse pressed left at (582, 333)
Screenshot: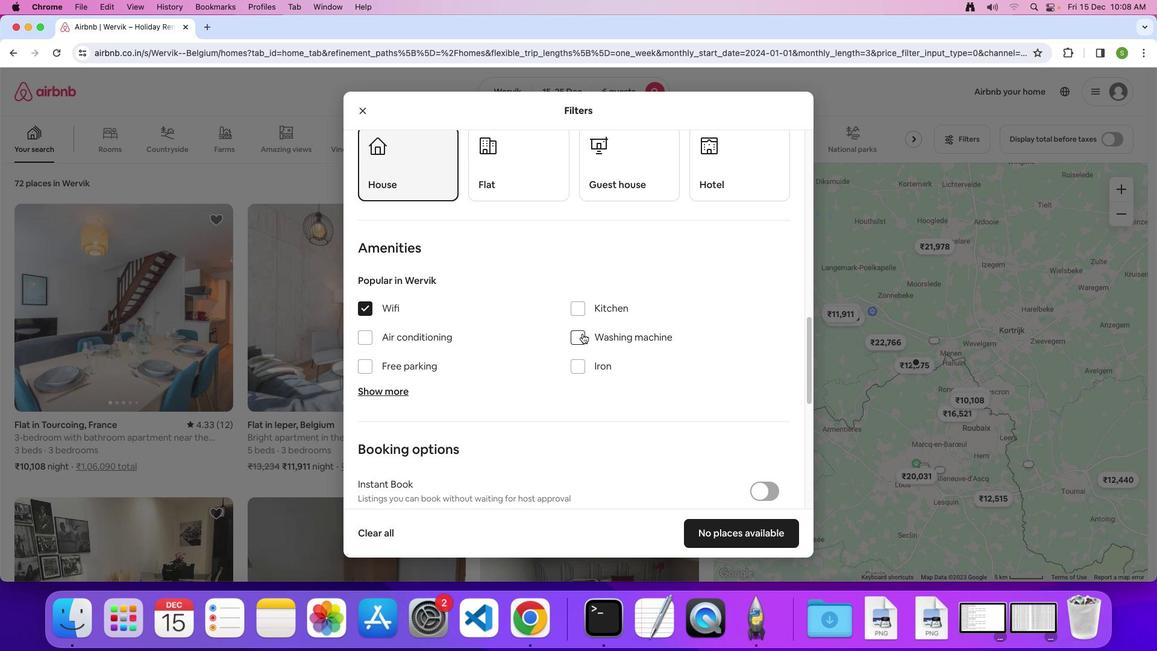 
Action: Mouse moved to (367, 393)
Screenshot: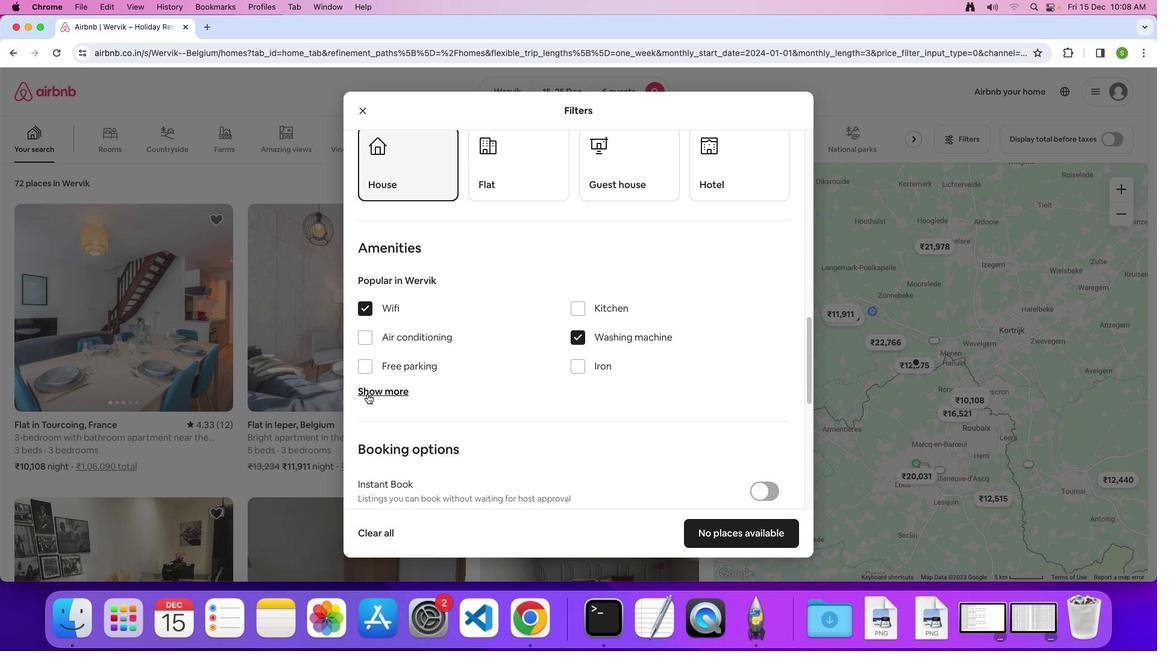 
Action: Mouse pressed left at (367, 393)
Screenshot: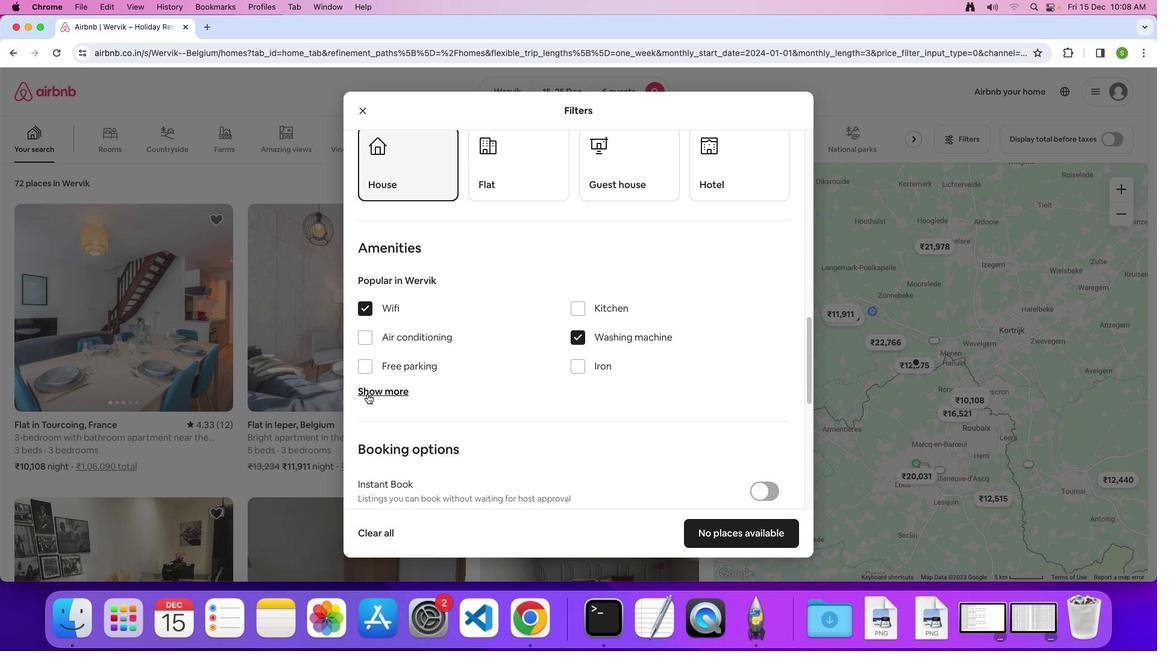 
Action: Mouse moved to (370, 367)
Screenshot: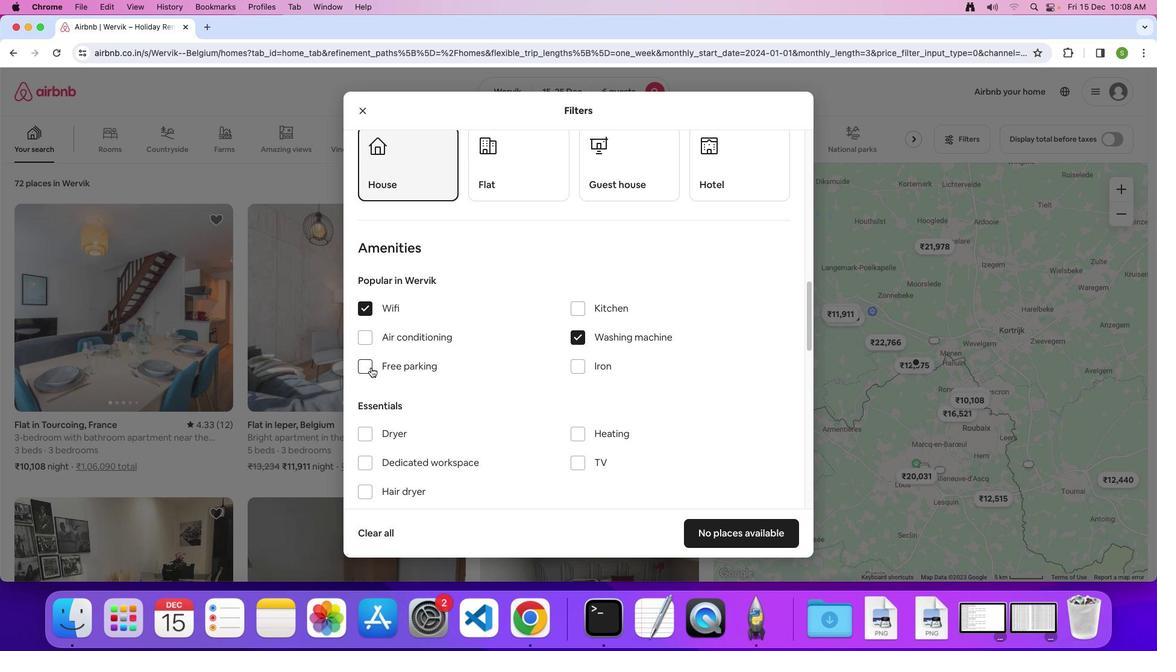
Action: Mouse pressed left at (370, 367)
Screenshot: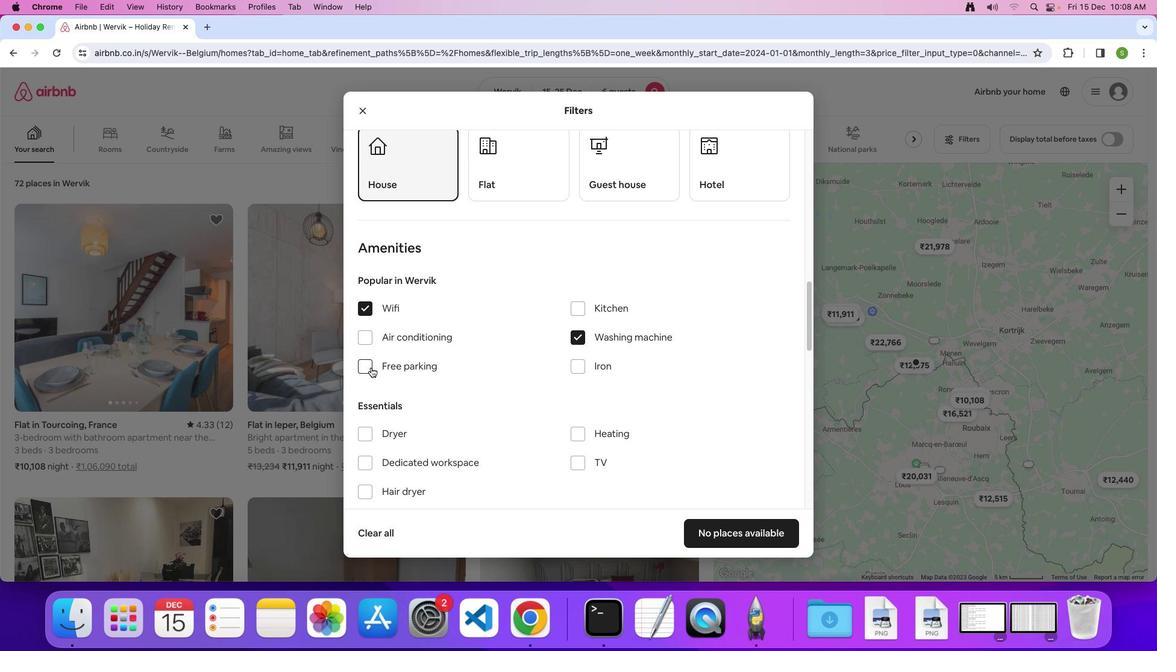 
Action: Mouse moved to (479, 359)
Screenshot: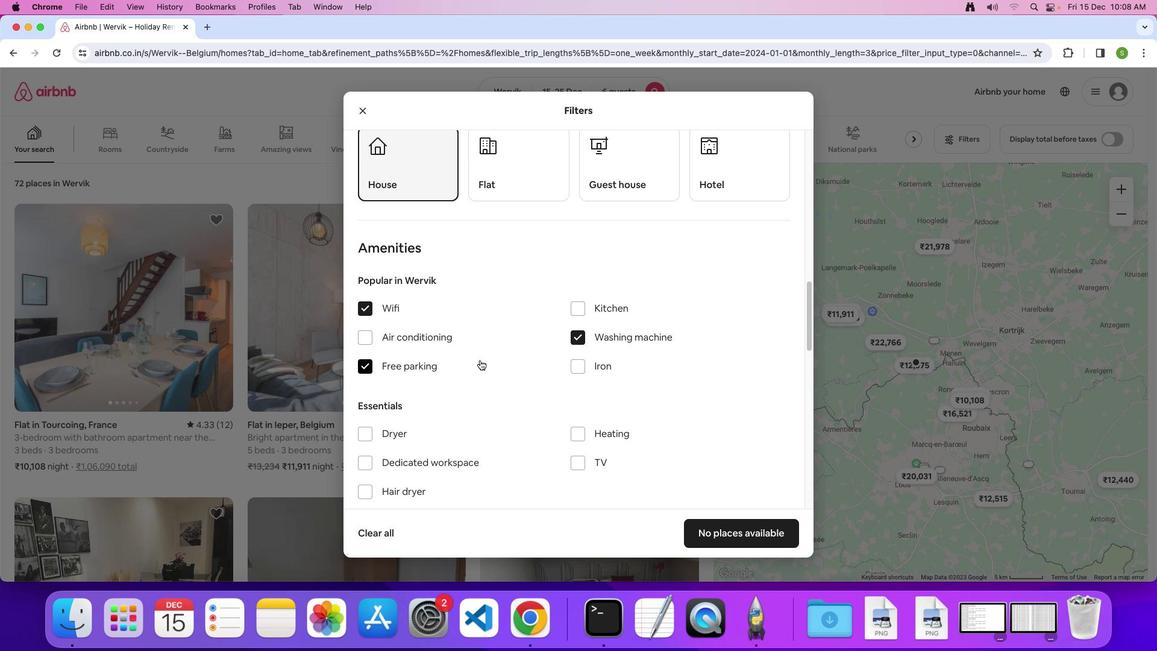 
Action: Mouse scrolled (479, 359) with delta (0, 0)
Screenshot: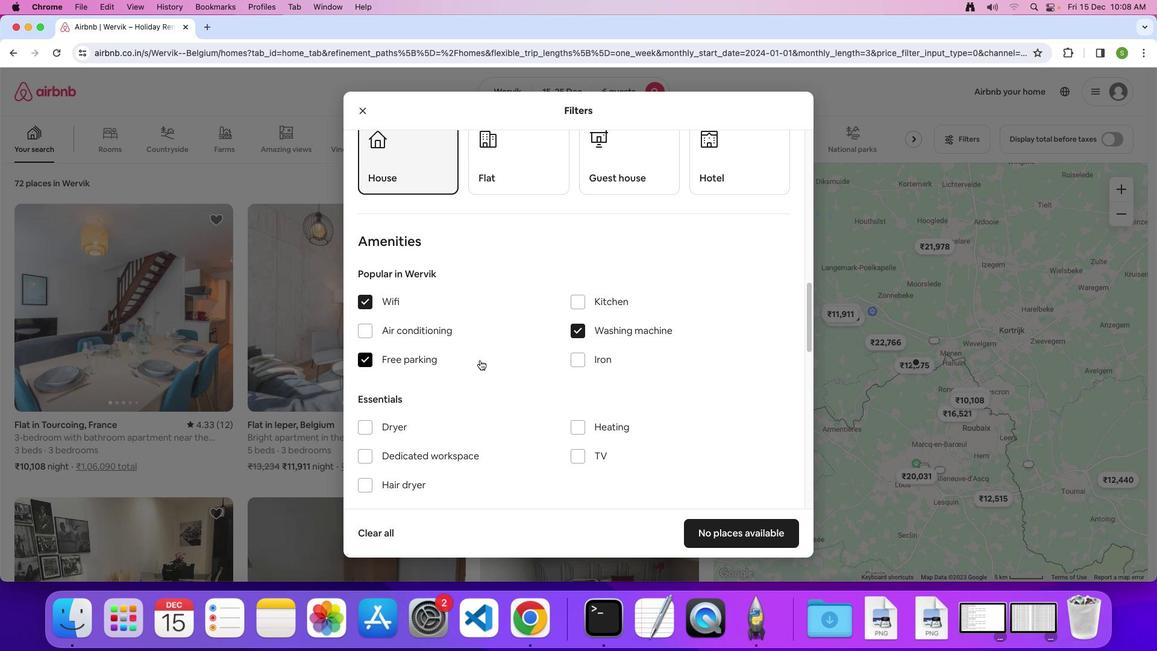 
Action: Mouse scrolled (479, 359) with delta (0, 0)
Screenshot: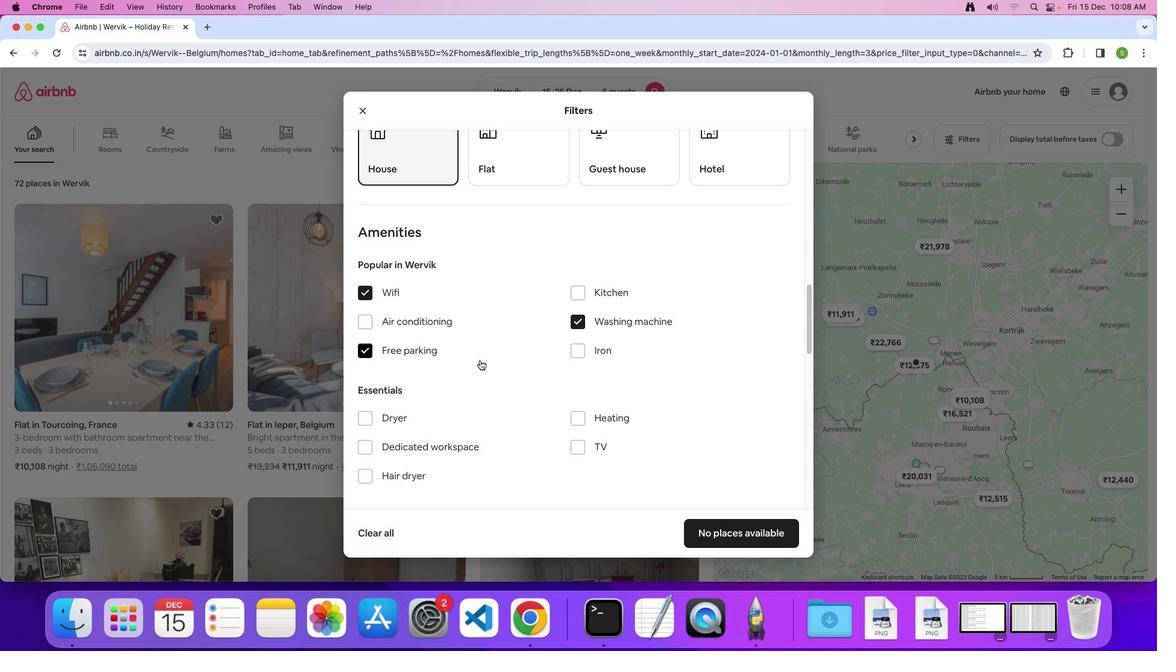 
Action: Mouse scrolled (479, 359) with delta (0, -1)
Screenshot: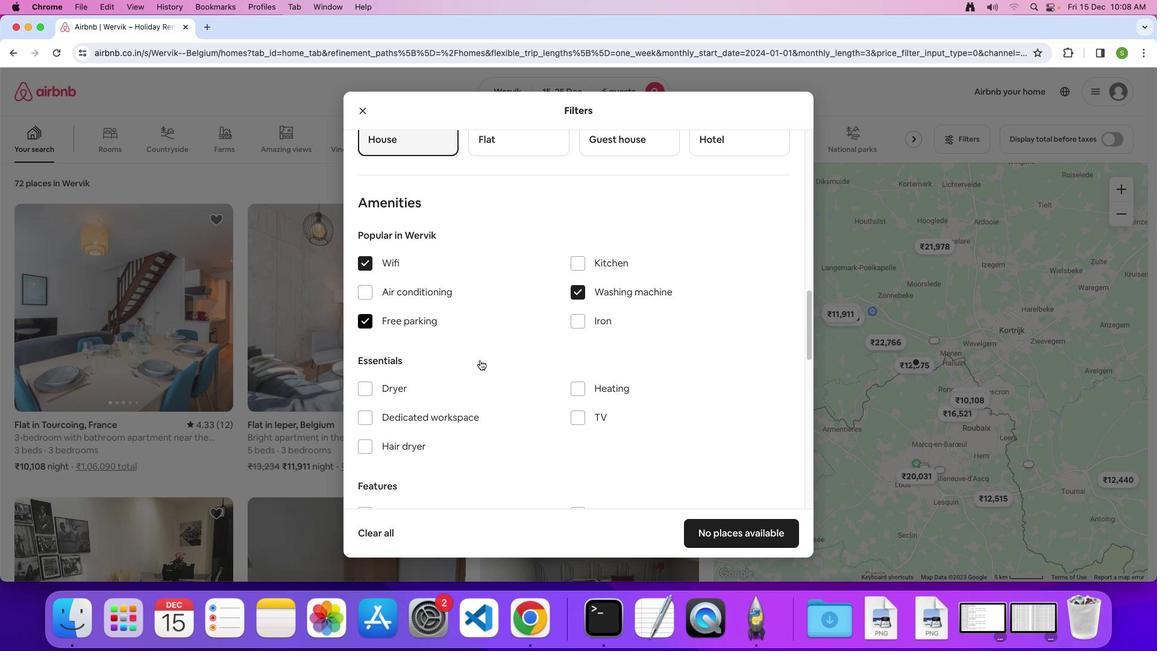 
Action: Mouse moved to (573, 362)
Screenshot: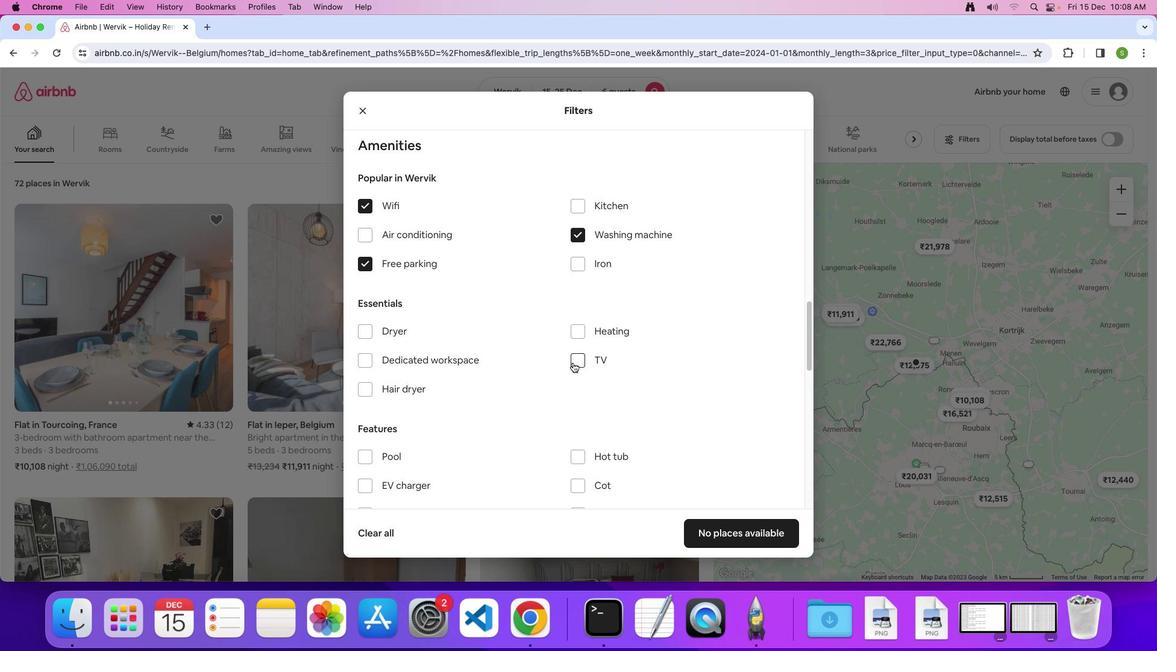 
Action: Mouse pressed left at (573, 362)
Screenshot: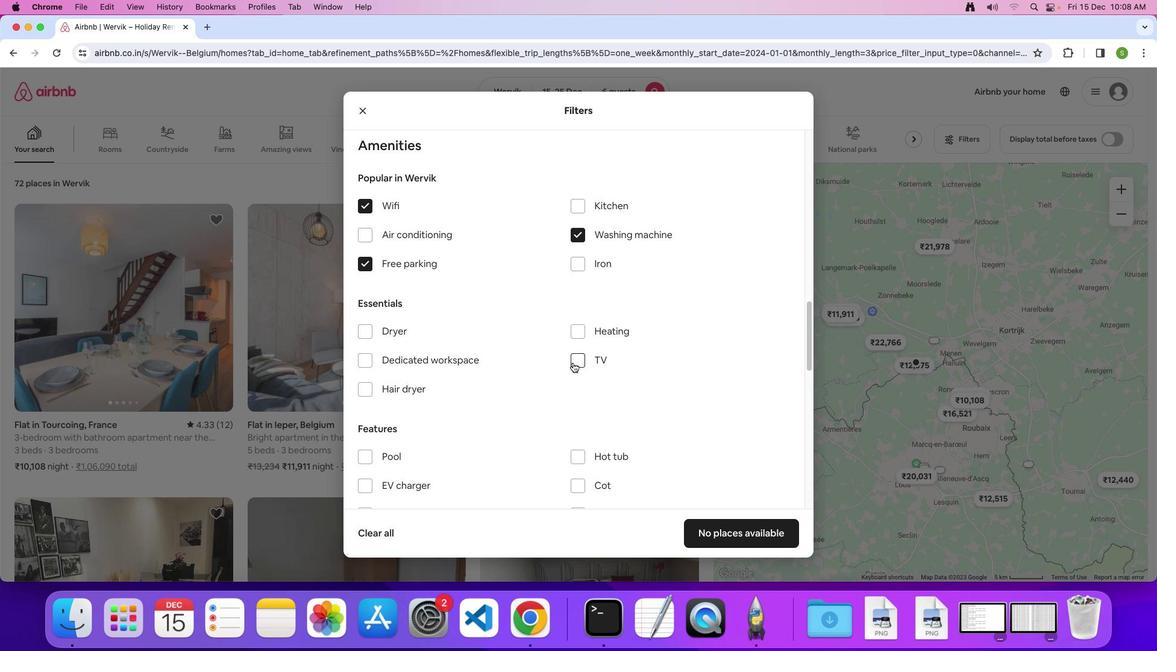 
Action: Mouse moved to (501, 353)
Screenshot: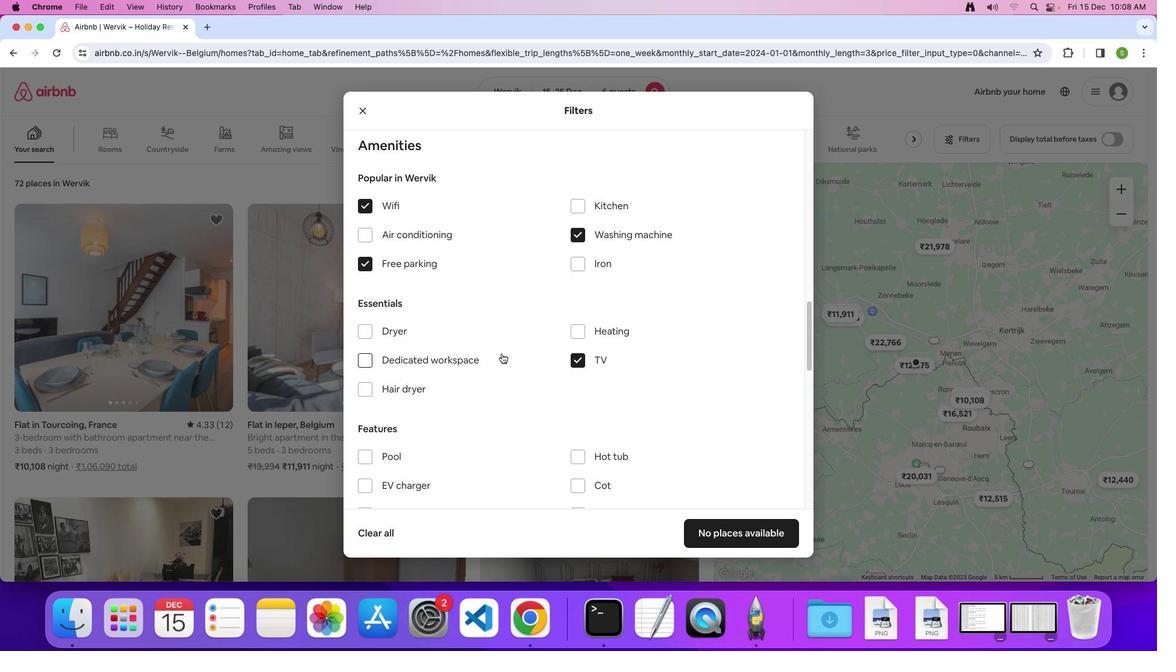 
Action: Mouse scrolled (501, 353) with delta (0, 0)
Screenshot: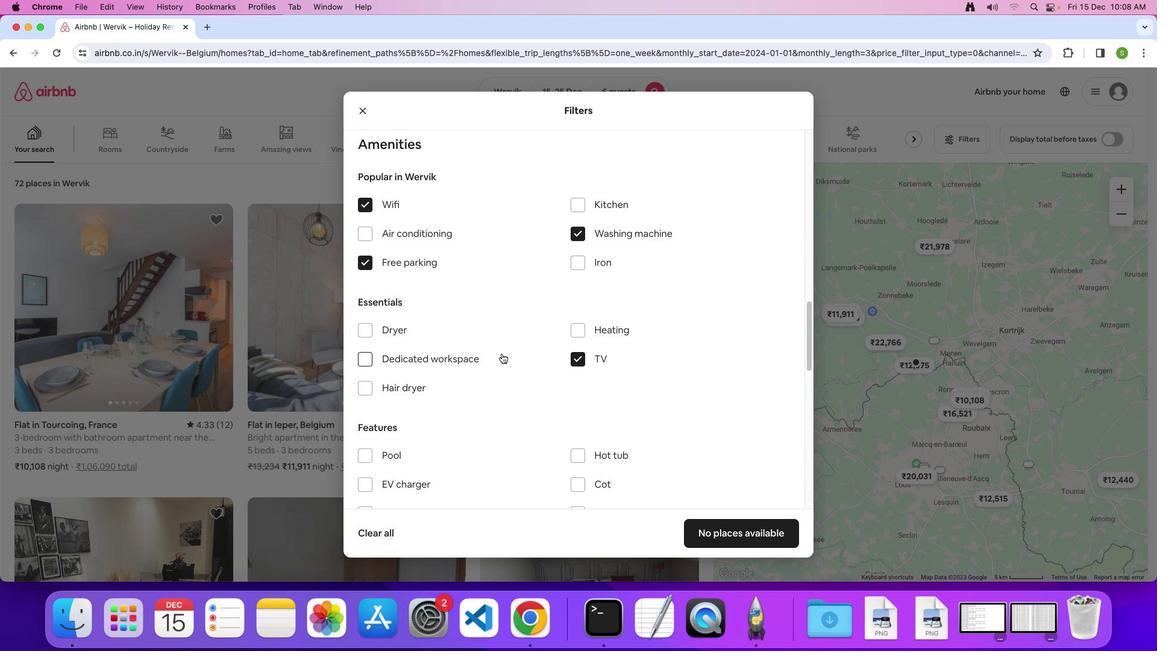 
Action: Mouse scrolled (501, 353) with delta (0, 0)
Screenshot: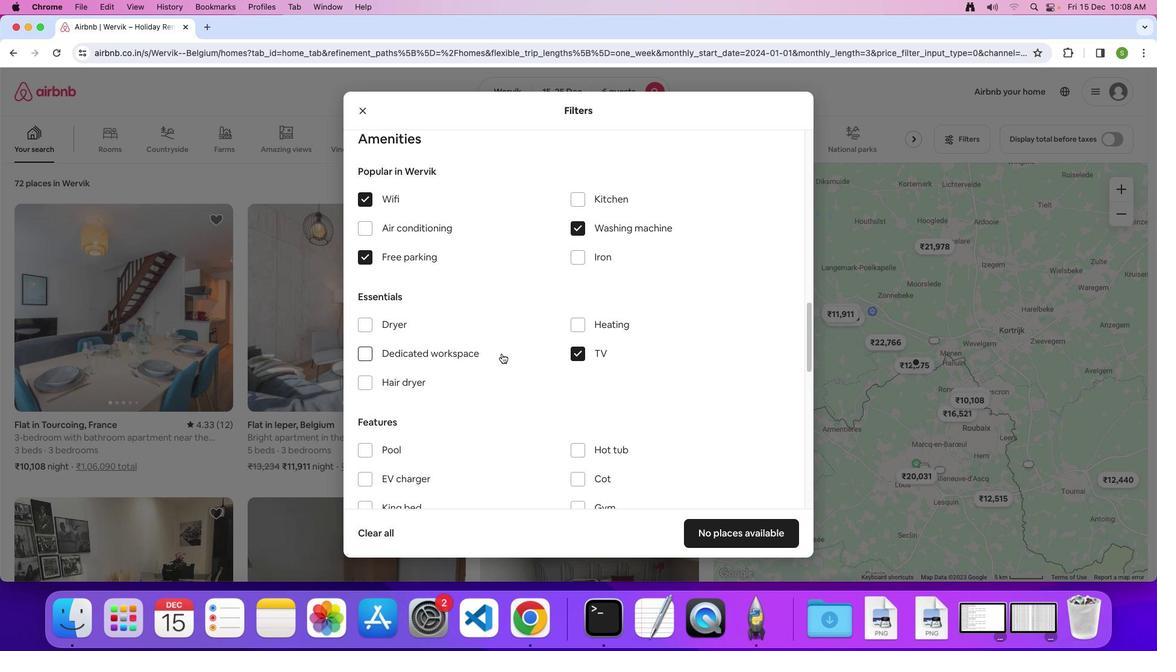 
Action: Mouse scrolled (501, 353) with delta (0, 0)
Screenshot: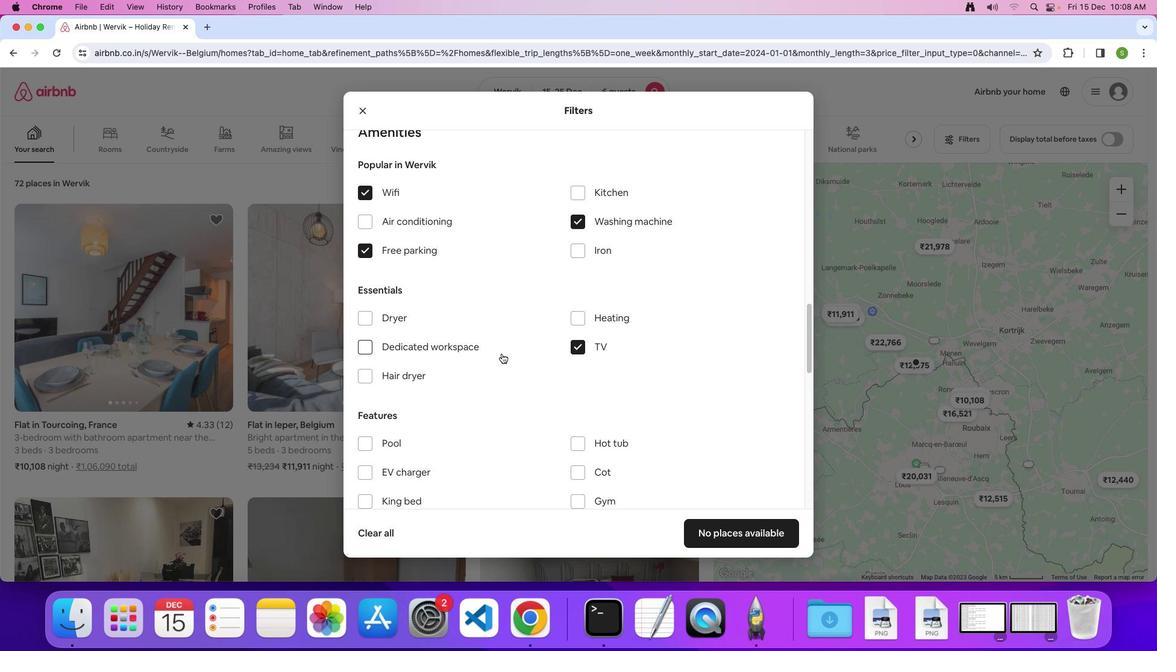 
Action: Mouse scrolled (501, 353) with delta (0, 0)
Screenshot: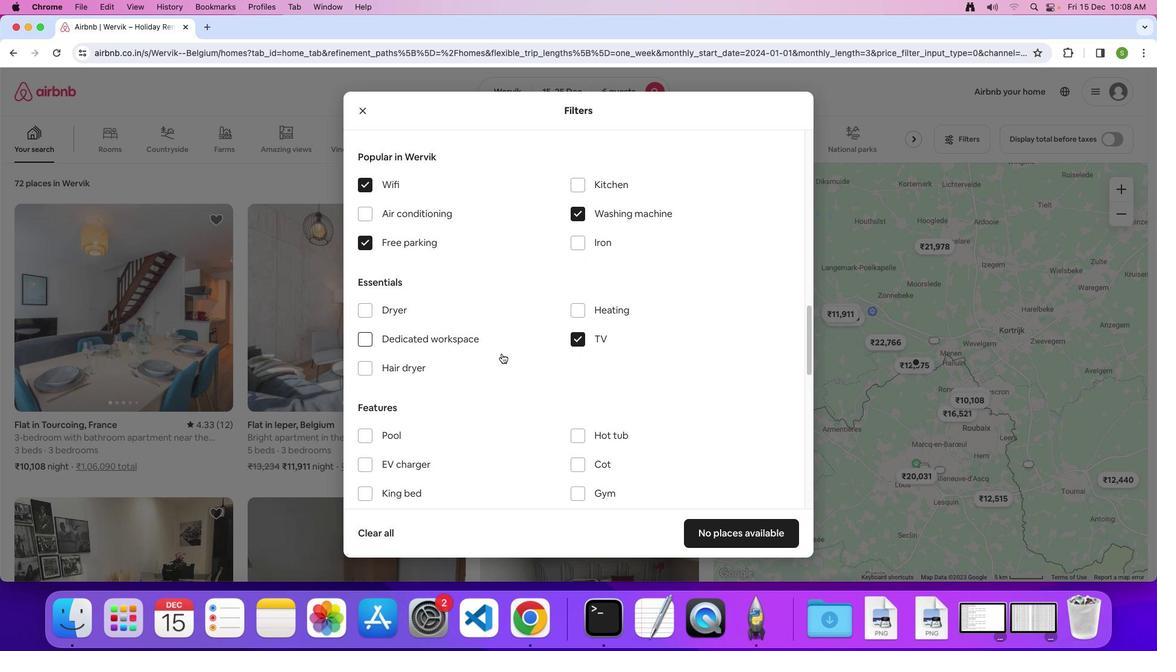 
Action: Mouse scrolled (501, 353) with delta (0, 0)
Screenshot: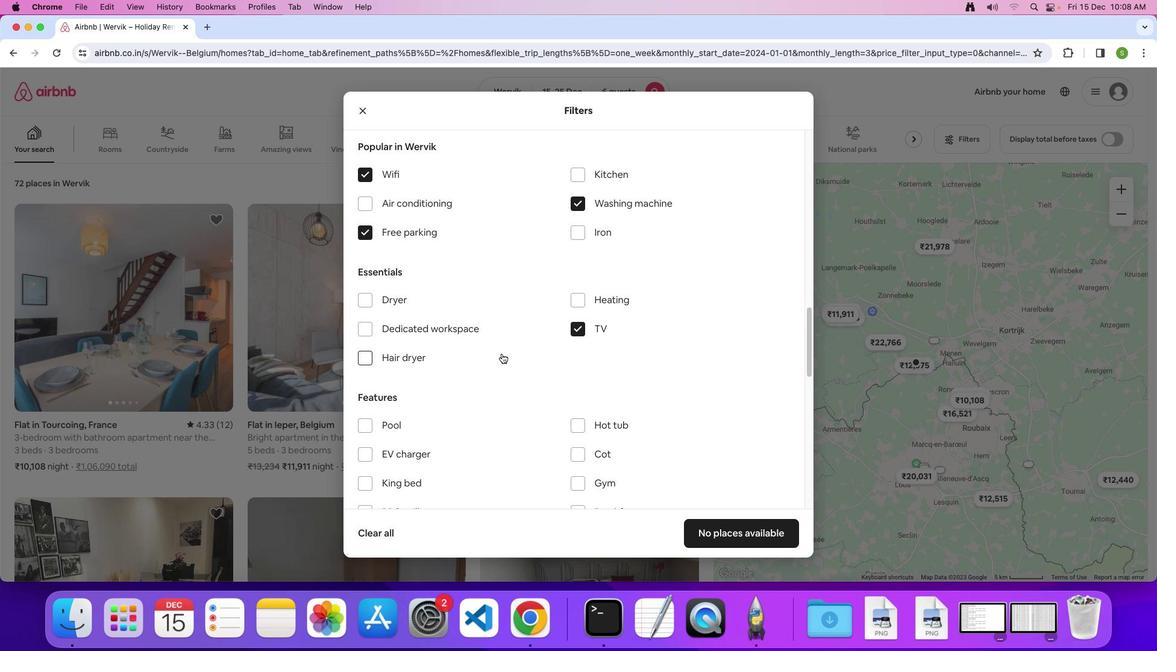 
Action: Mouse scrolled (501, 353) with delta (0, 0)
Screenshot: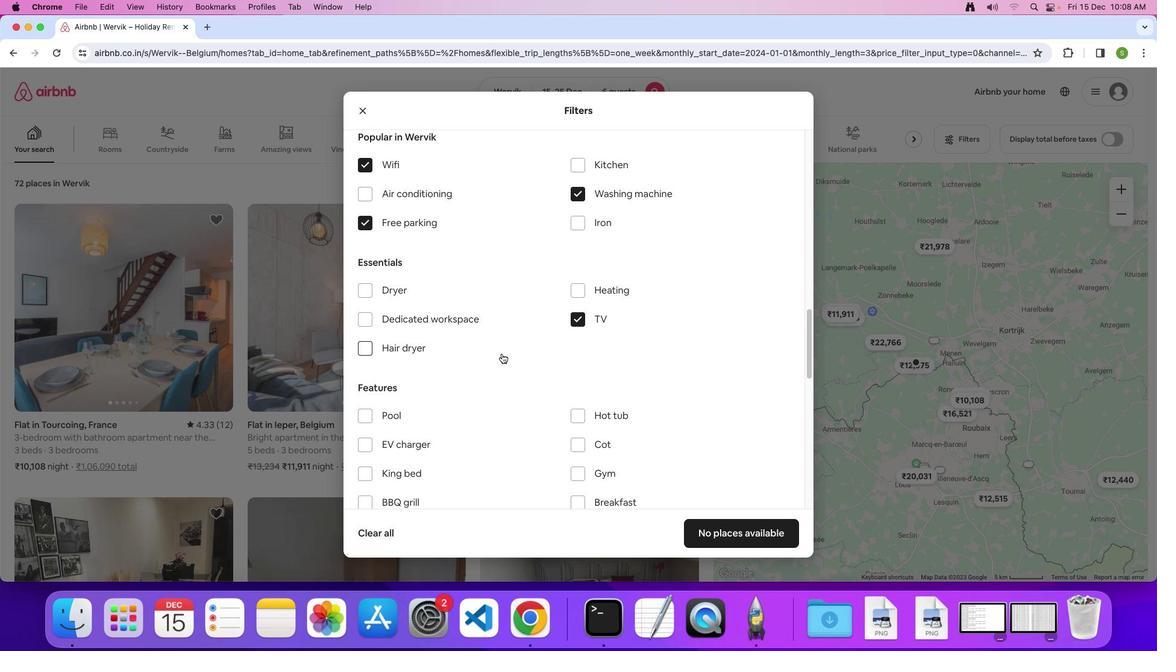 
Action: Mouse moved to (573, 412)
Screenshot: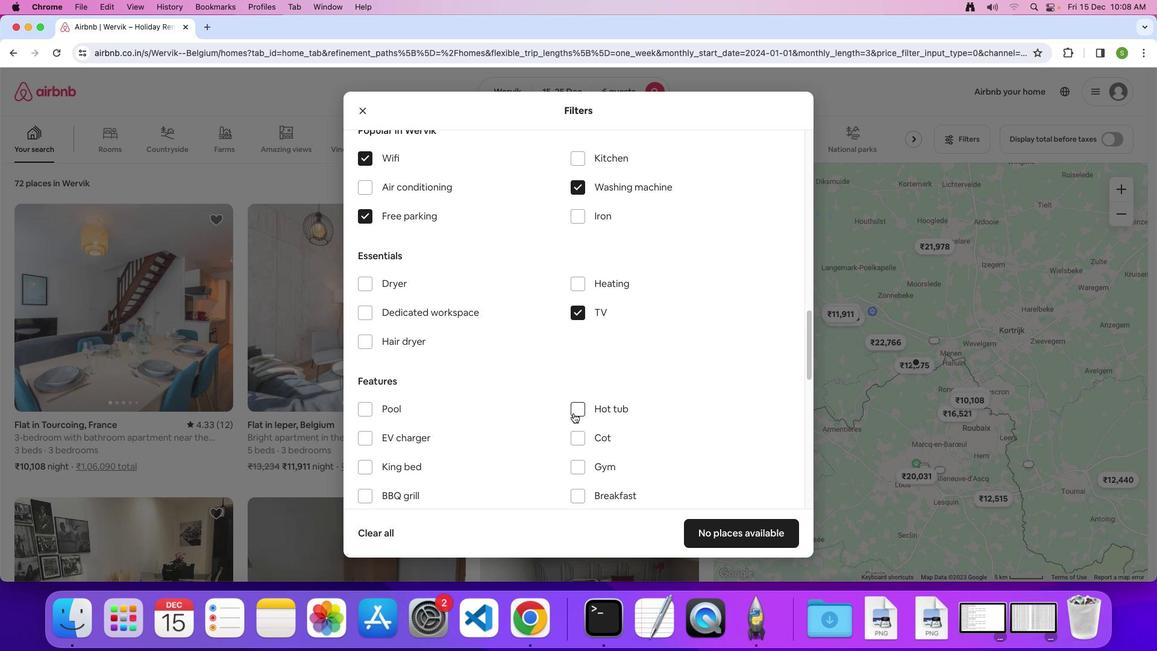 
Action: Mouse pressed left at (573, 412)
Screenshot: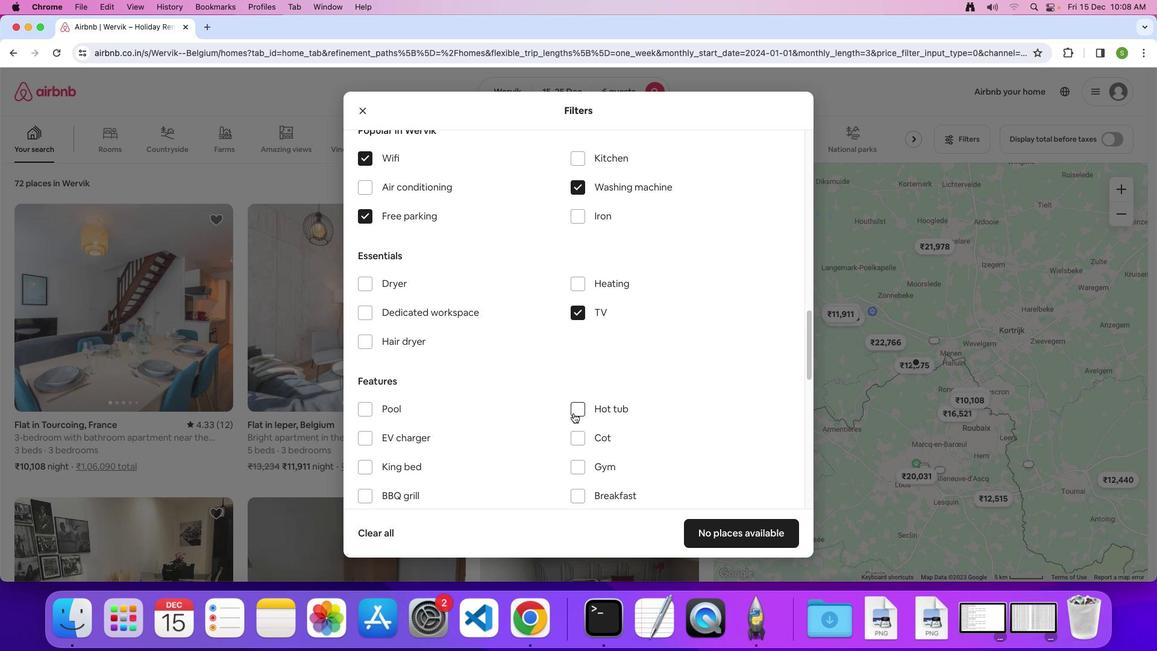 
Action: Mouse moved to (511, 374)
Screenshot: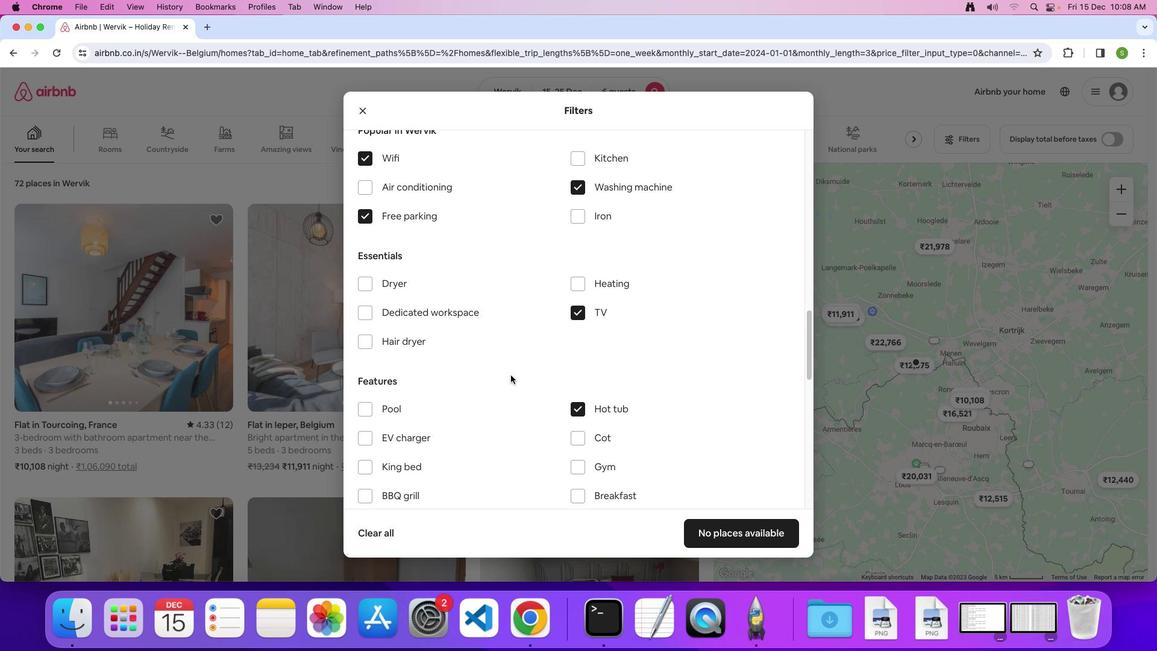
Action: Mouse scrolled (511, 374) with delta (0, 0)
Screenshot: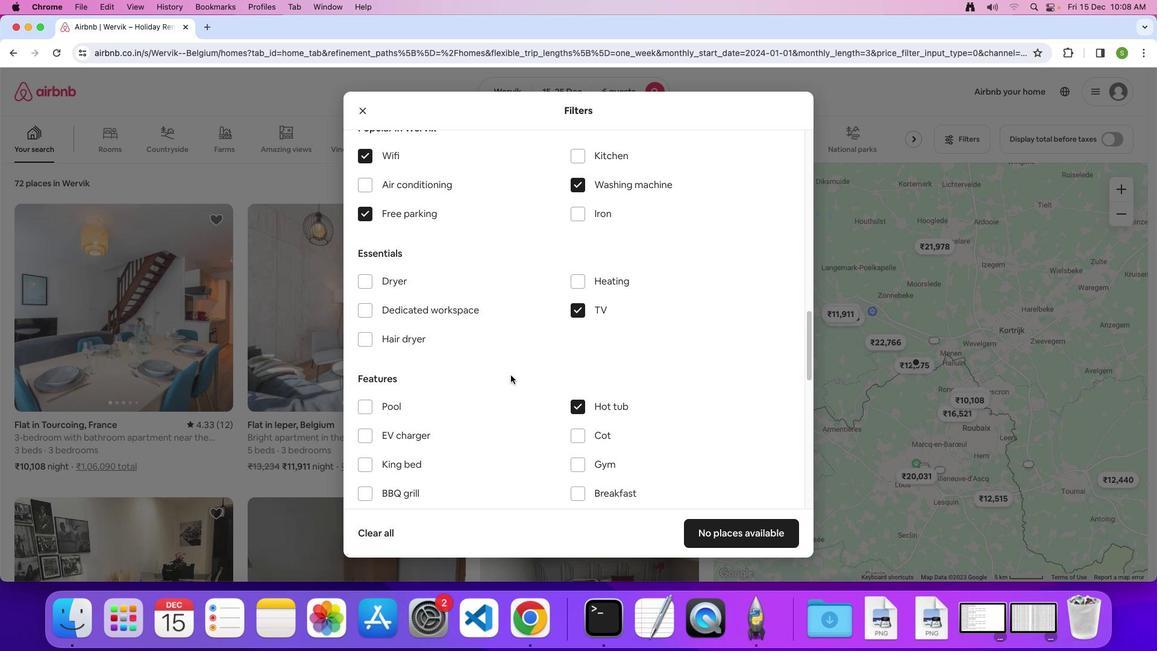 
Action: Mouse scrolled (511, 374) with delta (0, 0)
Screenshot: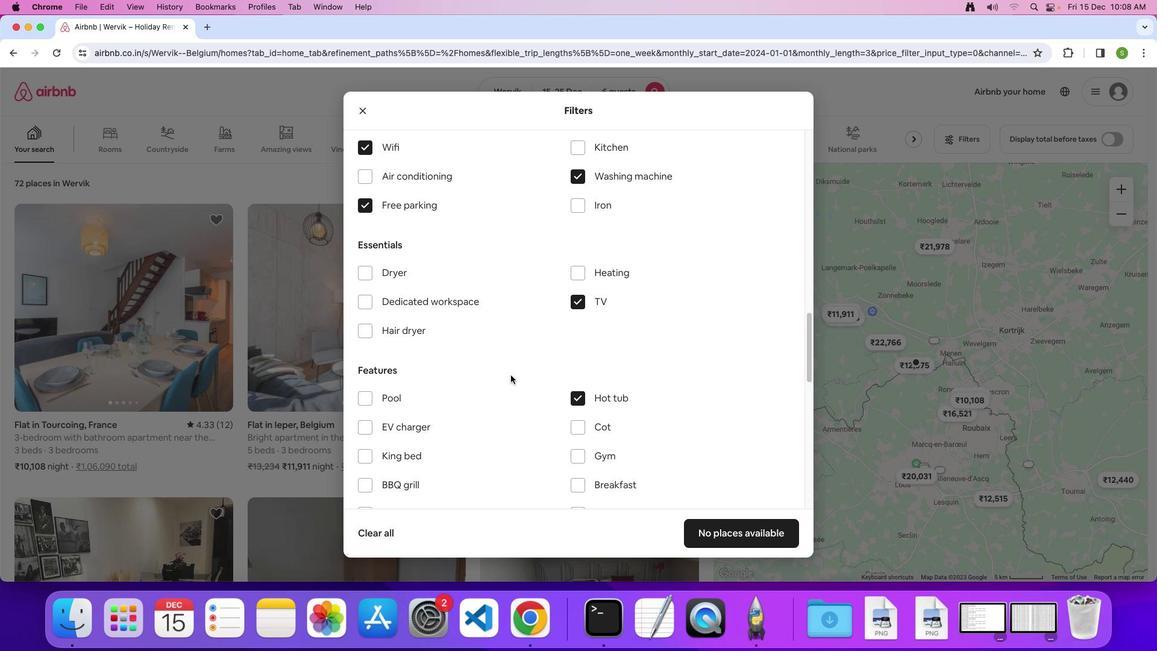 
Action: Mouse scrolled (511, 374) with delta (0, 0)
Screenshot: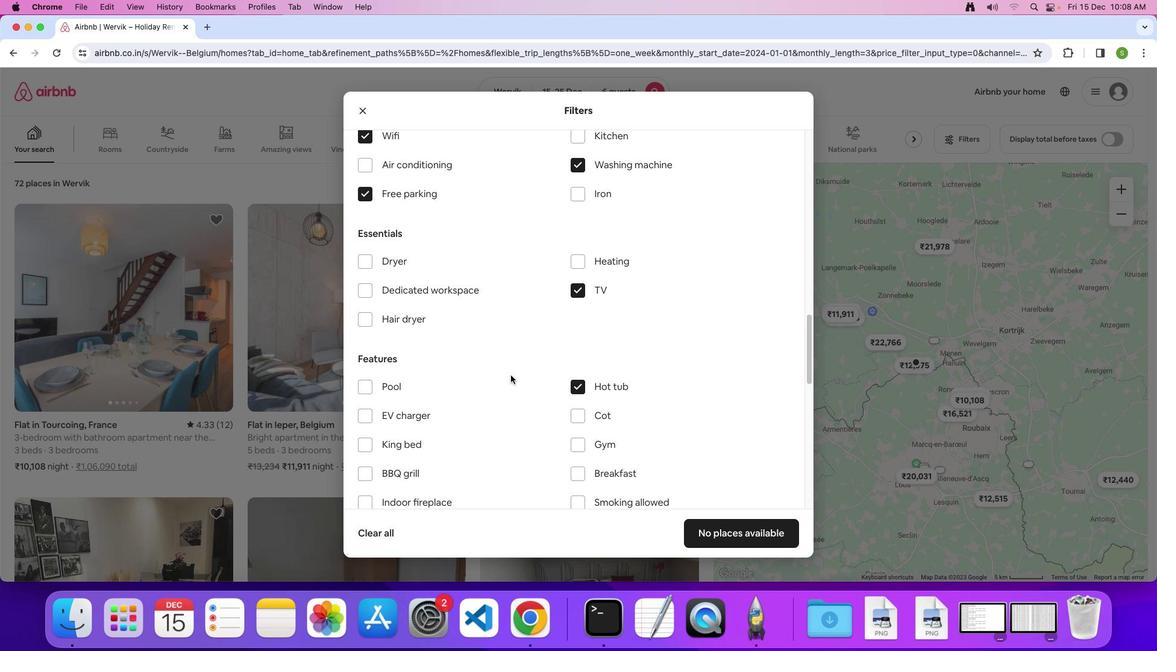 
Action: Mouse scrolled (511, 374) with delta (0, 0)
Screenshot: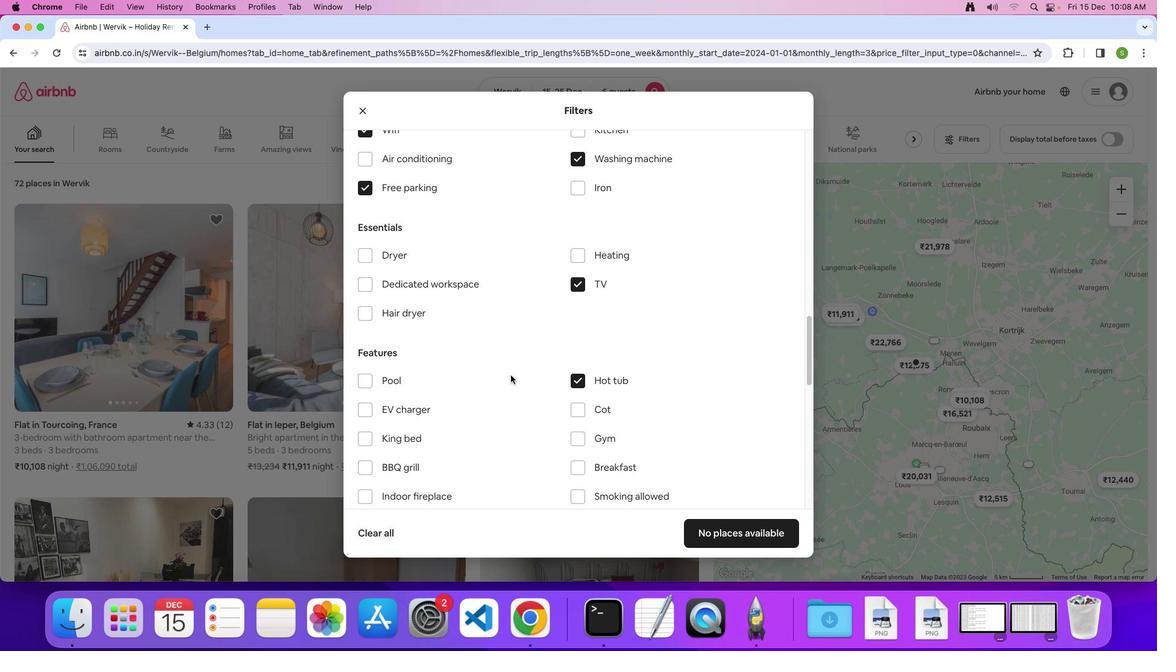 
Action: Mouse scrolled (511, 374) with delta (0, -1)
Screenshot: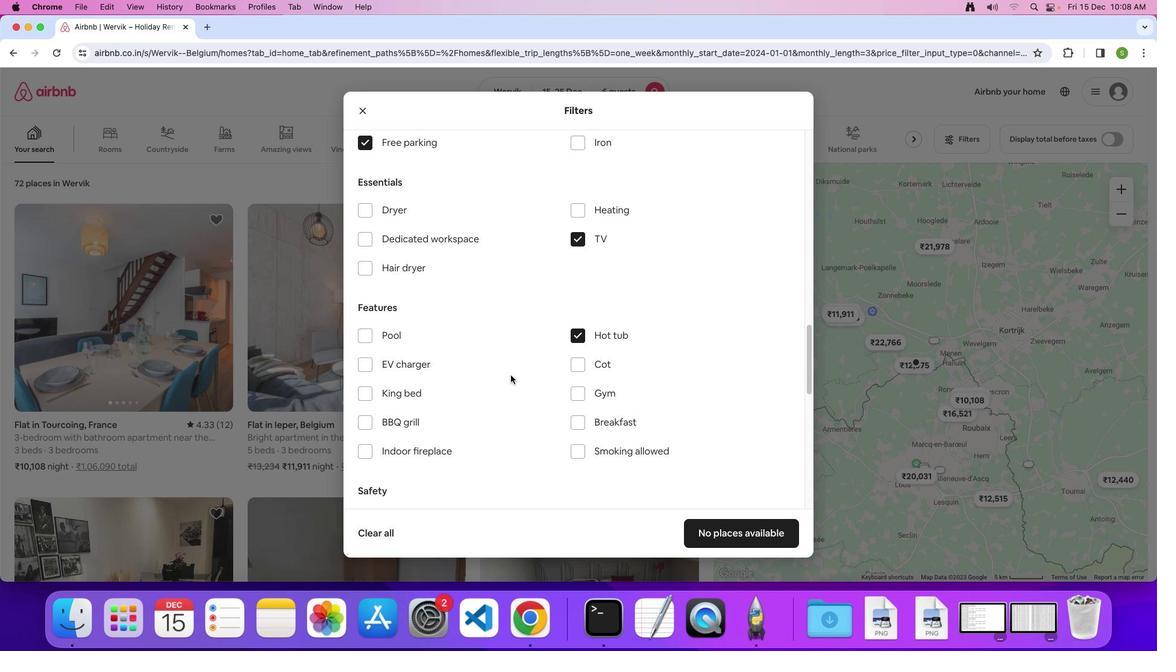 
Action: Mouse moved to (576, 369)
Screenshot: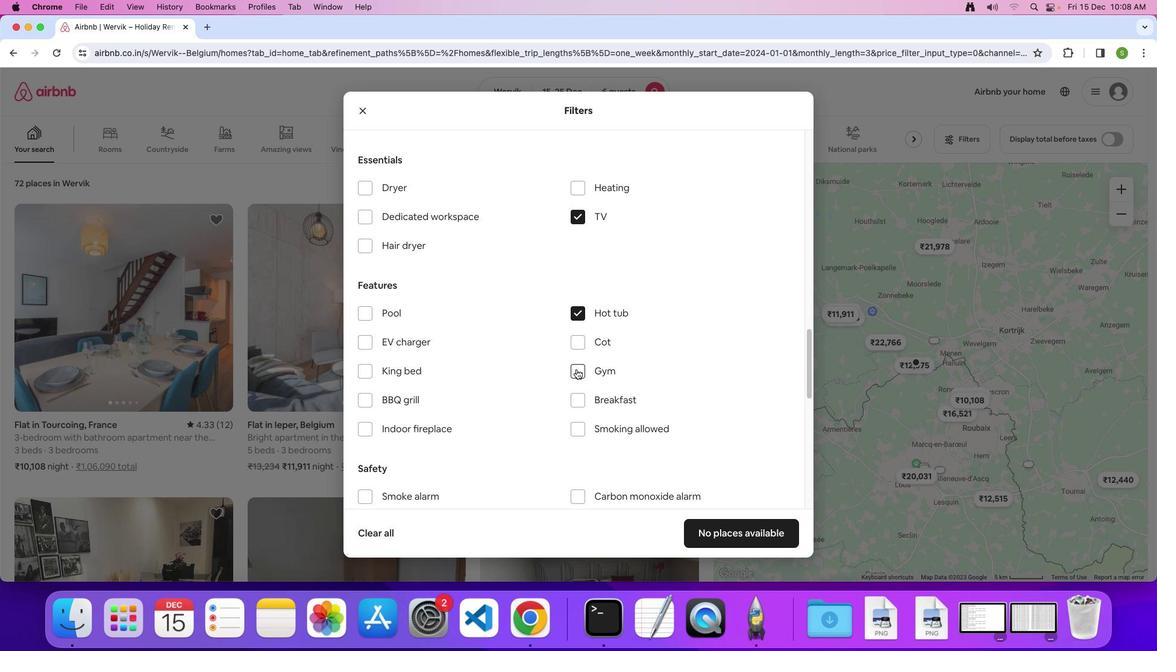 
Action: Mouse pressed left at (576, 369)
Screenshot: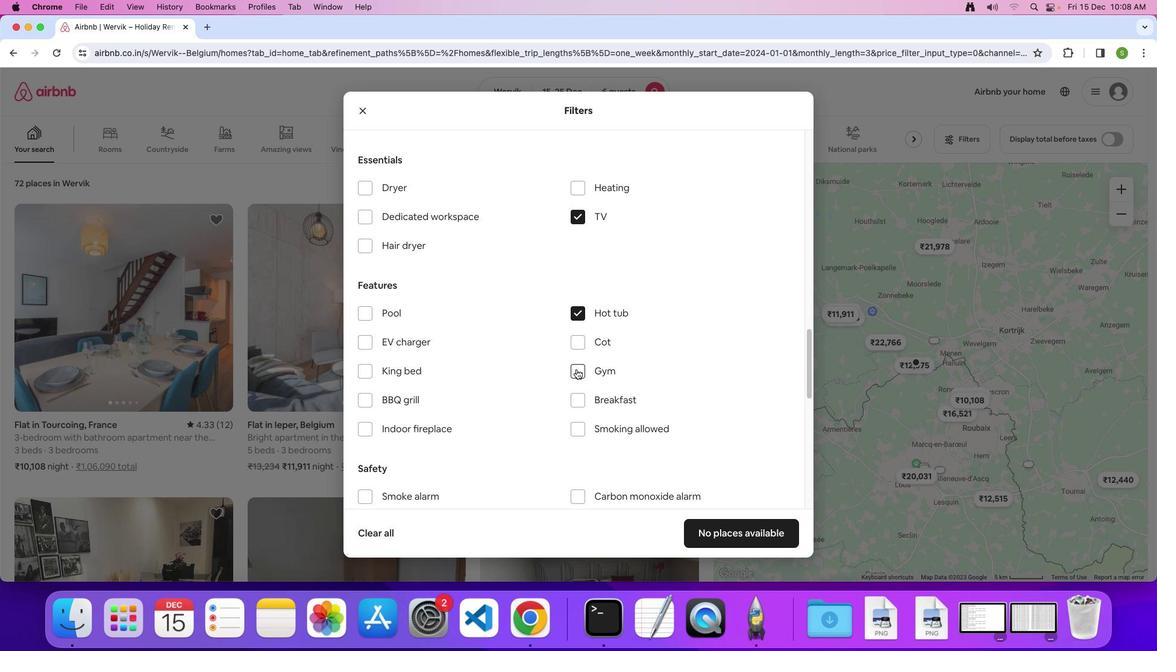 
Action: Mouse moved to (463, 375)
Screenshot: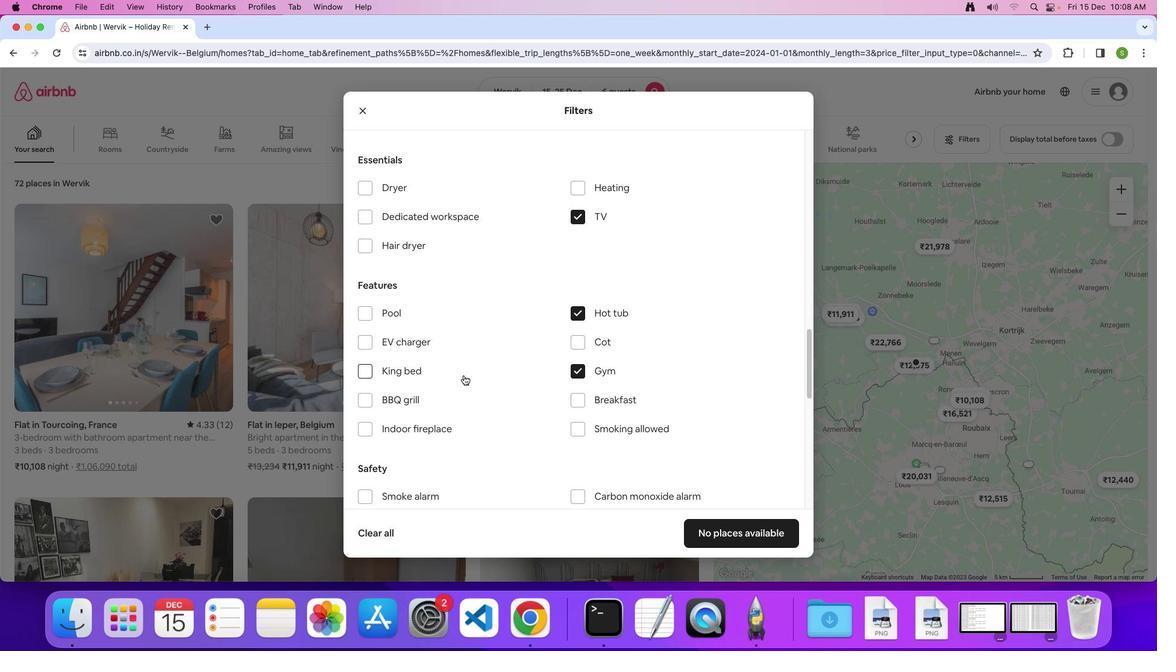 
Action: Mouse scrolled (463, 375) with delta (0, 0)
Screenshot: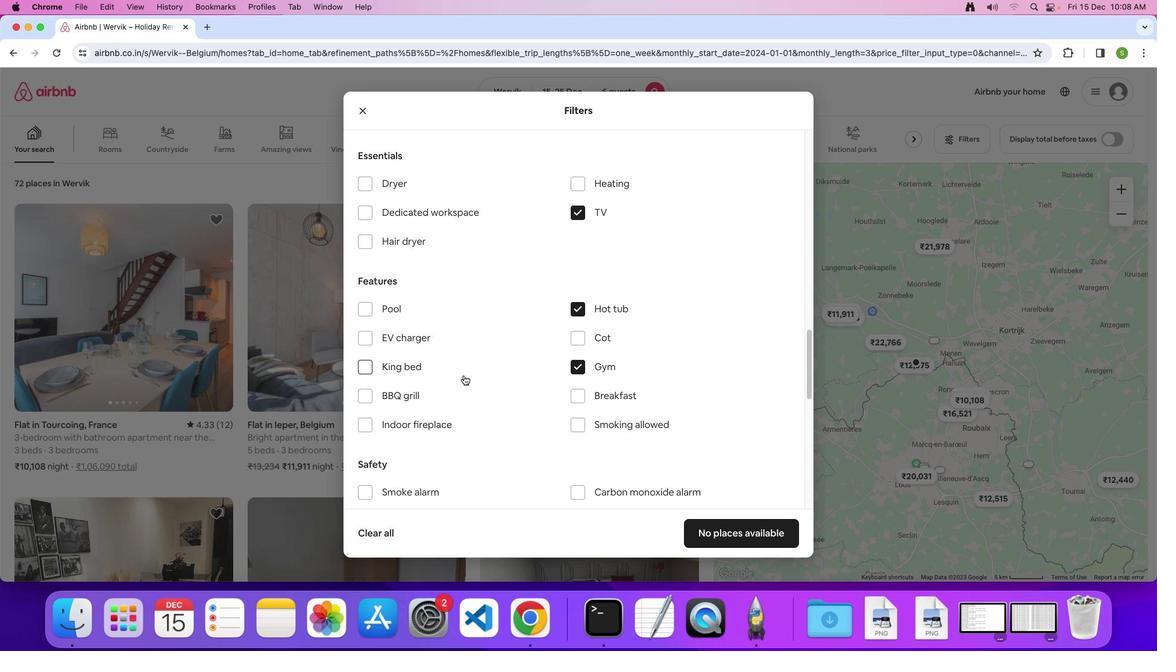 
Action: Mouse scrolled (463, 375) with delta (0, 0)
Screenshot: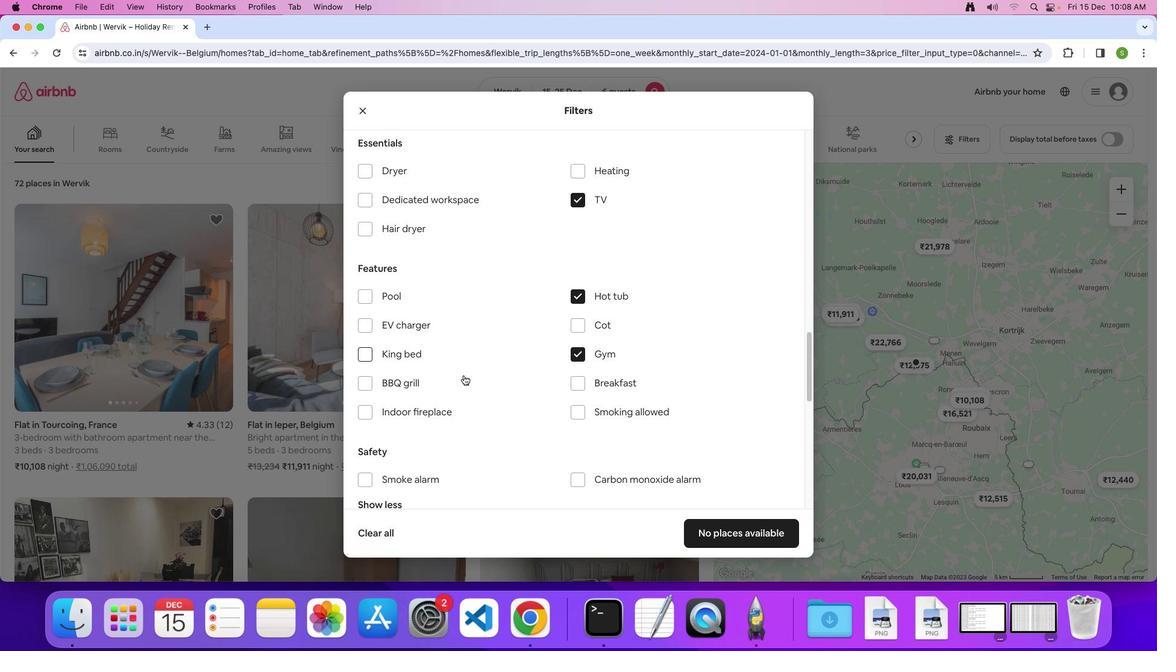 
Action: Mouse scrolled (463, 375) with delta (0, 0)
Screenshot: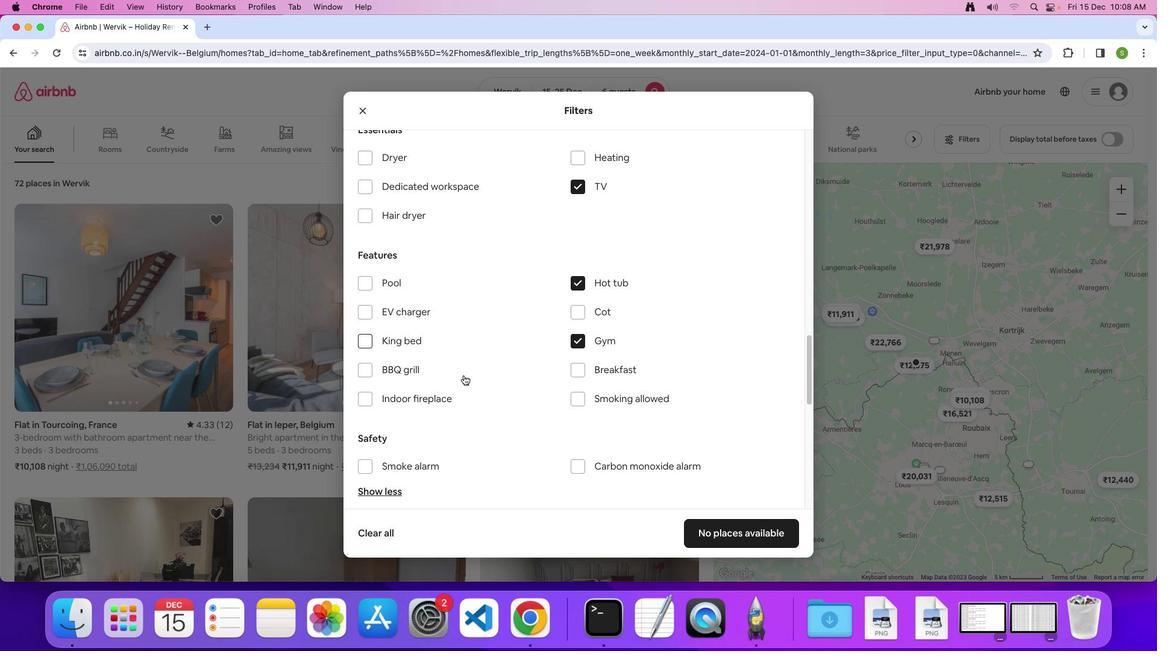 
Action: Mouse scrolled (463, 375) with delta (0, 0)
Screenshot: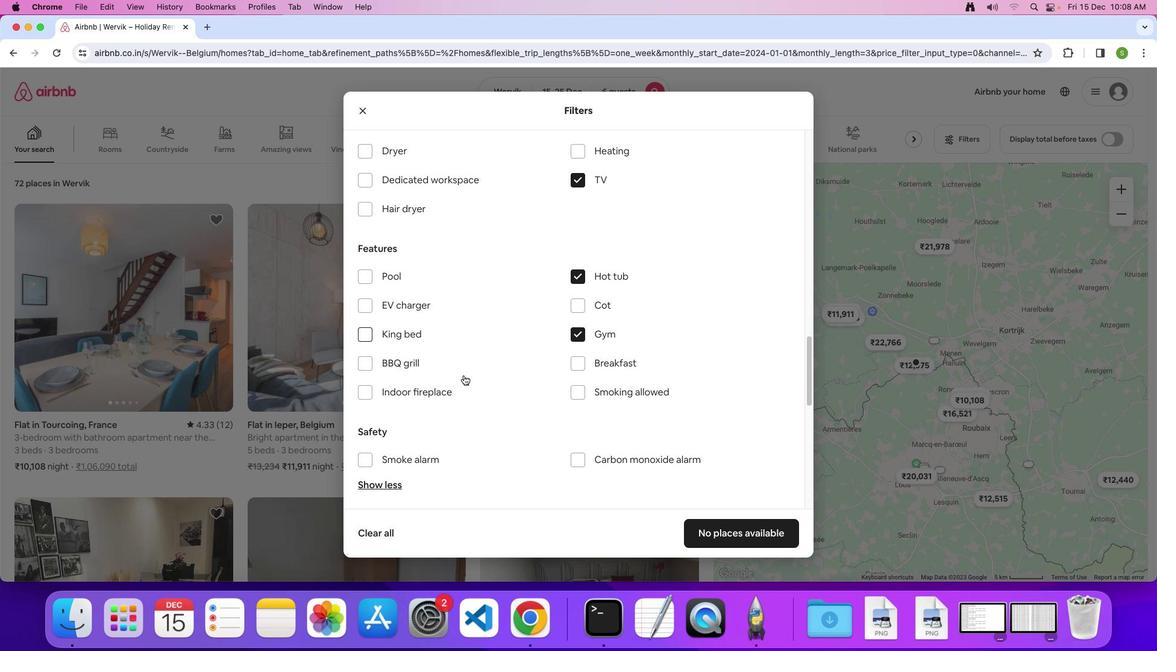
Action: Mouse scrolled (463, 375) with delta (0, -1)
Screenshot: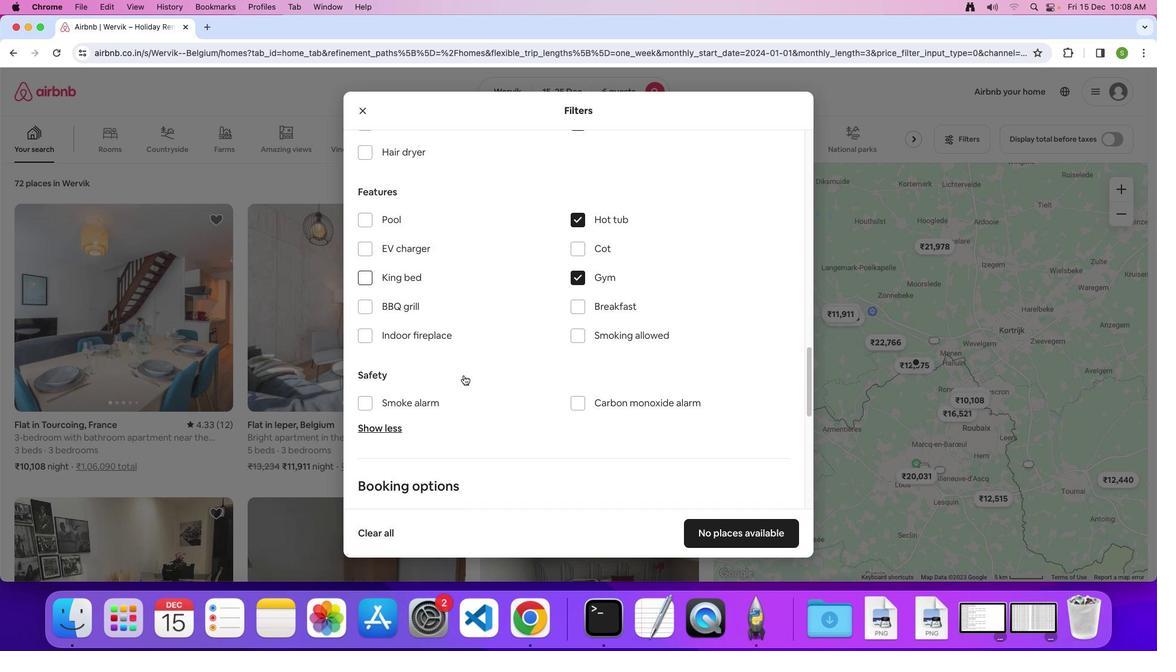 
Action: Mouse moved to (578, 305)
Screenshot: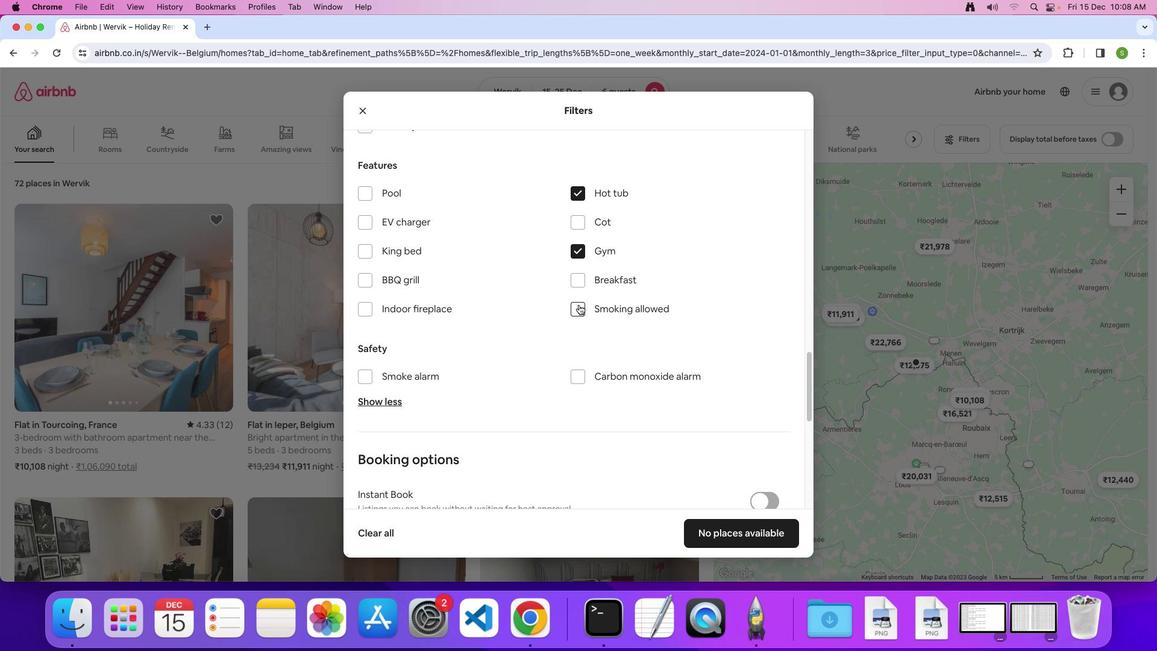 
Action: Mouse pressed left at (578, 305)
Screenshot: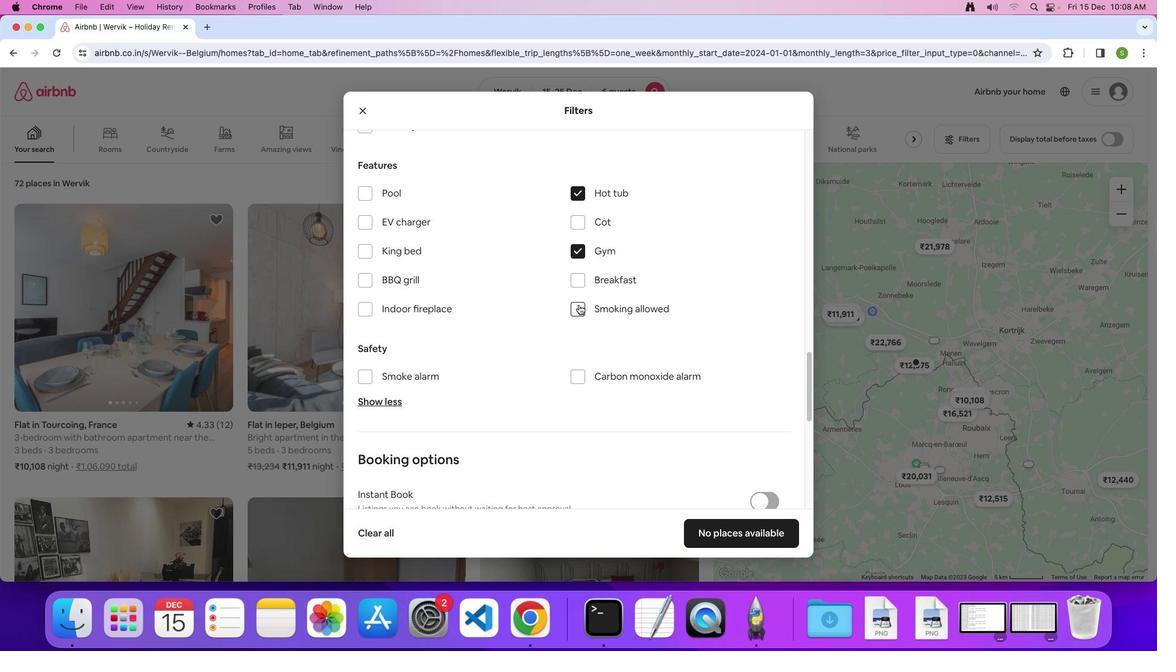 
Action: Mouse moved to (502, 340)
Screenshot: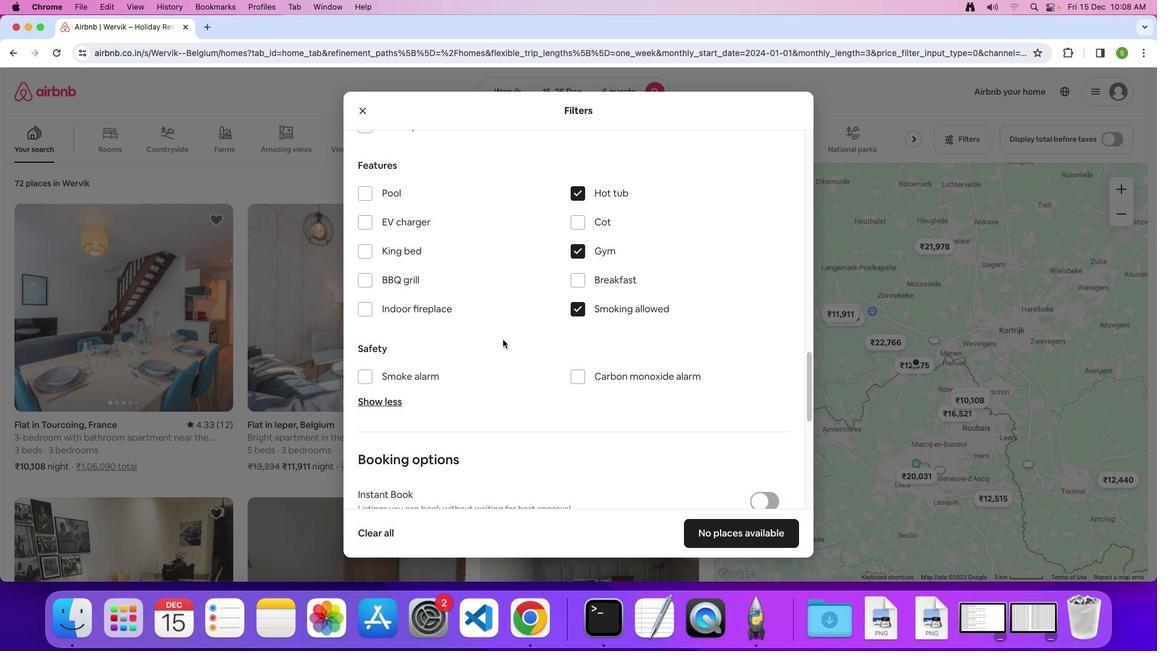 
Action: Mouse scrolled (502, 340) with delta (0, 0)
Screenshot: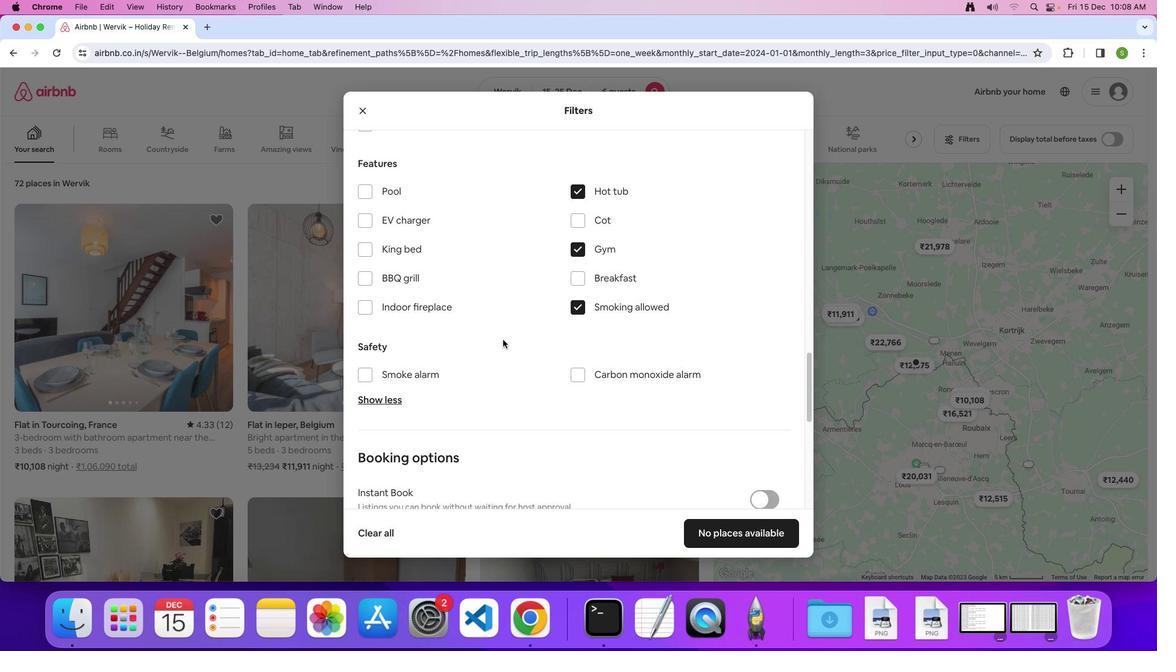 
Action: Mouse scrolled (502, 340) with delta (0, 0)
Screenshot: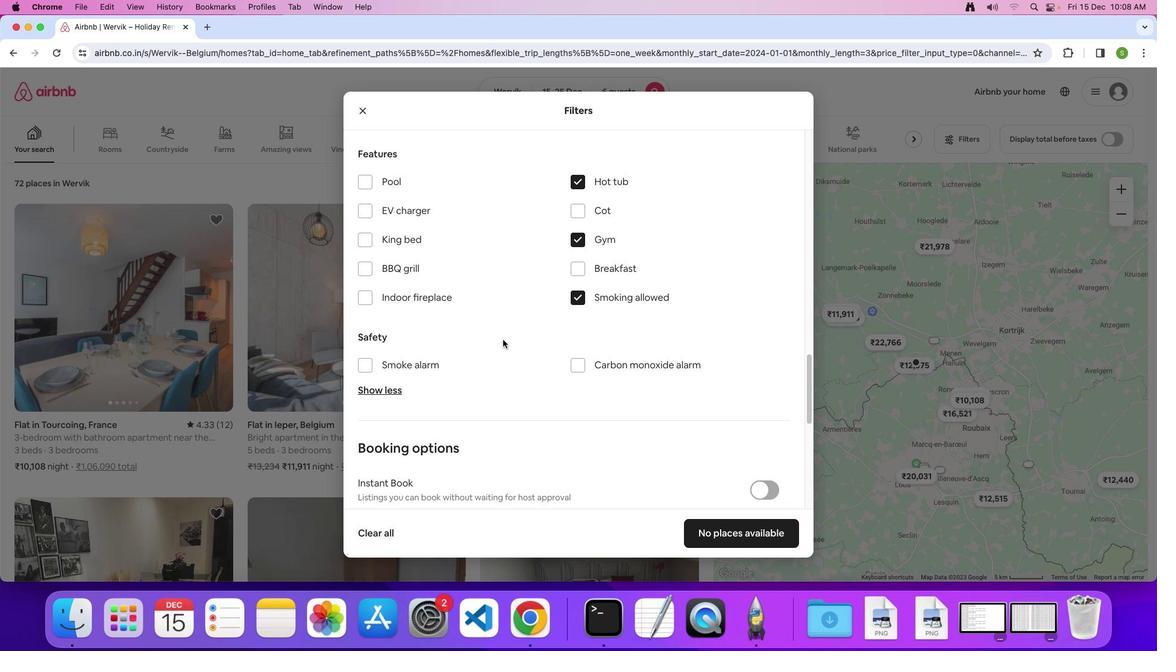 
Action: Mouse scrolled (502, 340) with delta (0, 0)
Screenshot: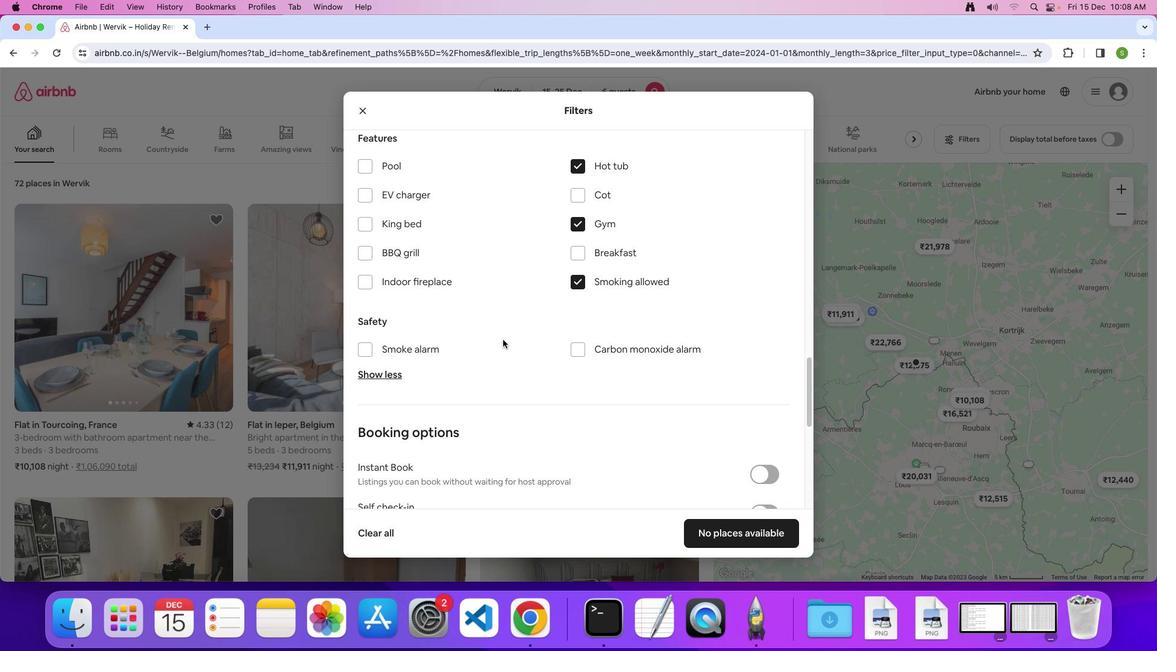 
Action: Mouse scrolled (502, 340) with delta (0, 0)
Screenshot: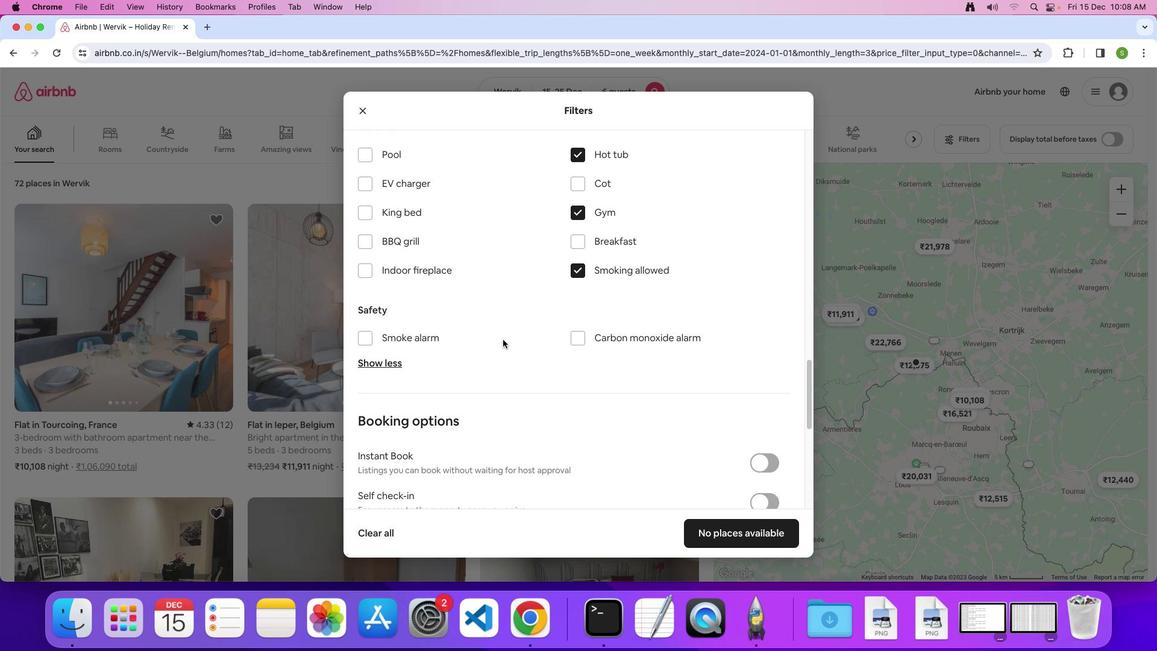
Action: Mouse scrolled (502, 340) with delta (0, -1)
Screenshot: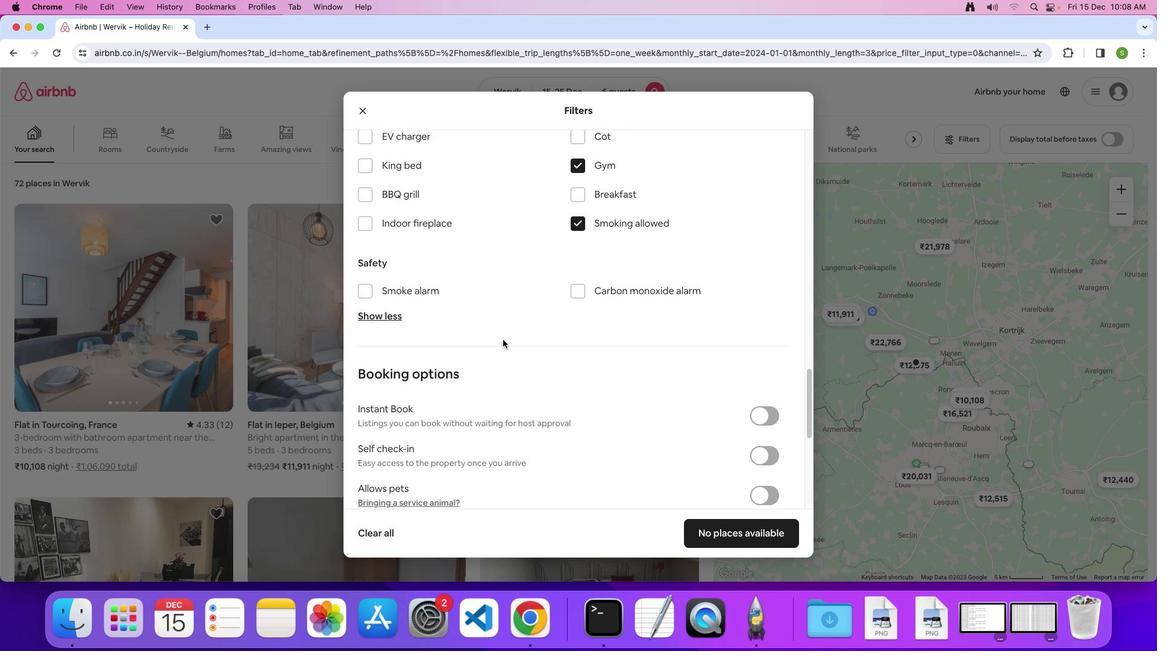 
Action: Mouse scrolled (502, 340) with delta (0, 0)
Screenshot: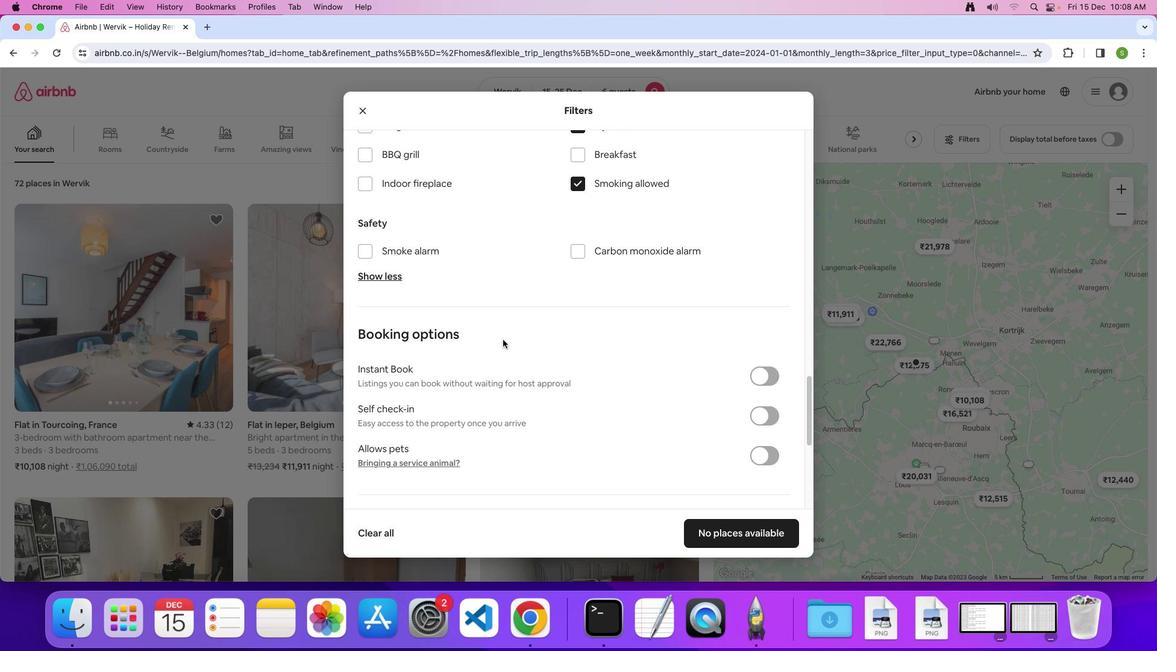 
Action: Mouse scrolled (502, 340) with delta (0, 0)
Screenshot: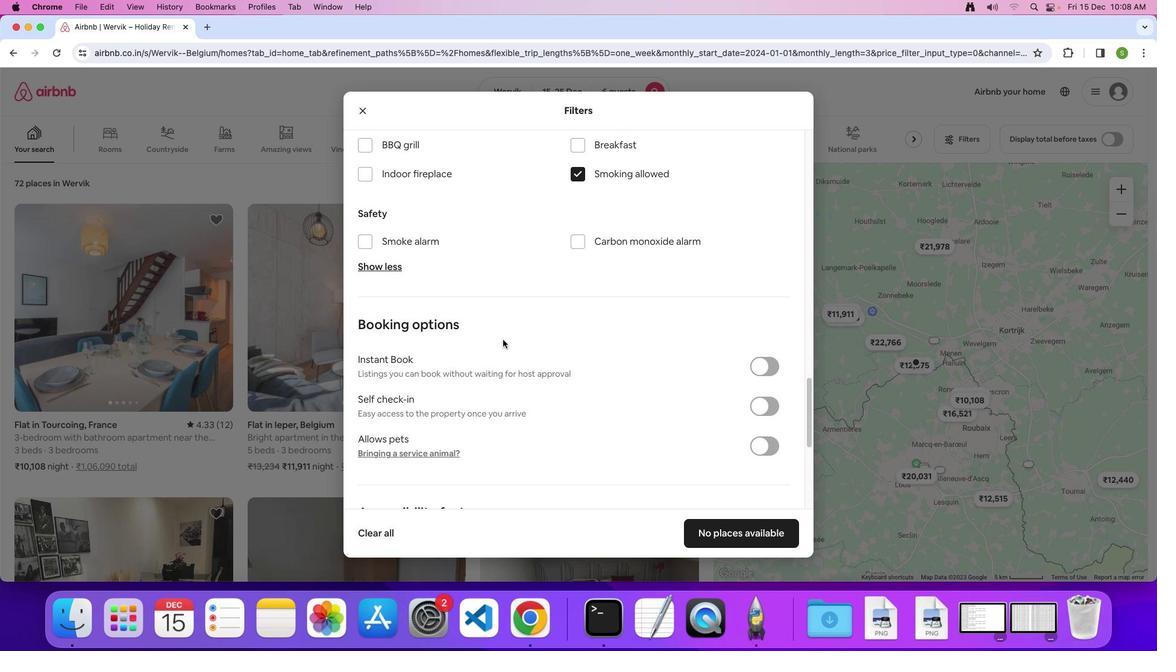 
Action: Mouse scrolled (502, 340) with delta (0, -1)
Screenshot: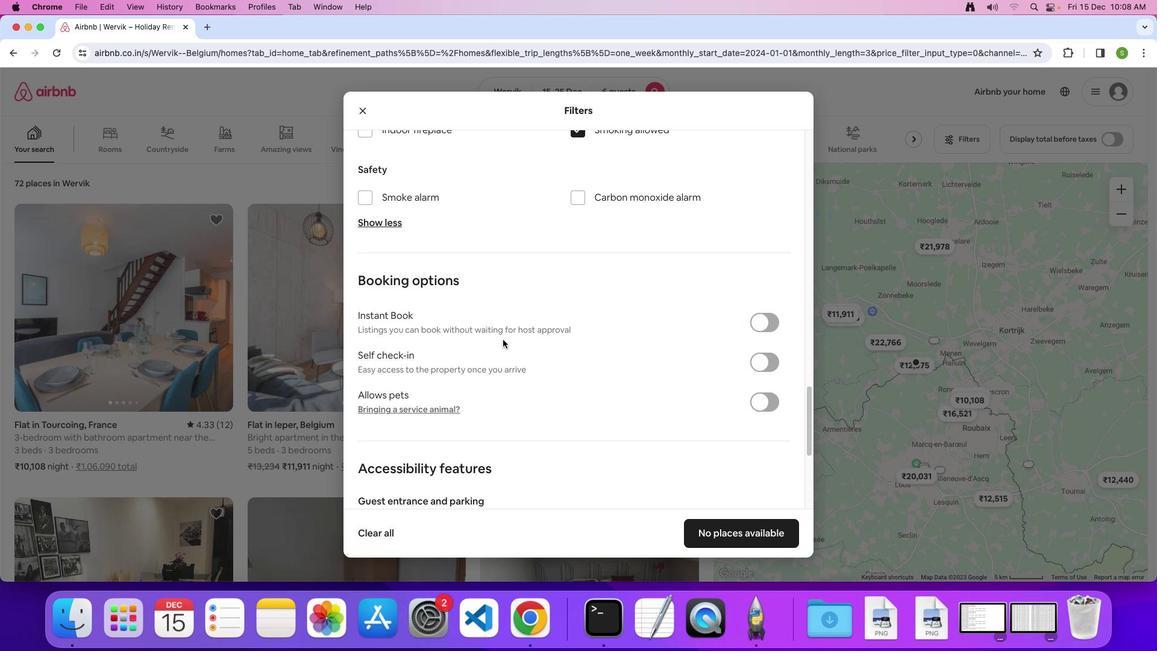 
Action: Mouse scrolled (502, 340) with delta (0, 0)
Screenshot: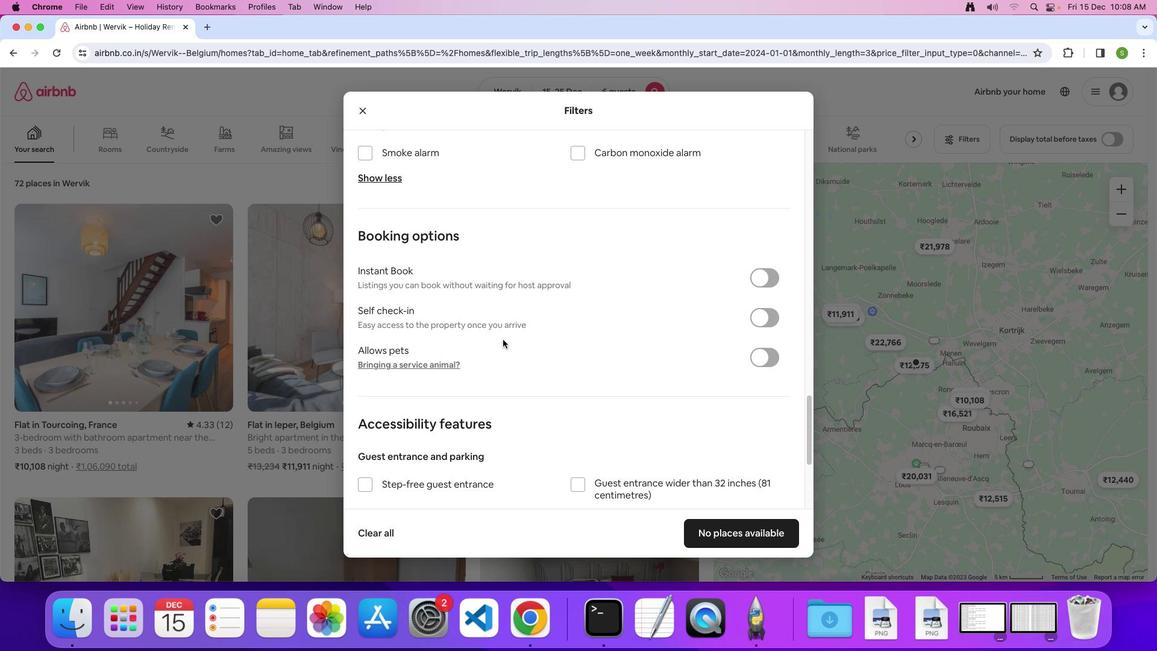 
Action: Mouse scrolled (502, 340) with delta (0, 0)
Screenshot: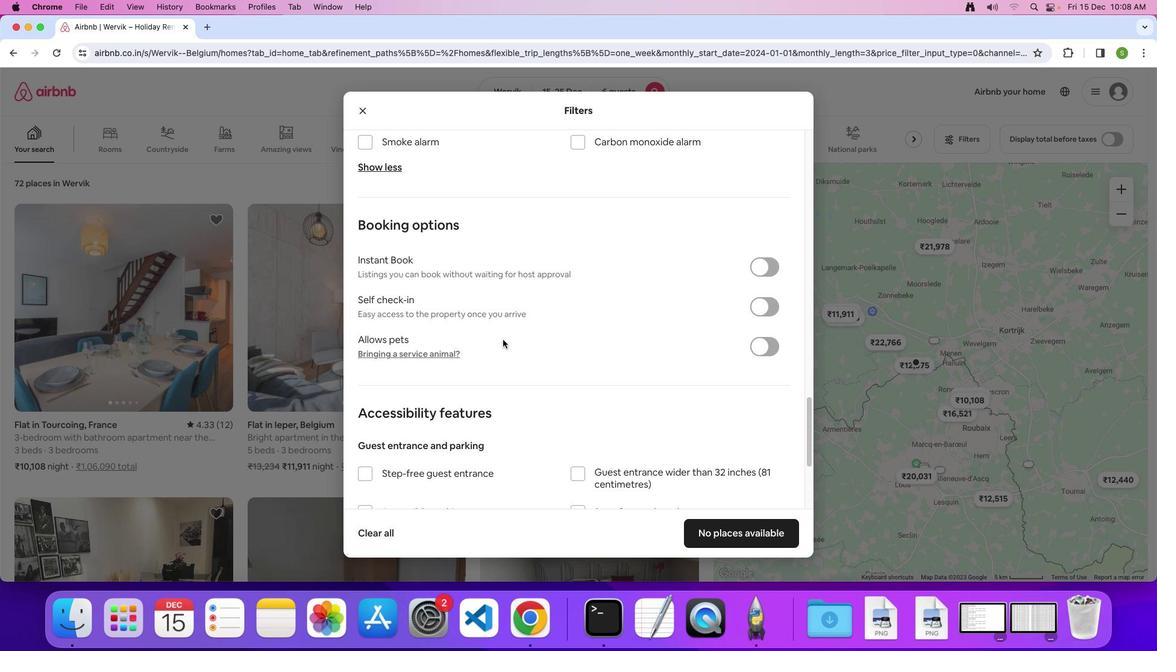 
Action: Mouse scrolled (502, 340) with delta (0, 0)
Screenshot: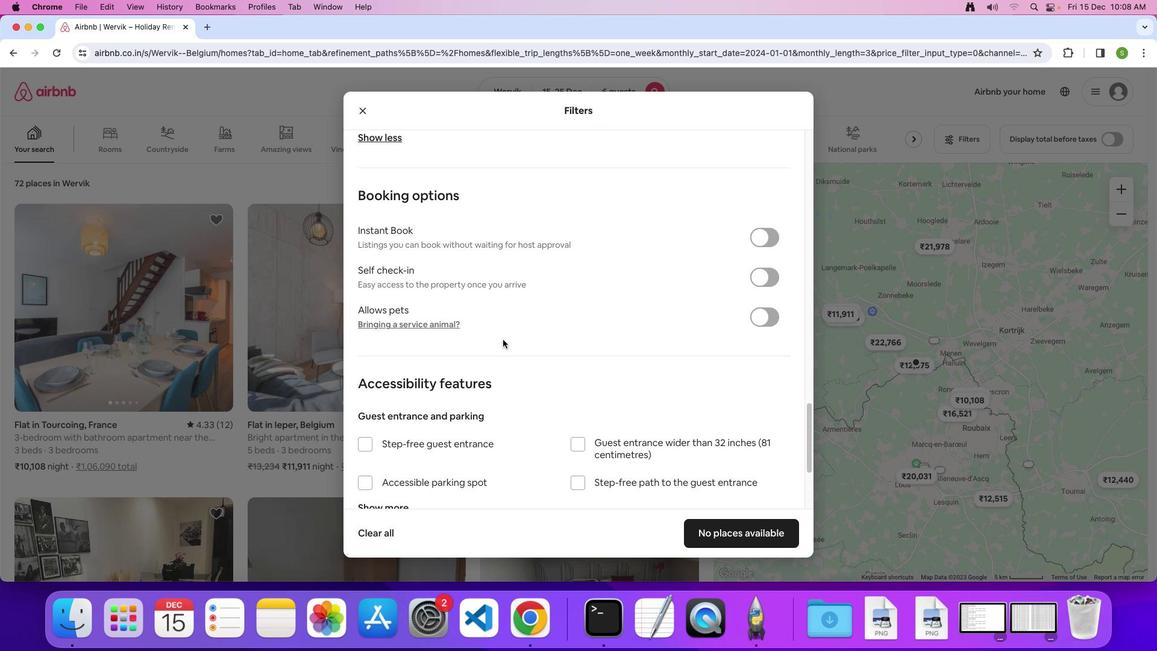 
Action: Mouse scrolled (502, 340) with delta (0, 0)
Screenshot: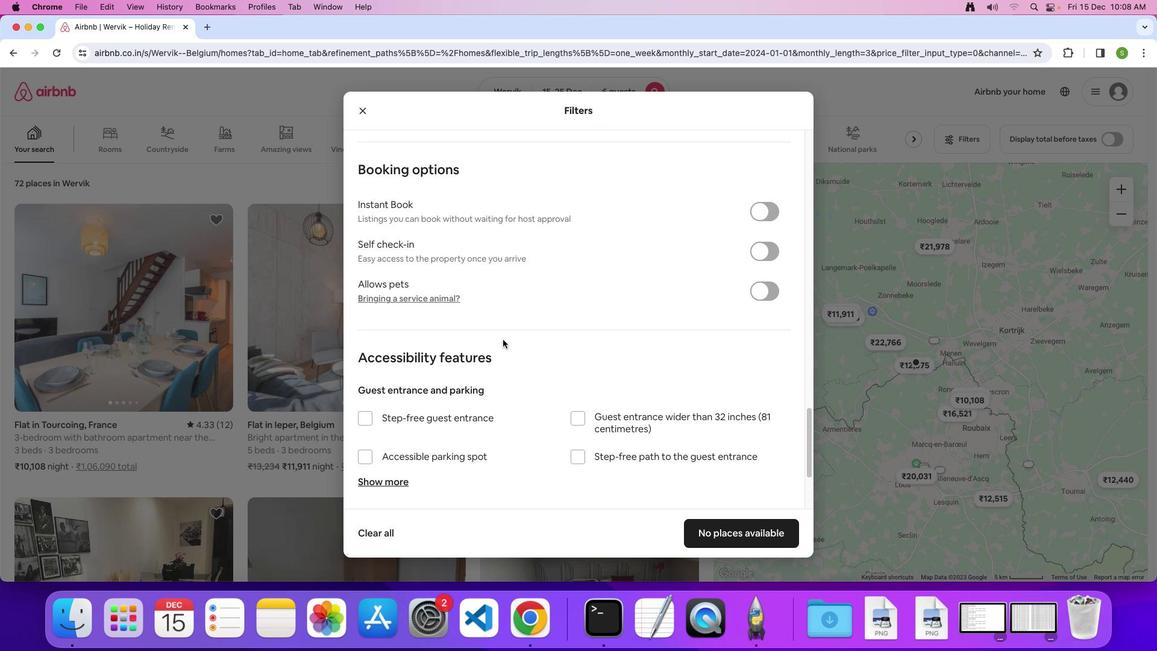 
Action: Mouse scrolled (502, 340) with delta (0, -1)
Screenshot: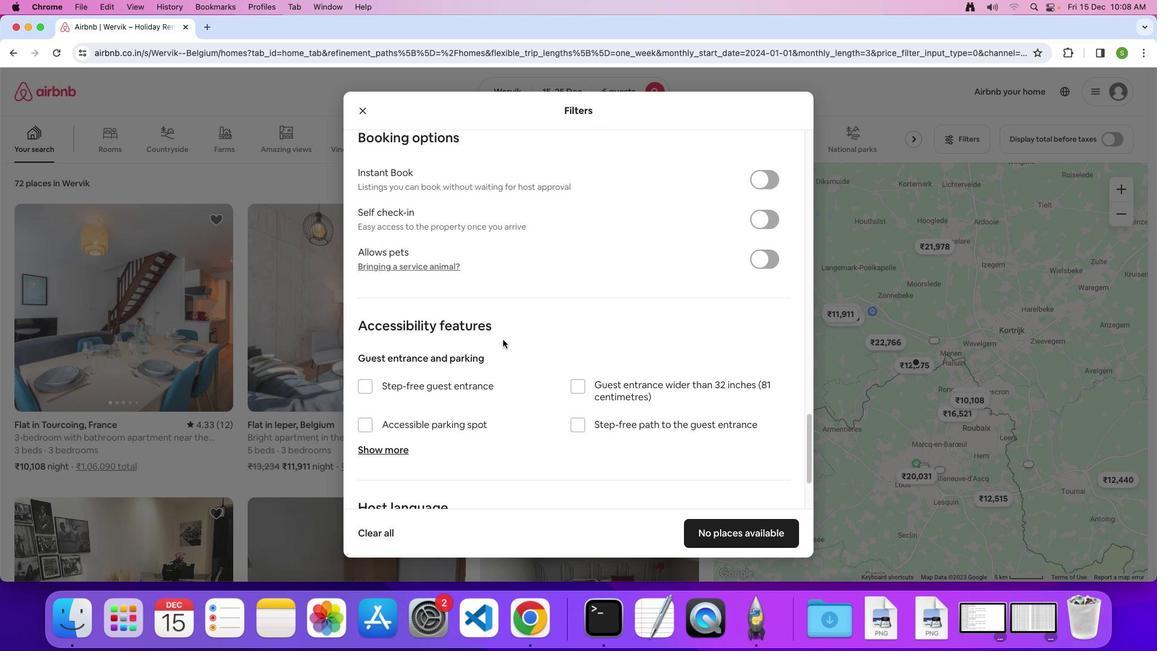 
Action: Mouse scrolled (502, 340) with delta (0, 0)
Screenshot: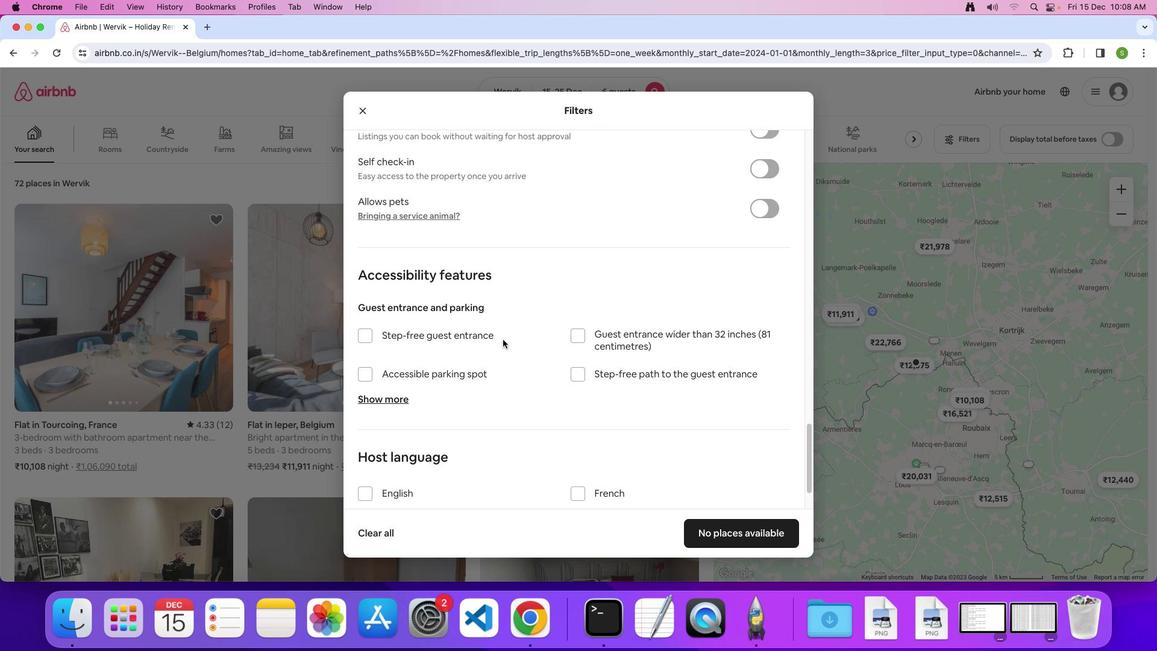 
Action: Mouse scrolled (502, 340) with delta (0, 0)
Screenshot: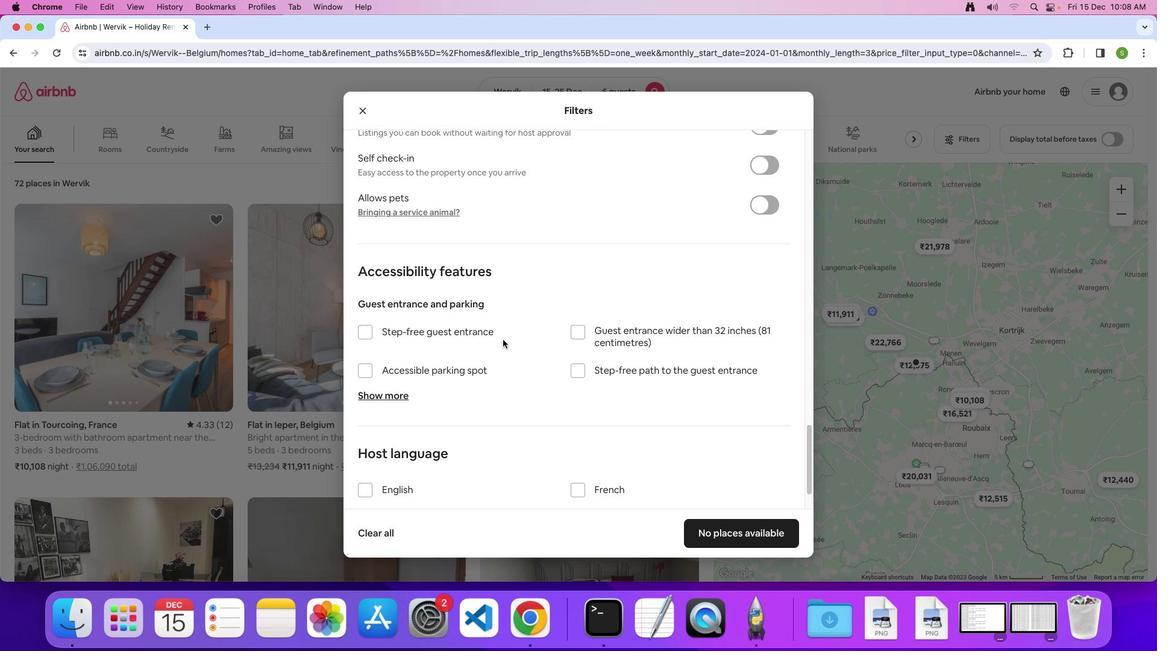 
Action: Mouse scrolled (502, 340) with delta (0, 0)
Screenshot: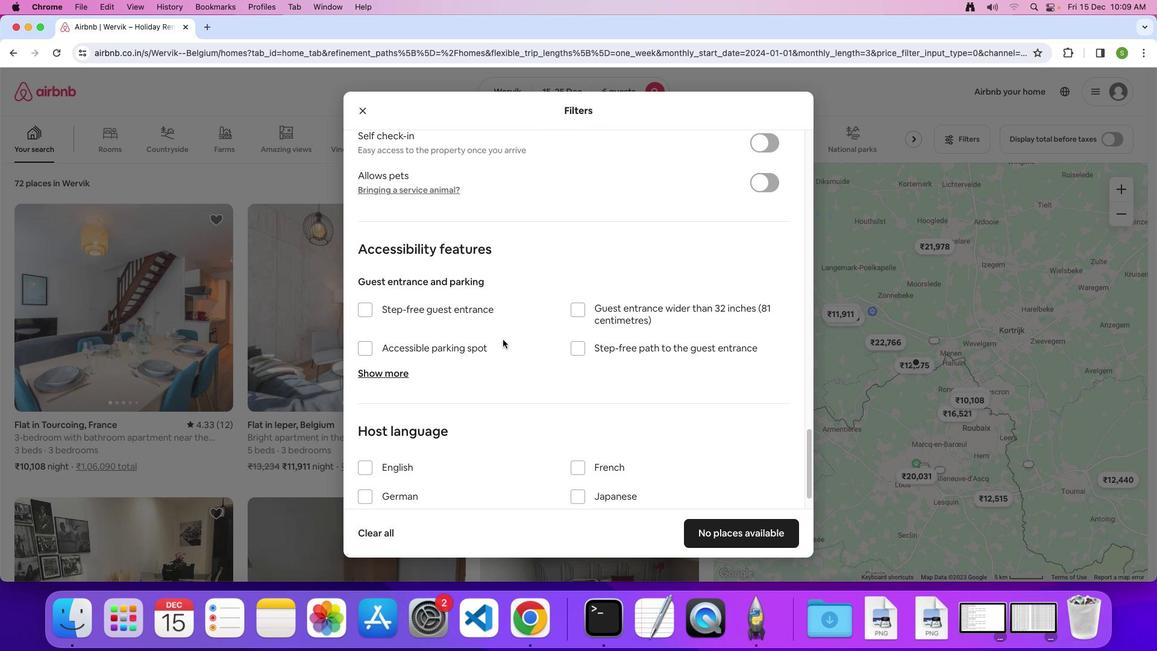 
Action: Mouse scrolled (502, 340) with delta (0, 0)
Screenshot: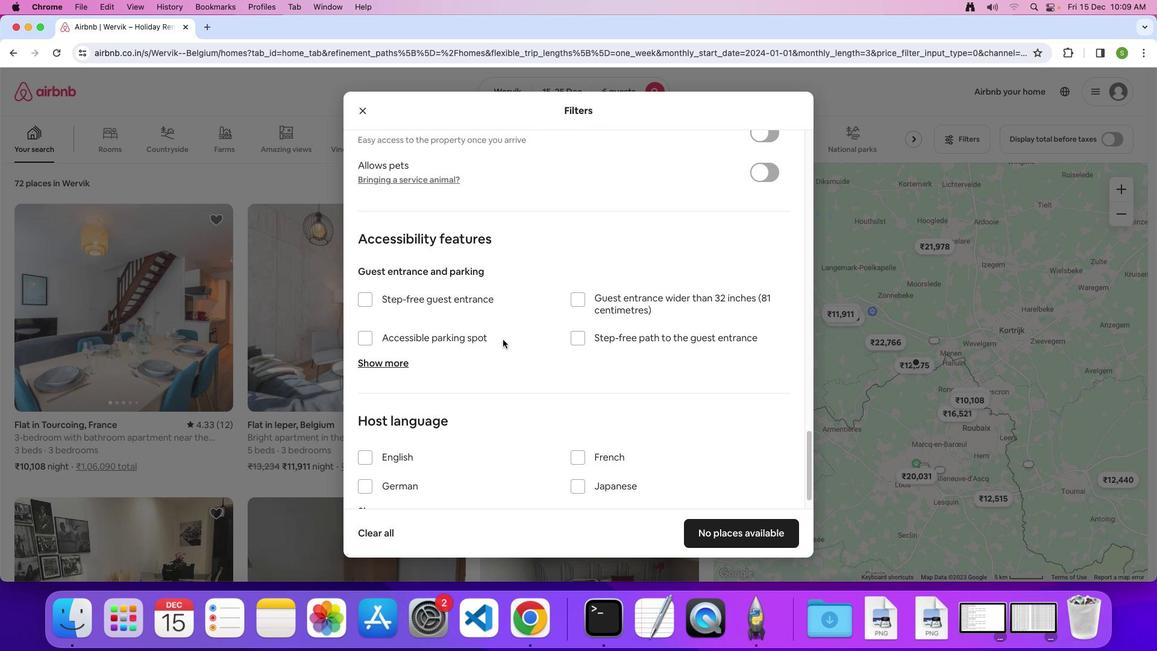 
Action: Mouse scrolled (502, 340) with delta (0, -1)
Screenshot: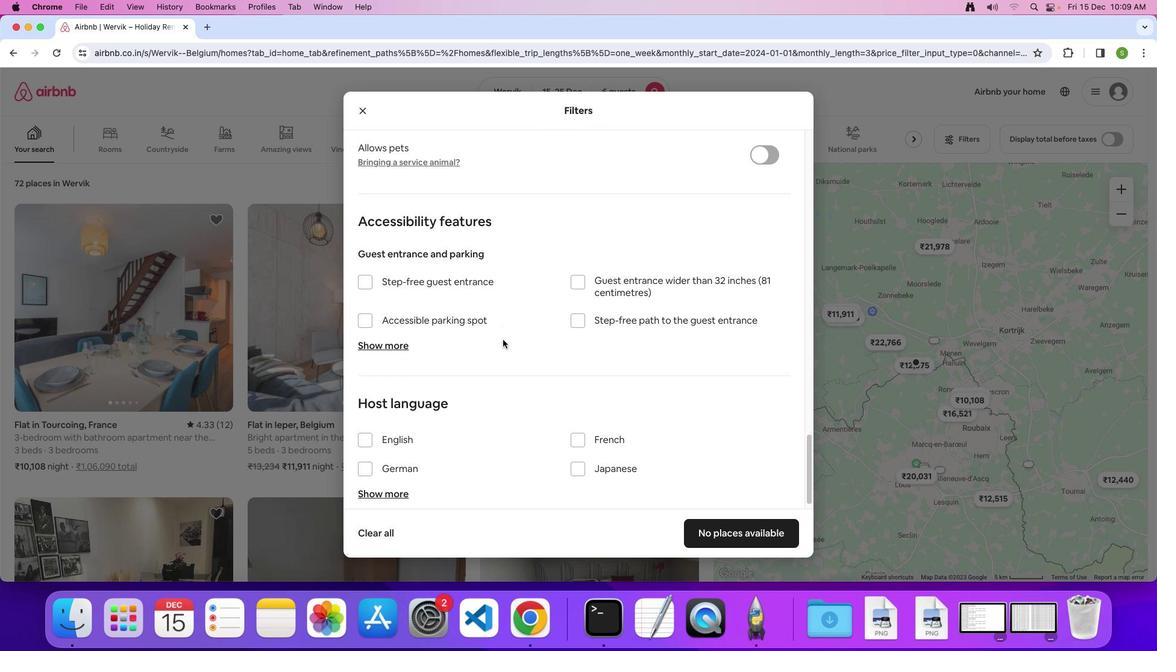 
Action: Mouse scrolled (502, 340) with delta (0, 0)
Screenshot: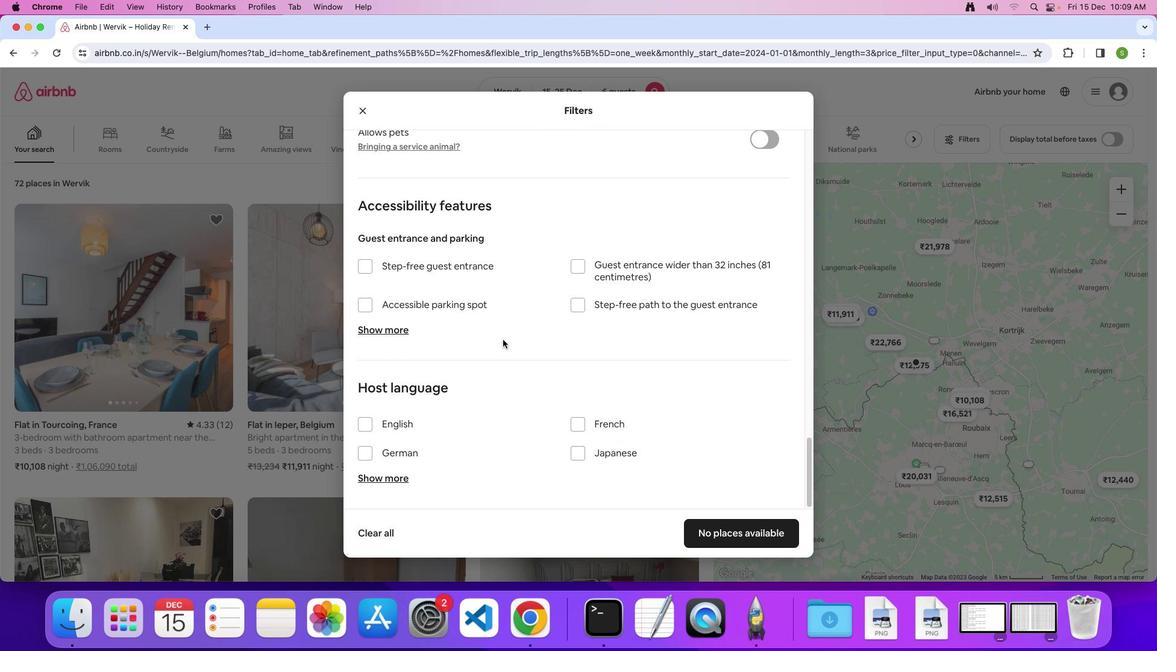 
Action: Mouse scrolled (502, 340) with delta (0, 0)
Screenshot: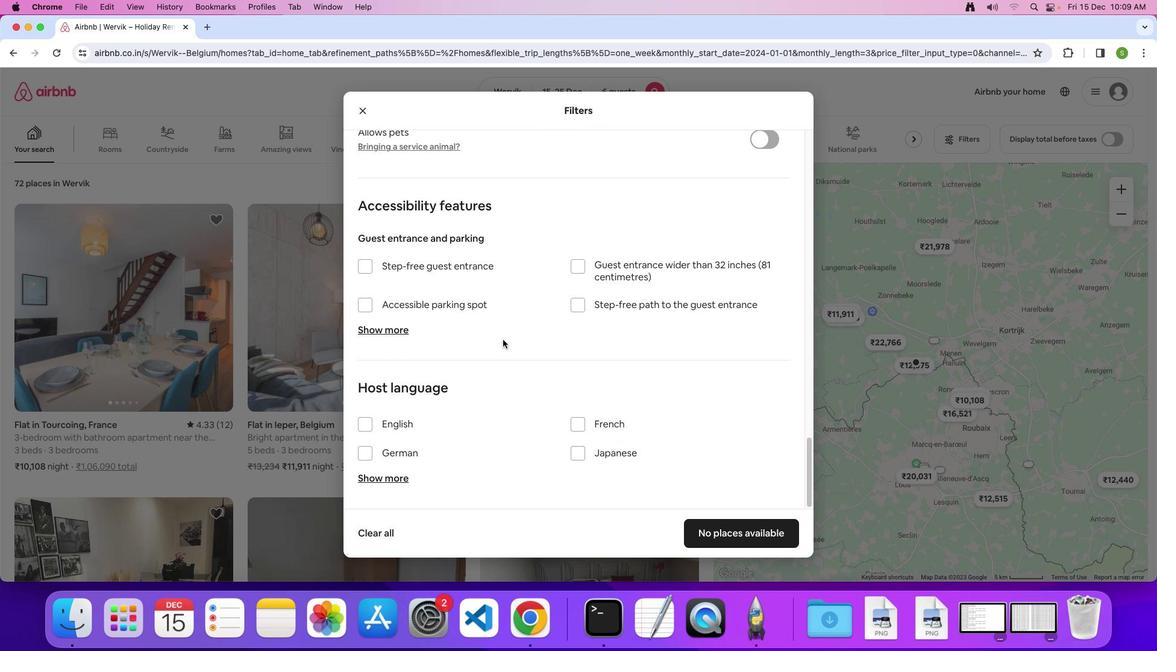 
Action: Mouse scrolled (502, 340) with delta (0, 0)
Screenshot: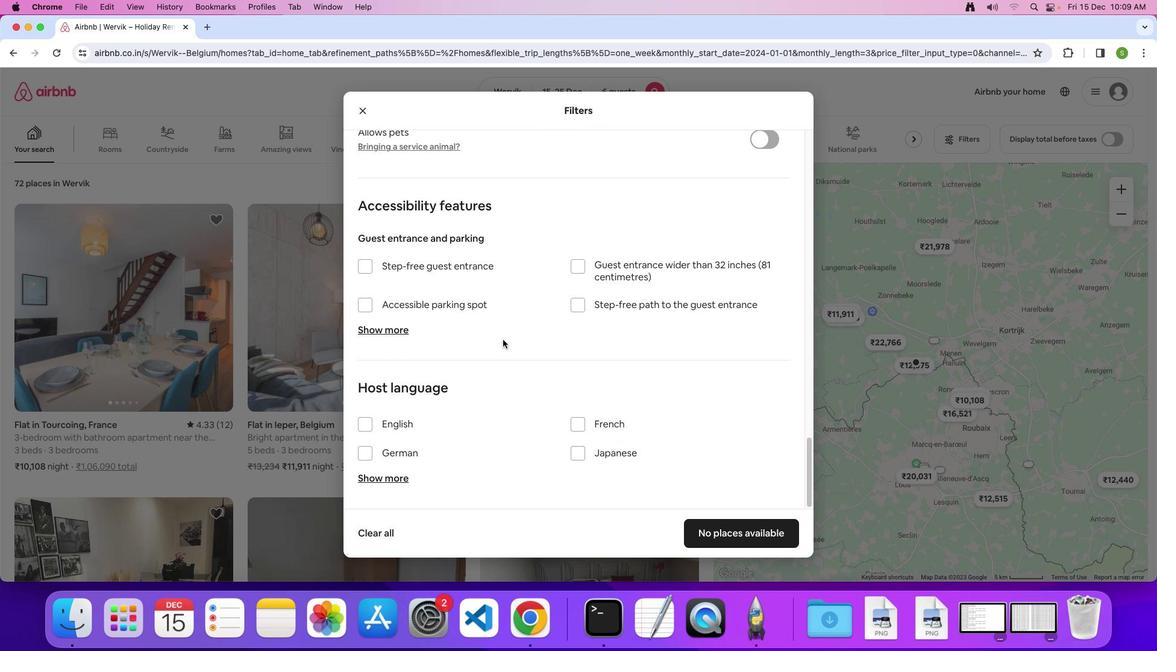 
Action: Mouse scrolled (502, 340) with delta (0, 0)
Screenshot: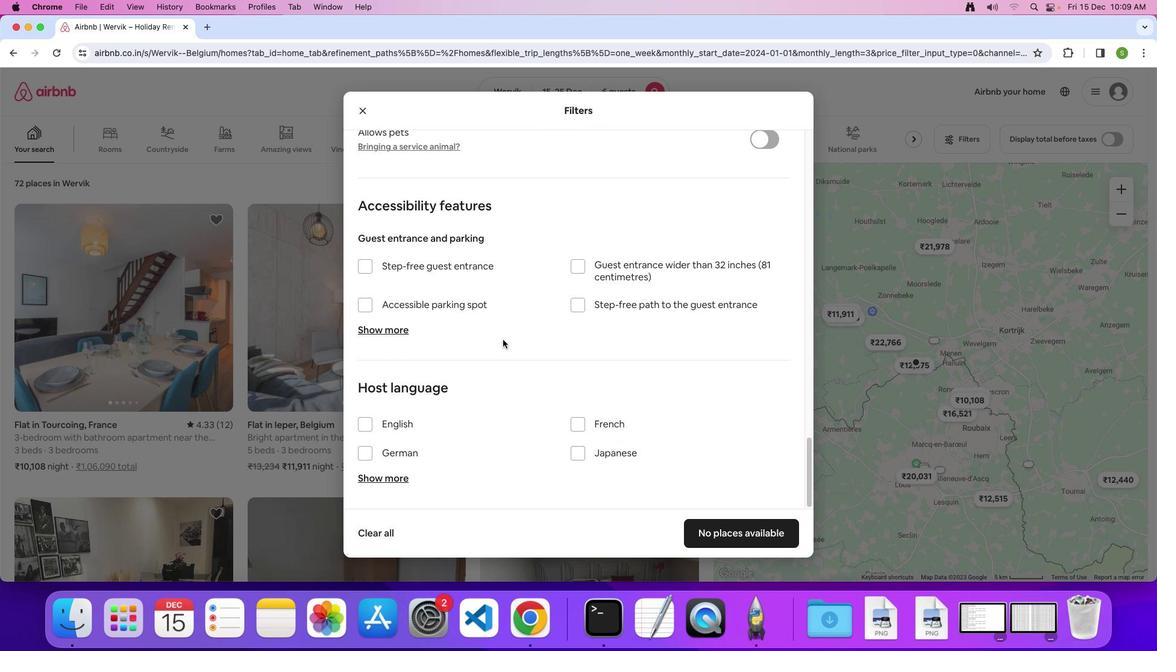 
Action: Mouse scrolled (502, 340) with delta (0, -1)
Screenshot: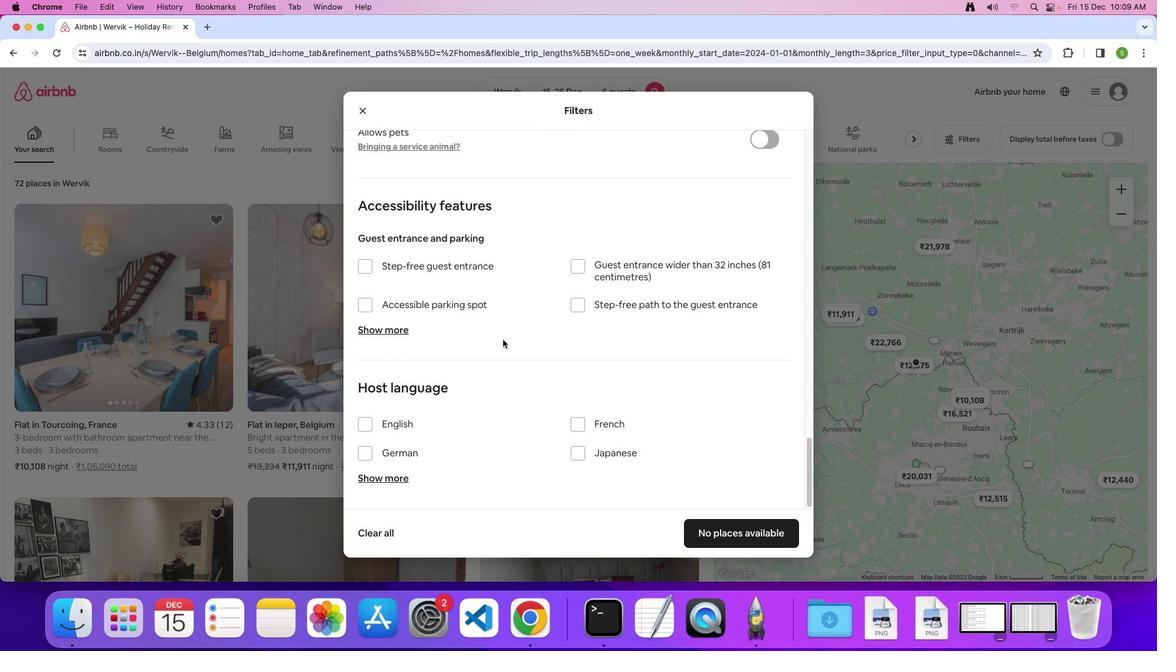 
Action: Mouse moved to (706, 531)
Screenshot: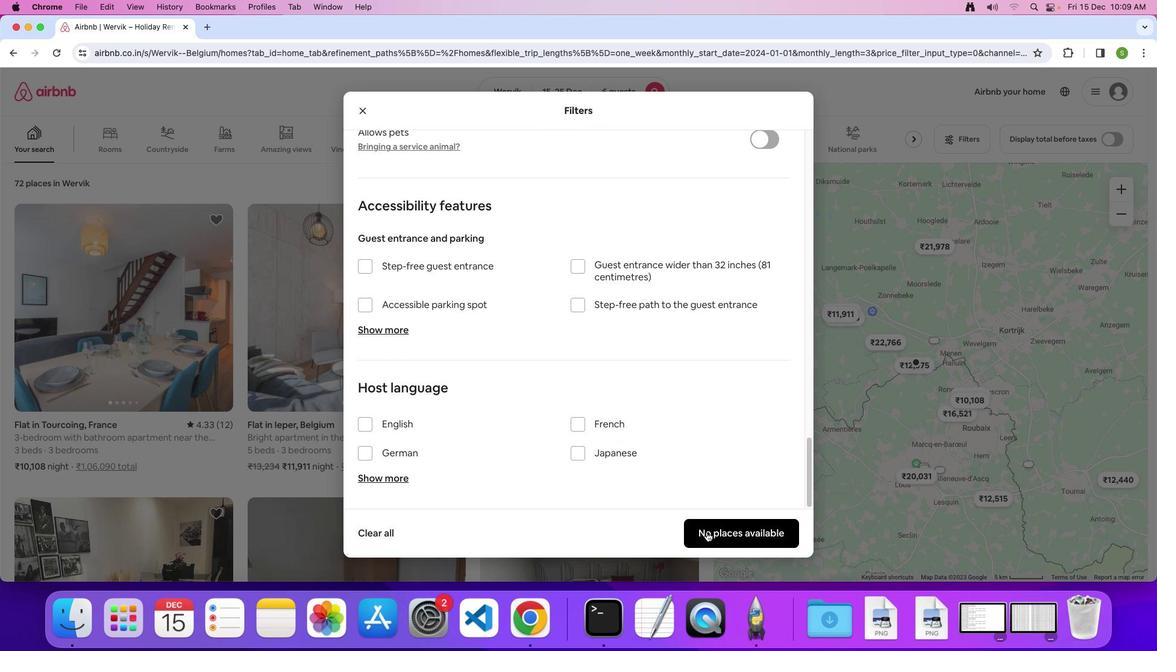 
Action: Mouse pressed left at (706, 531)
Screenshot: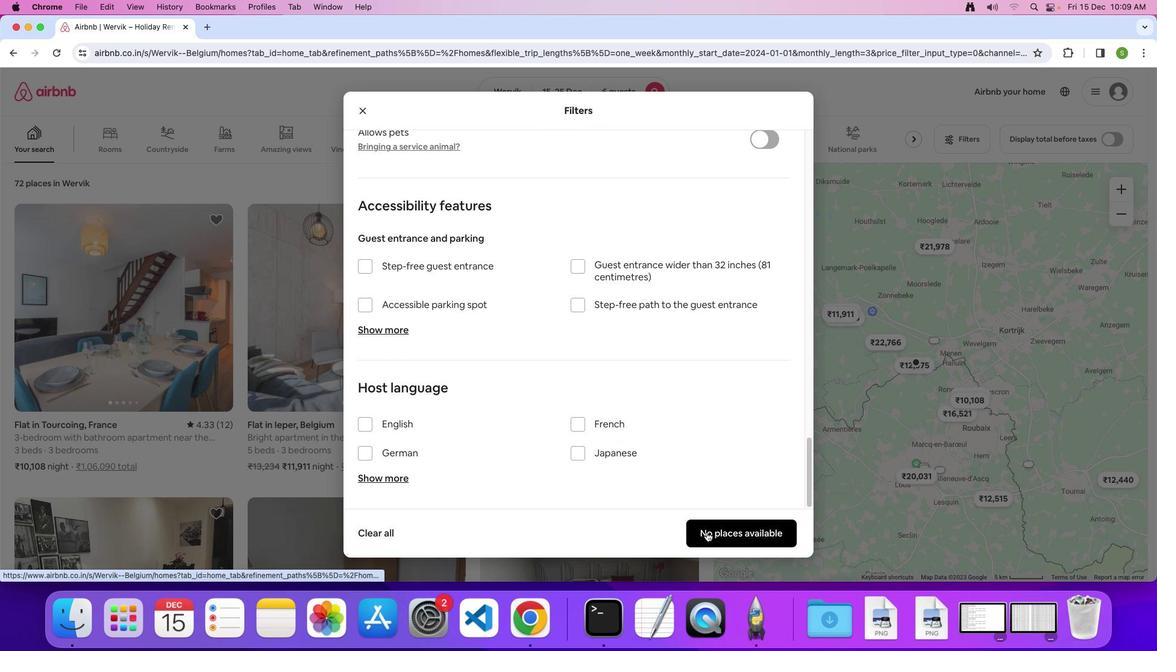 
Action: Mouse moved to (423, 278)
Screenshot: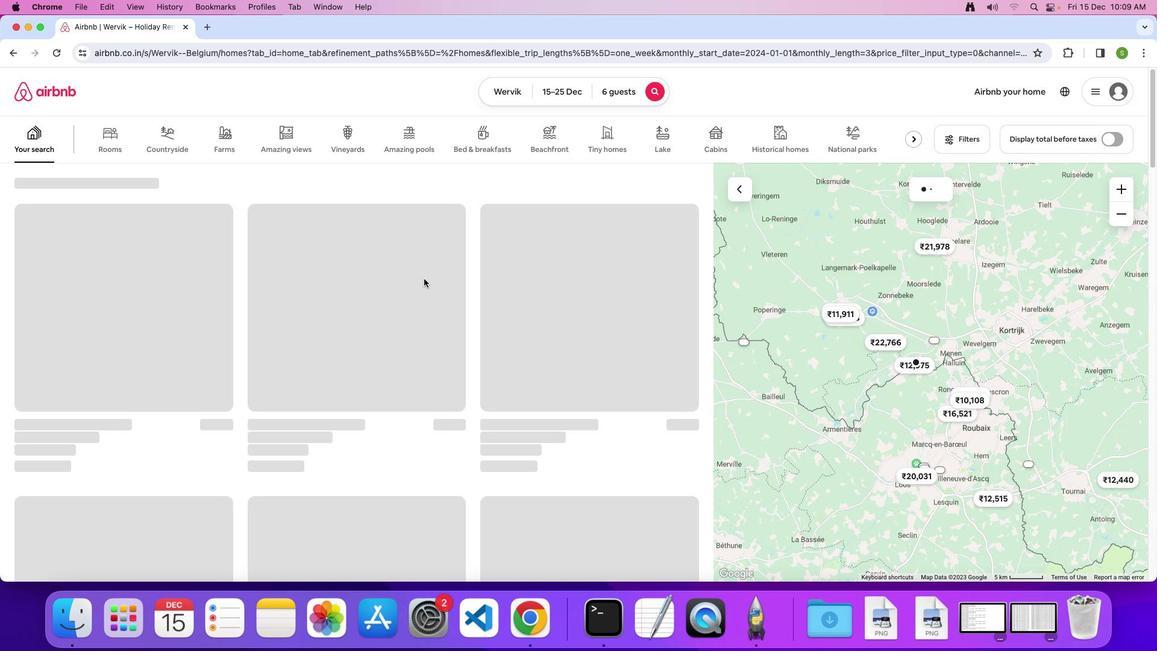 
